 Task: Choose the appropriate Theme for the election community.
Action: Mouse moved to (1244, 90)
Screenshot: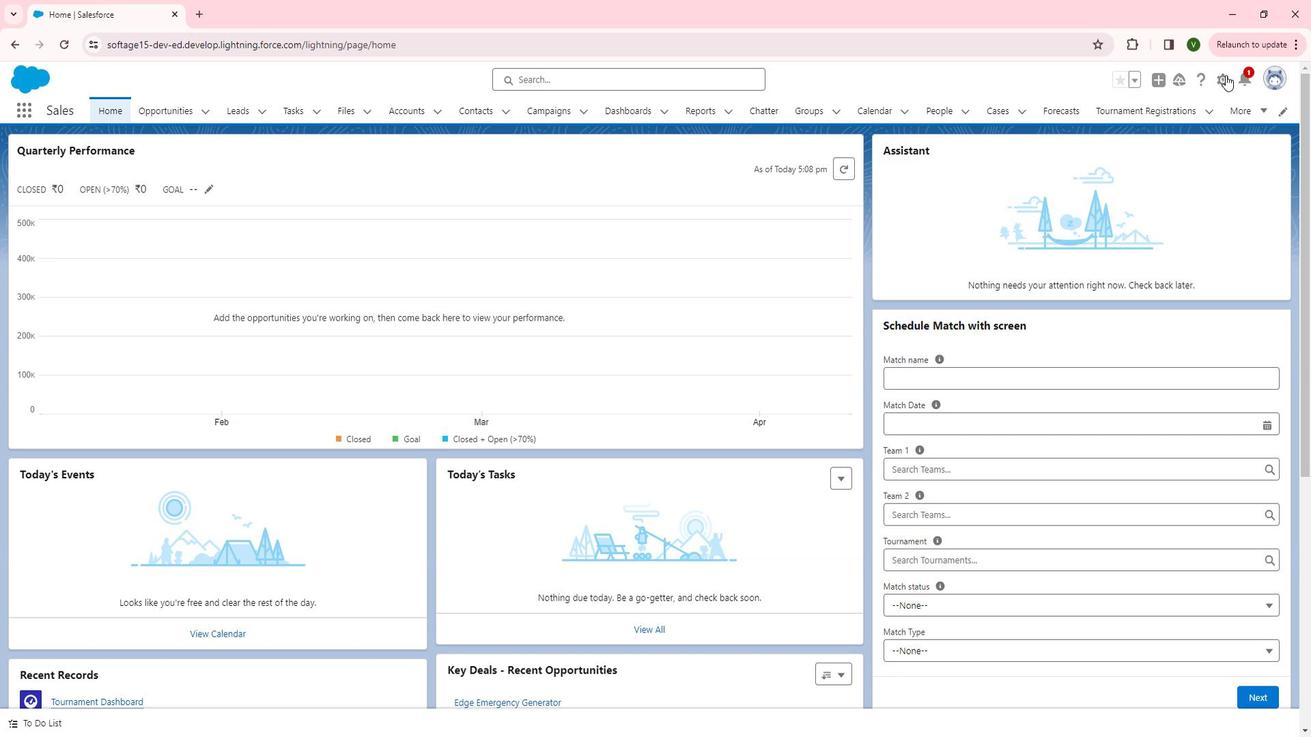 
Action: Mouse pressed left at (1244, 90)
Screenshot: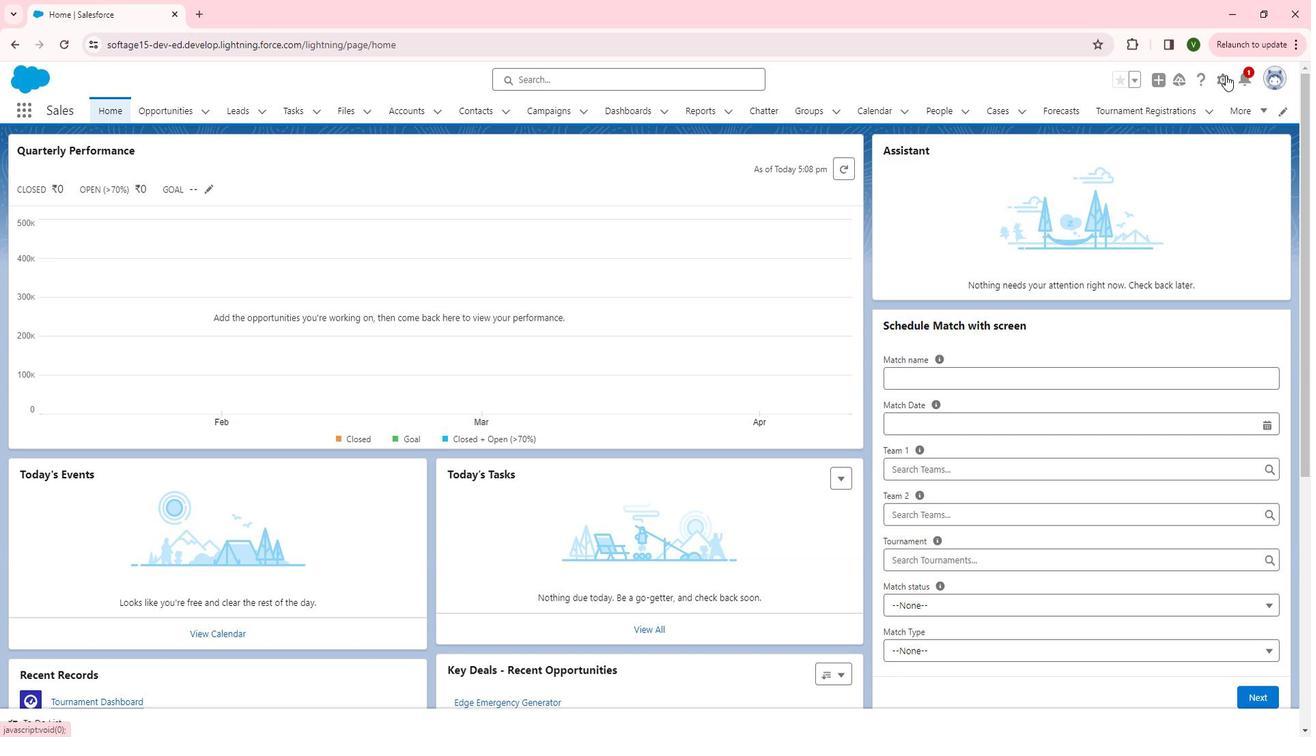
Action: Mouse moved to (1181, 130)
Screenshot: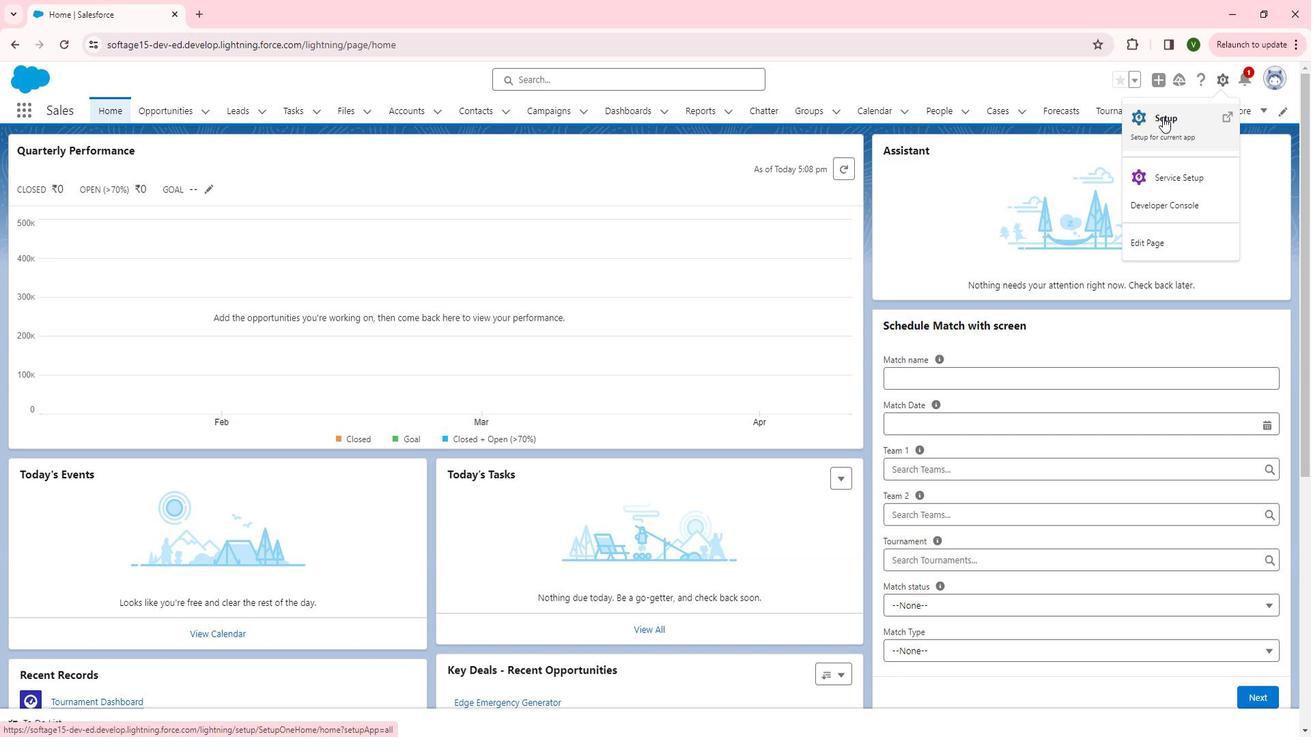 
Action: Mouse pressed left at (1181, 130)
Screenshot: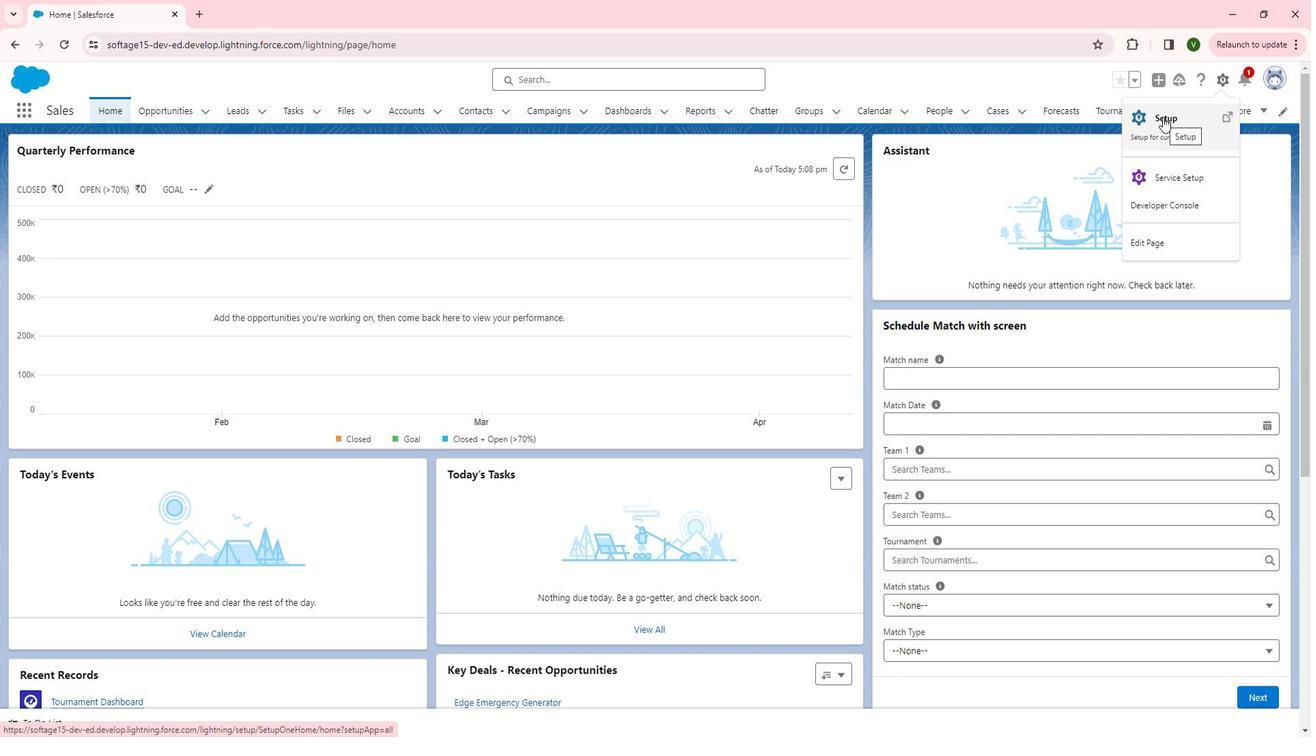 
Action: Mouse moved to (105, 558)
Screenshot: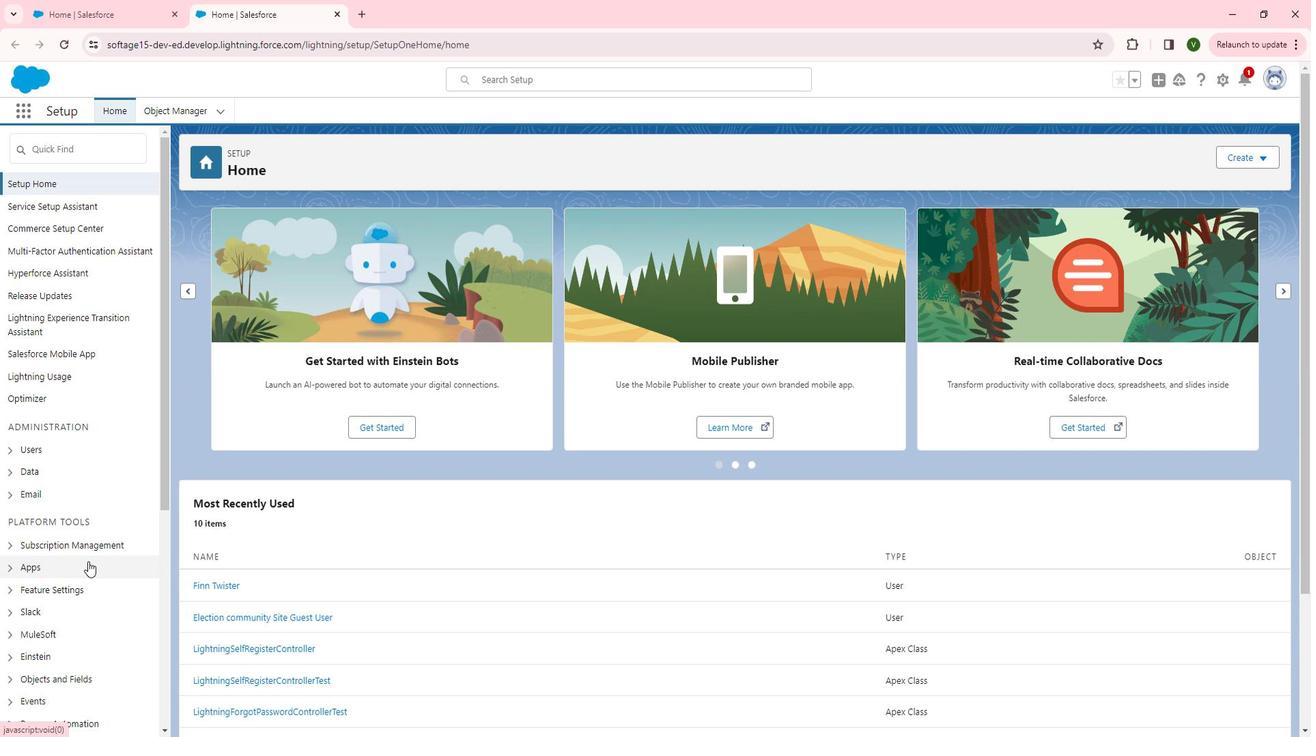 
Action: Mouse scrolled (105, 558) with delta (0, 0)
Screenshot: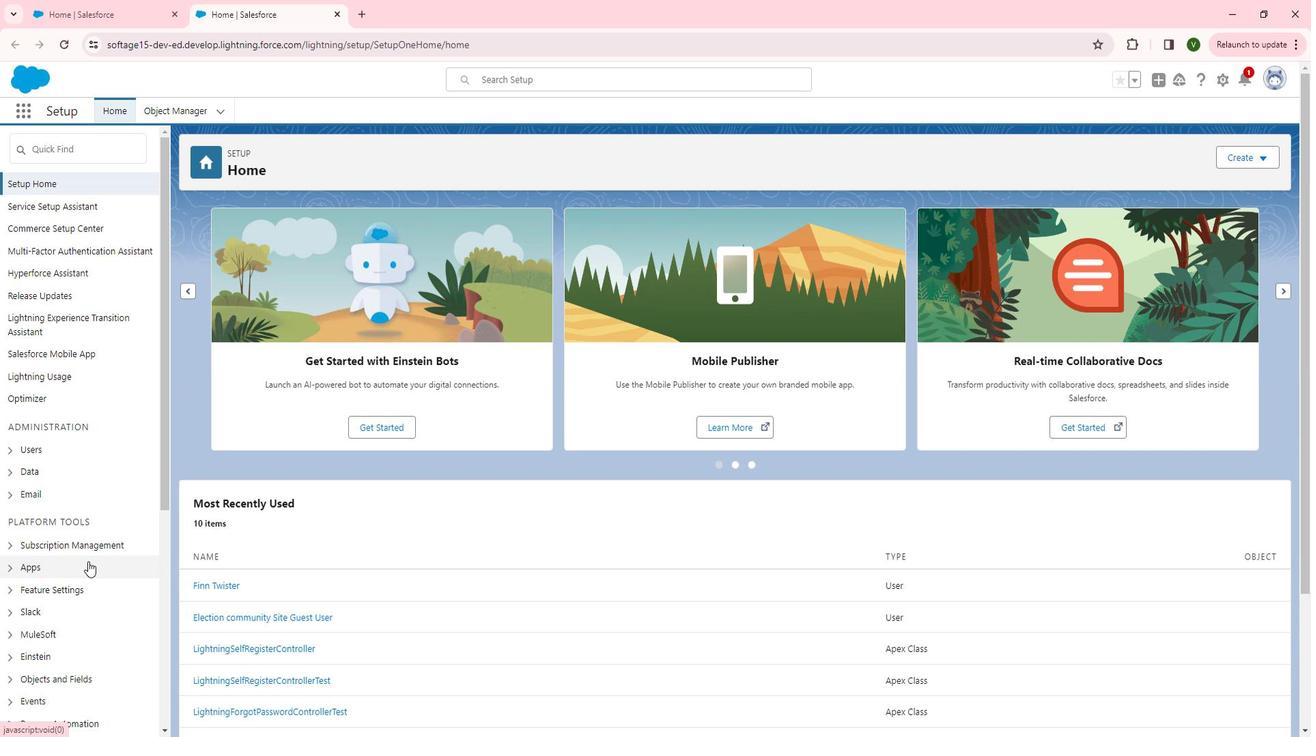 
Action: Mouse scrolled (105, 558) with delta (0, 0)
Screenshot: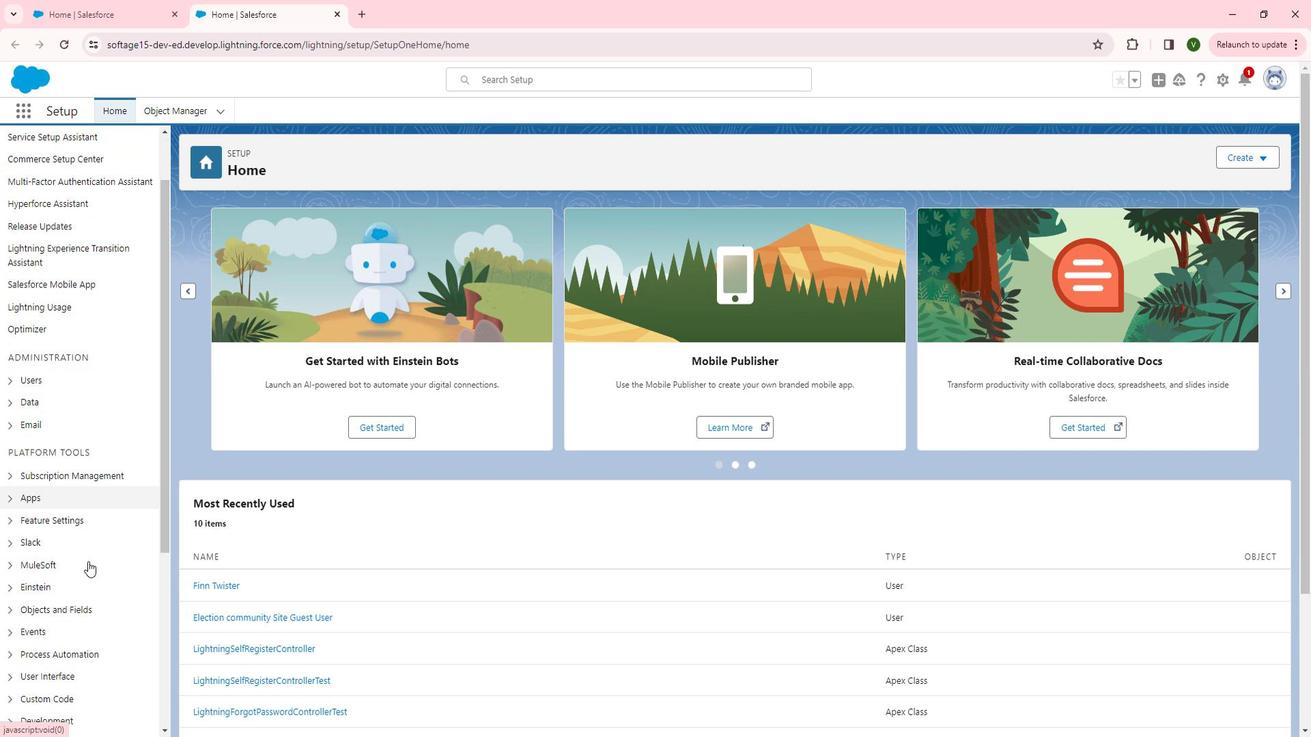 
Action: Mouse moved to (28, 452)
Screenshot: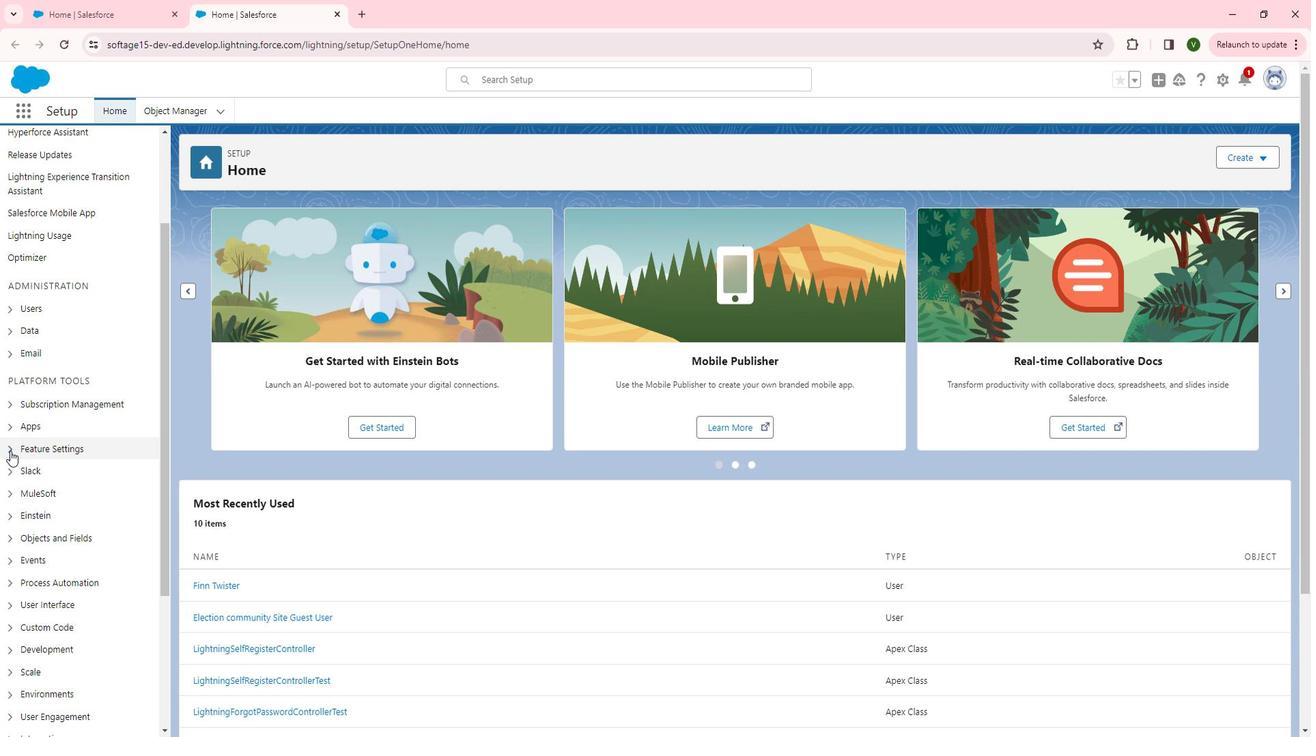 
Action: Mouse pressed left at (28, 452)
Screenshot: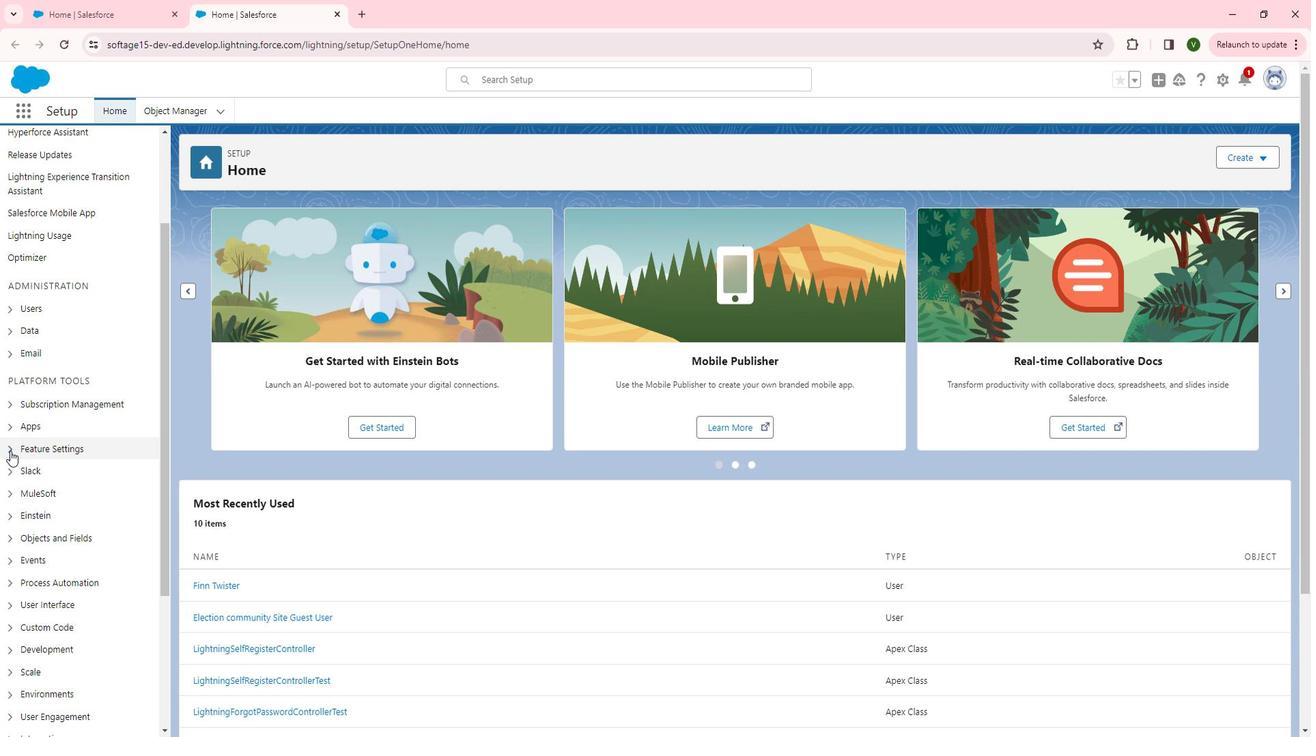 
Action: Mouse moved to (150, 460)
Screenshot: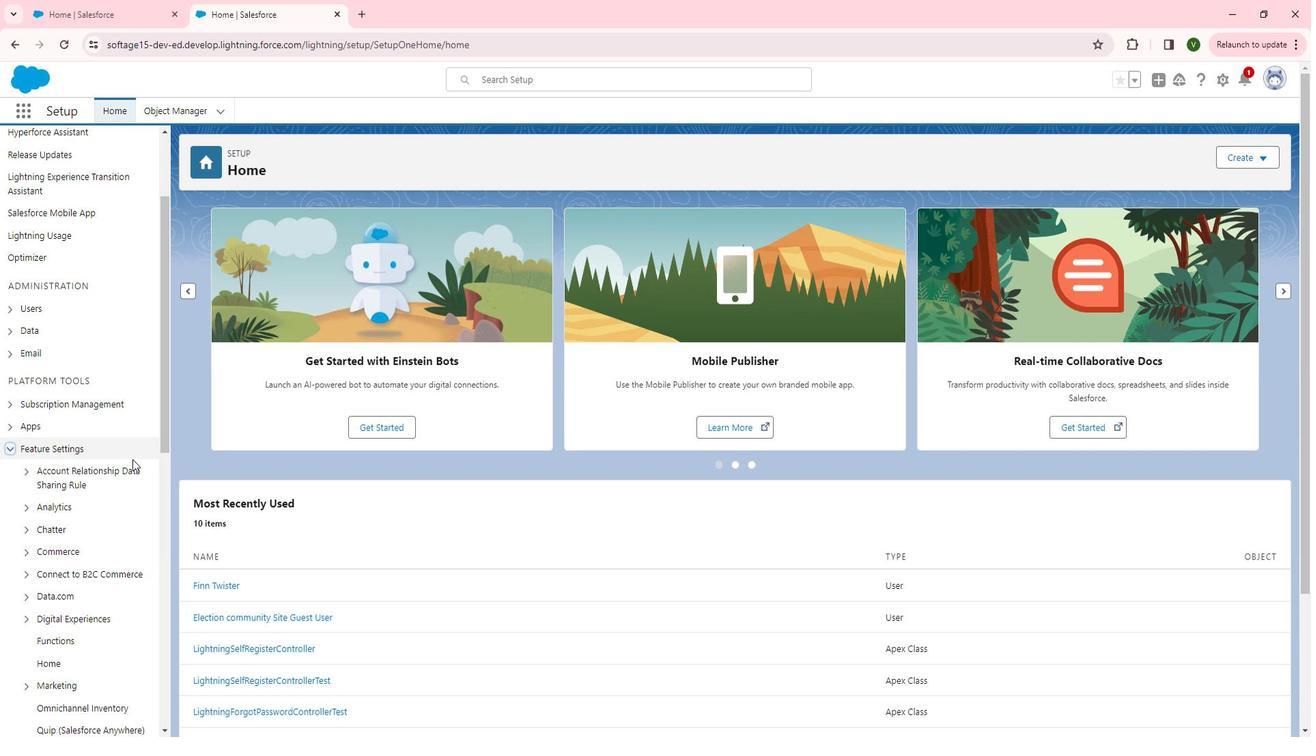 
Action: Mouse scrolled (150, 459) with delta (0, 0)
Screenshot: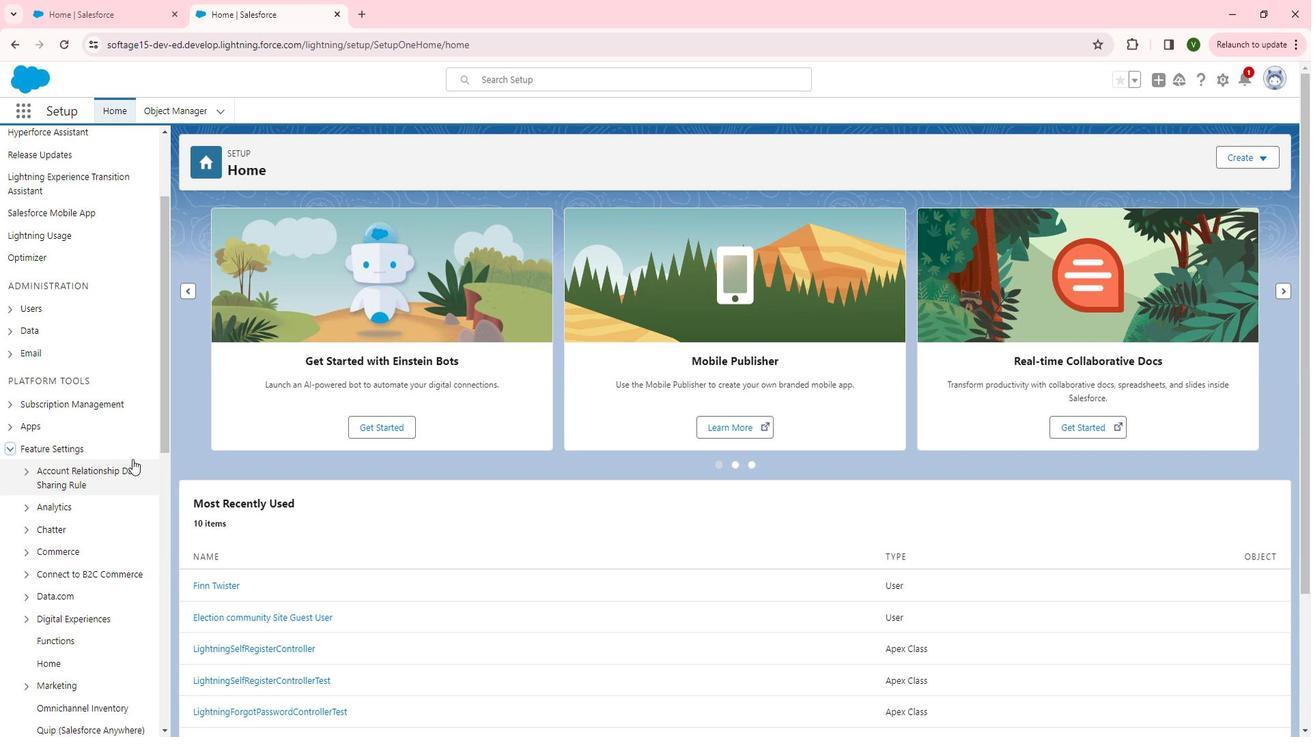 
Action: Mouse moved to (150, 460)
Screenshot: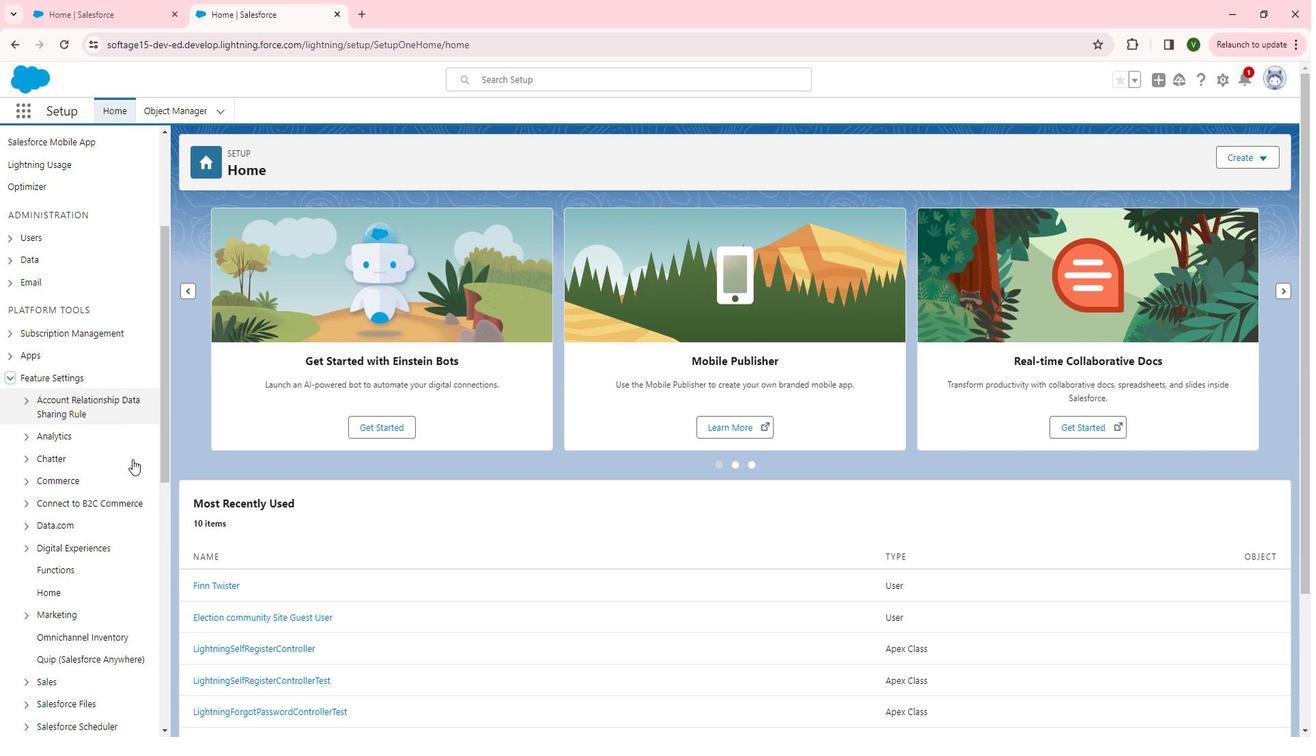 
Action: Mouse scrolled (150, 459) with delta (0, 0)
Screenshot: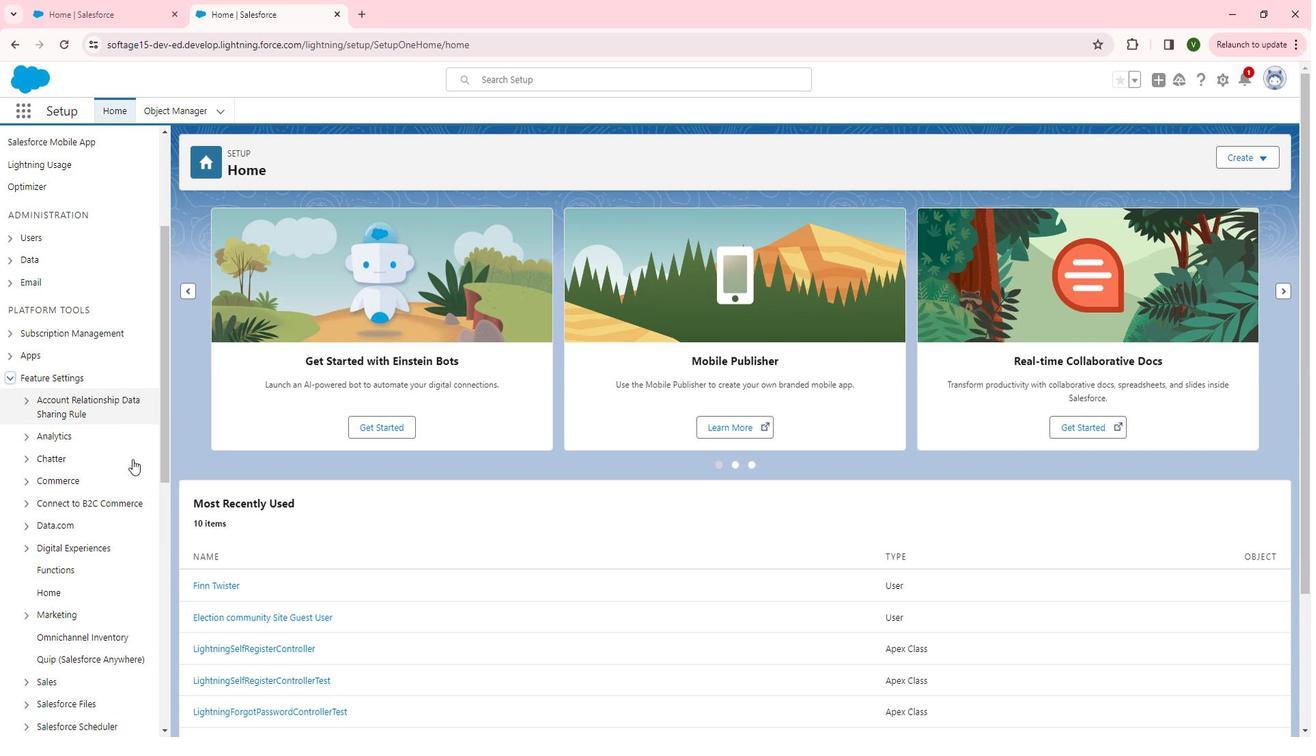 
Action: Mouse moved to (49, 477)
Screenshot: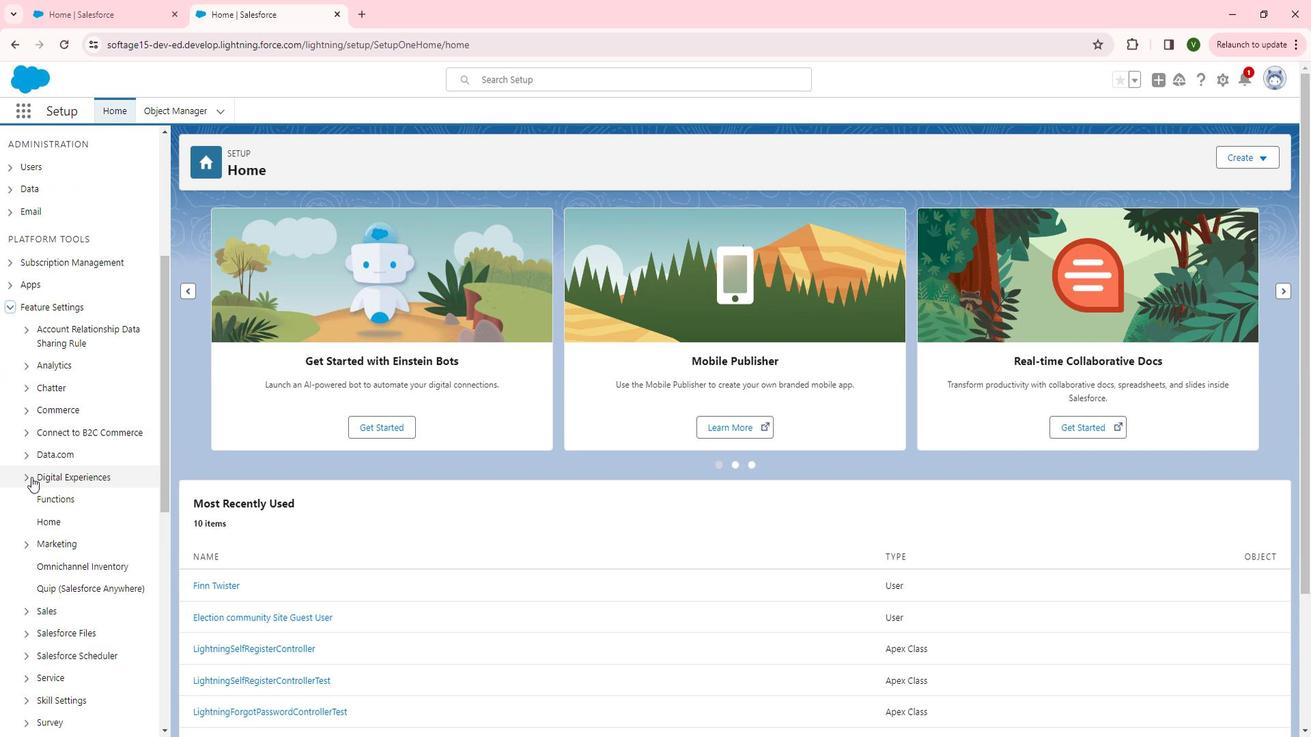 
Action: Mouse pressed left at (49, 477)
Screenshot: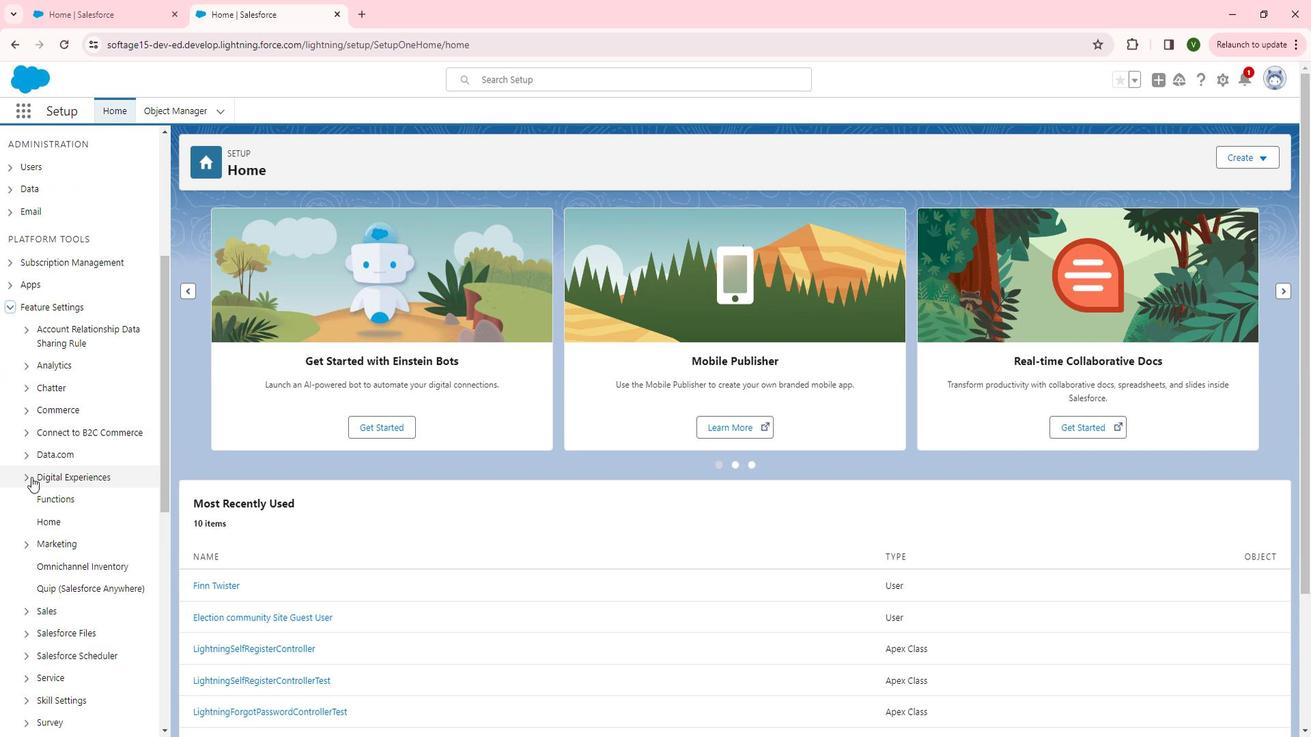 
Action: Mouse moved to (45, 475)
Screenshot: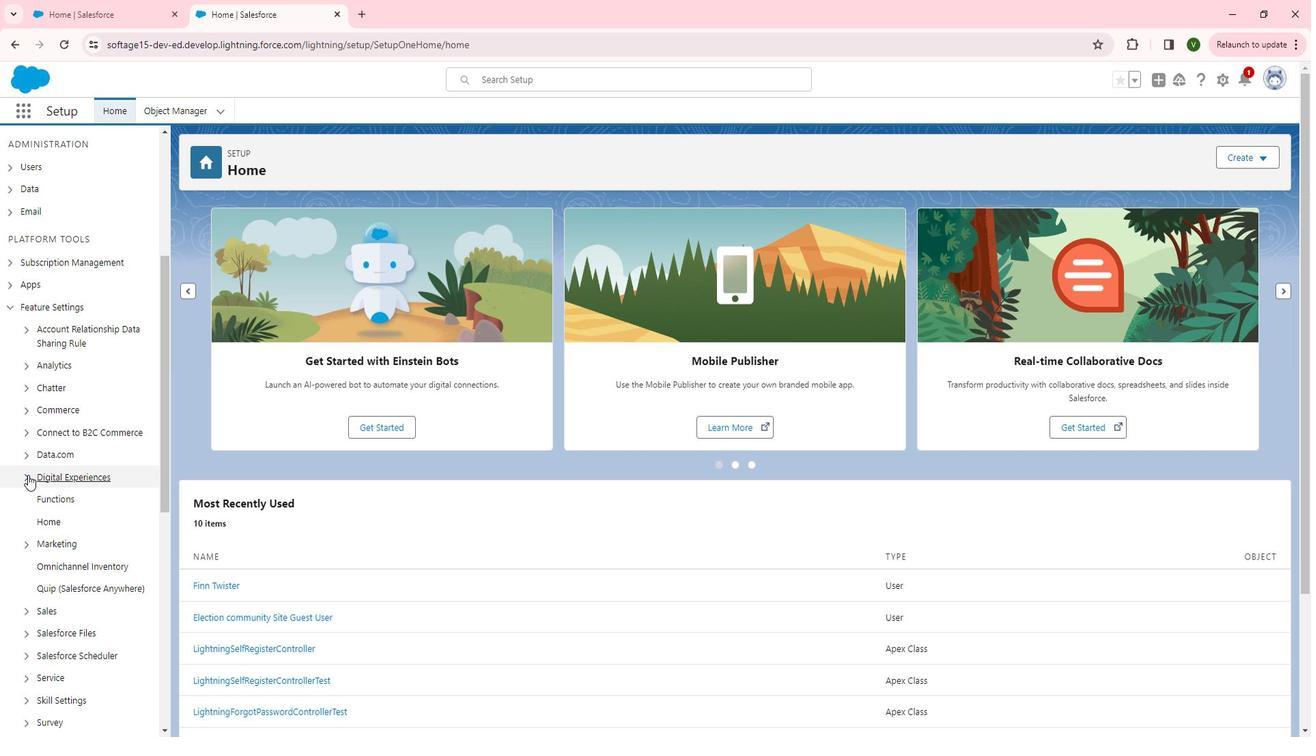 
Action: Mouse pressed left at (45, 475)
Screenshot: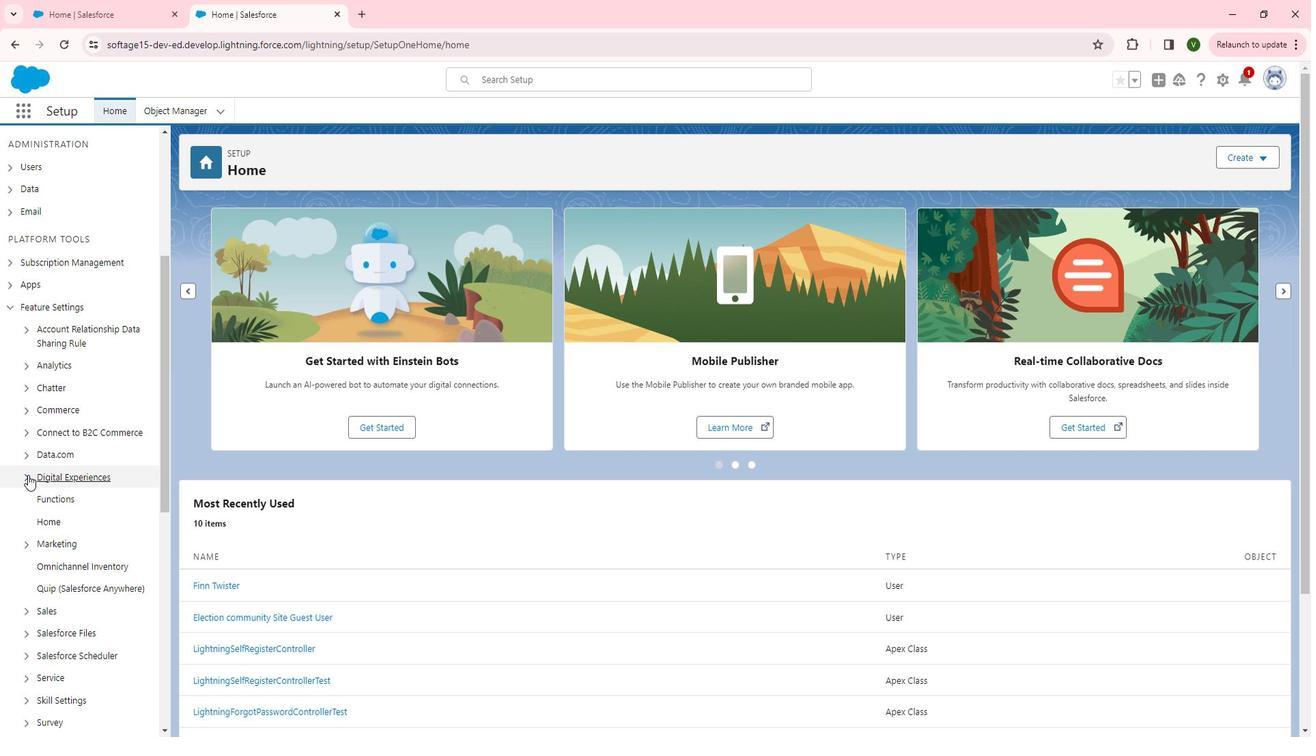 
Action: Mouse moved to (86, 540)
Screenshot: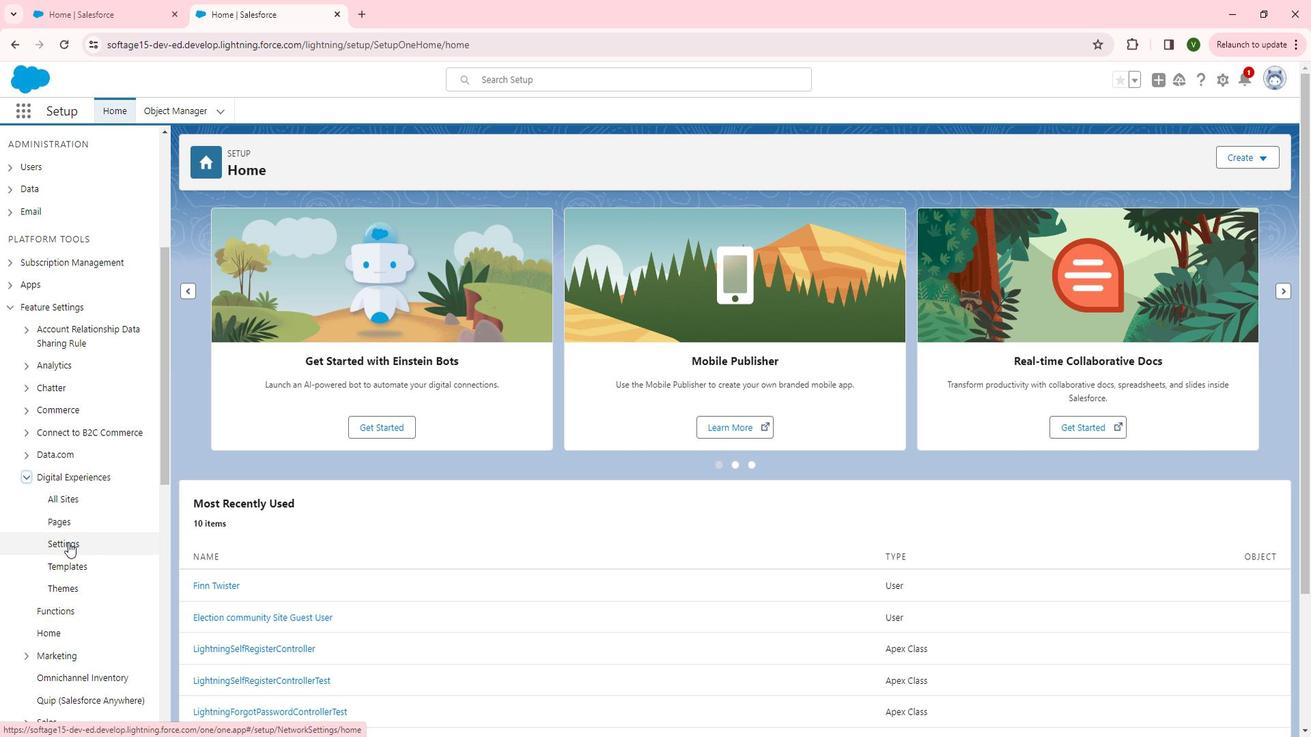 
Action: Mouse pressed left at (86, 540)
Screenshot: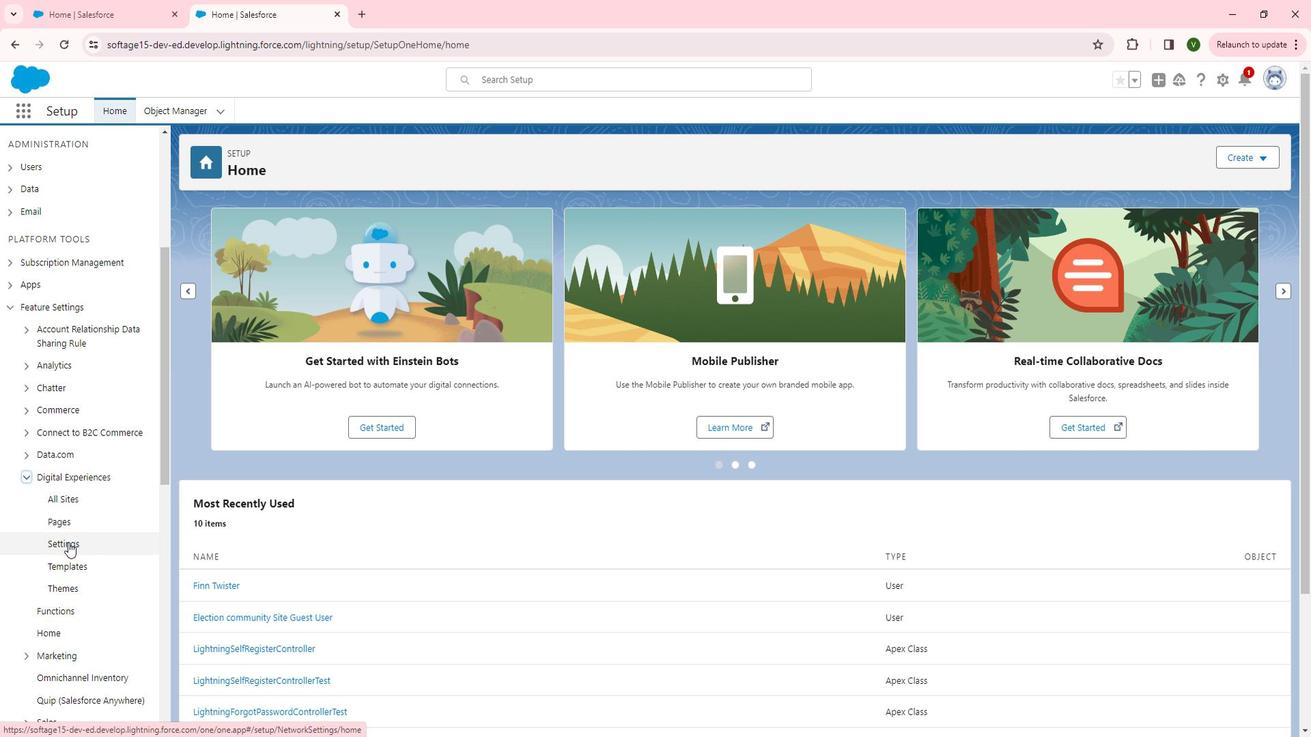 
Action: Mouse moved to (79, 495)
Screenshot: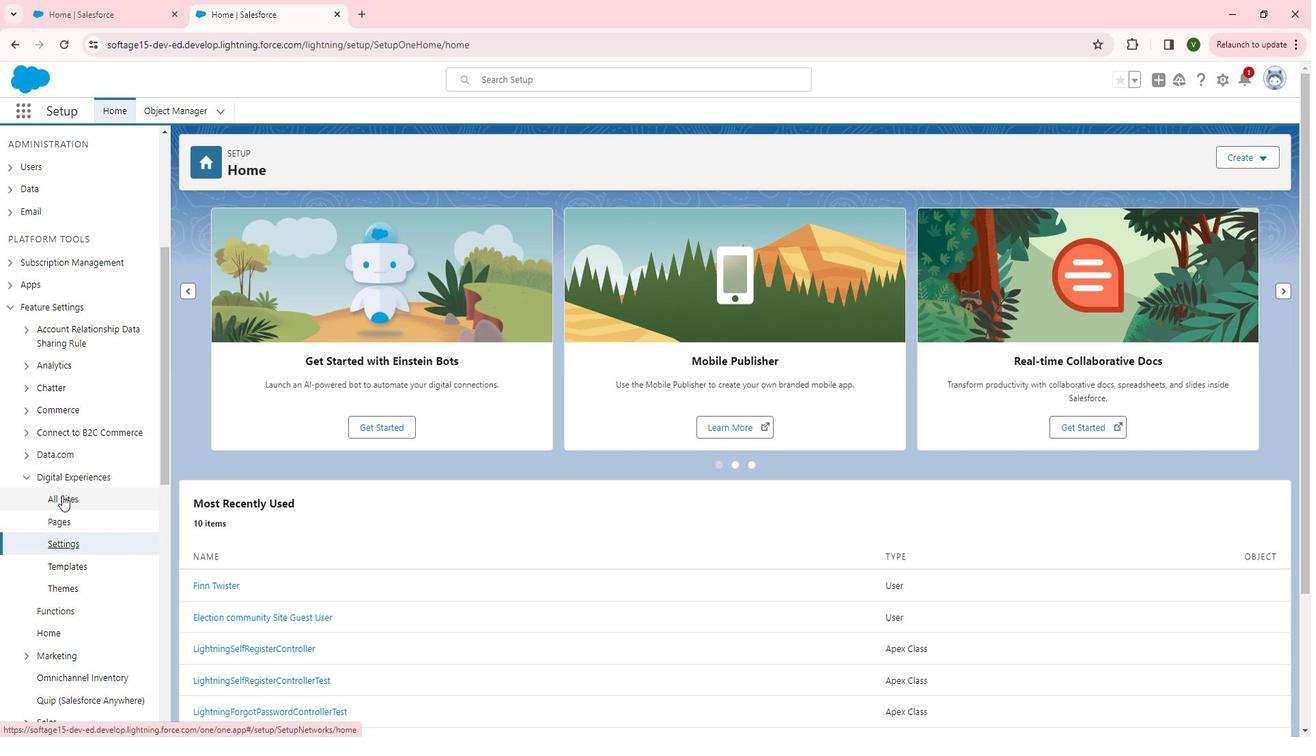 
Action: Mouse pressed left at (79, 495)
Screenshot: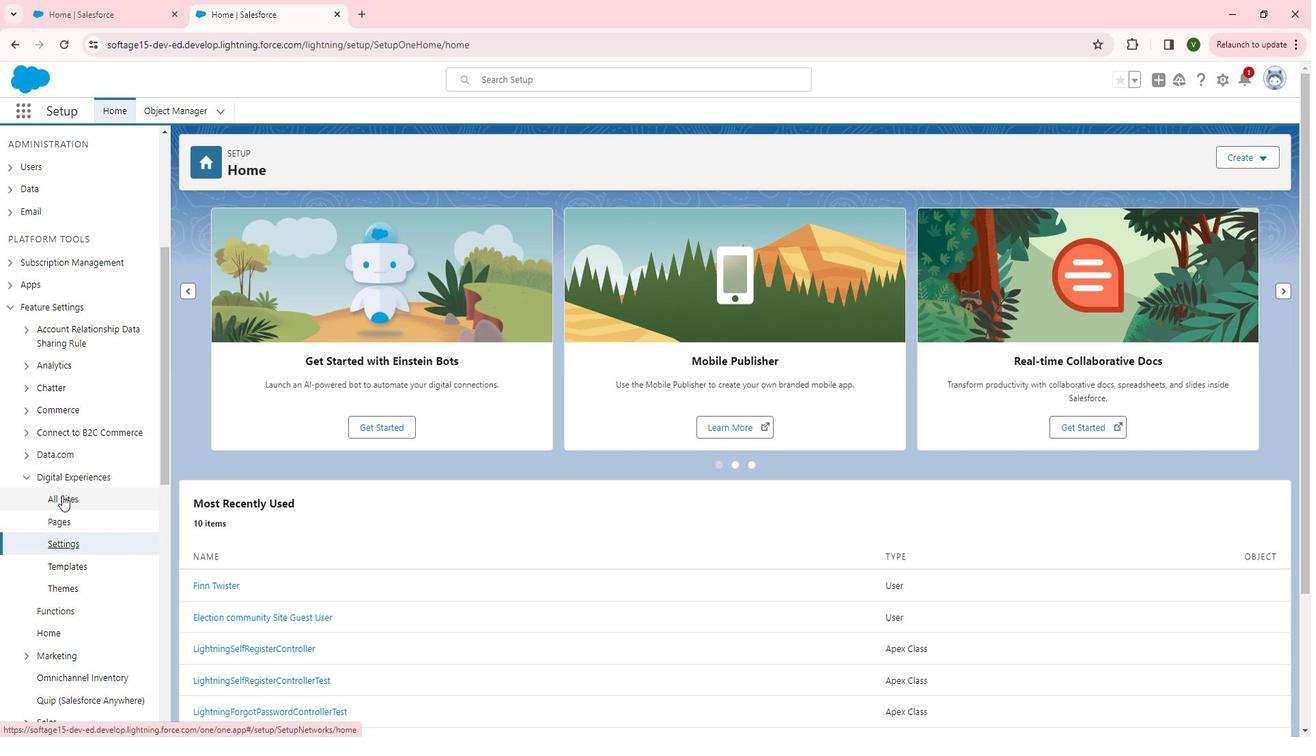 
Action: Mouse moved to (241, 332)
Screenshot: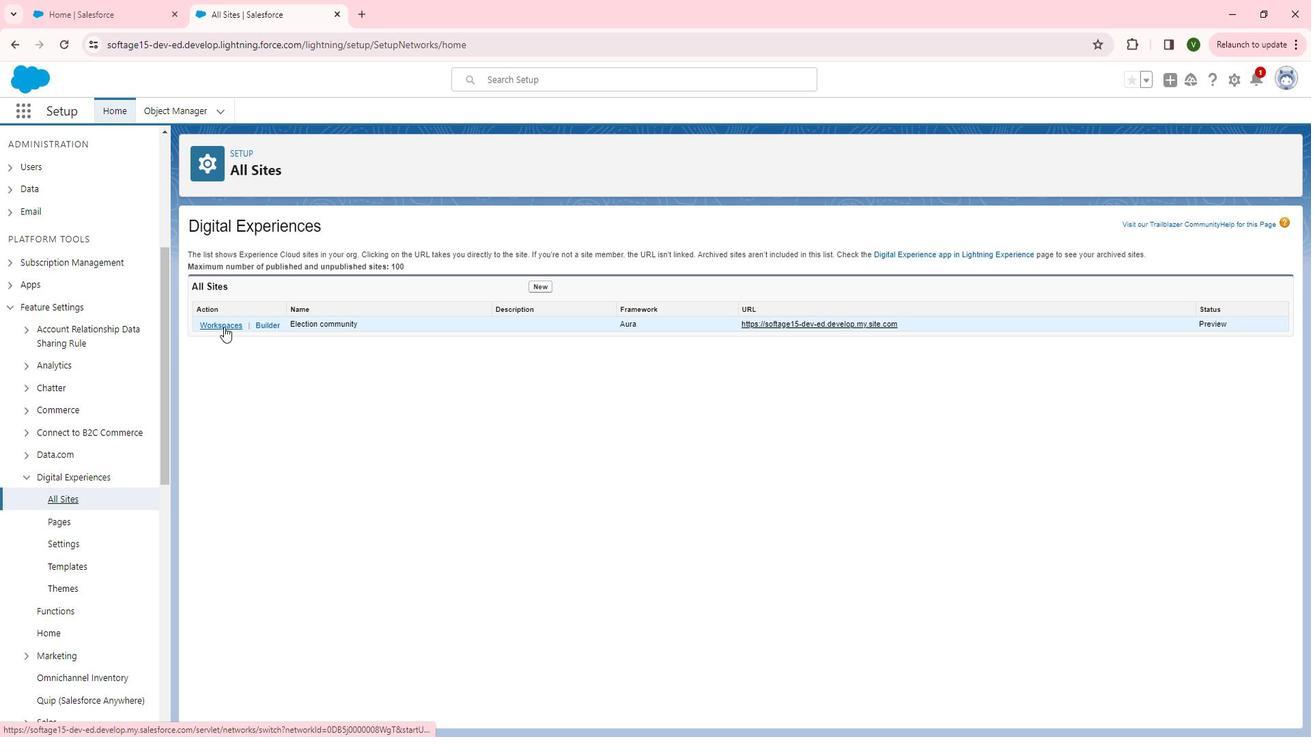 
Action: Mouse pressed left at (241, 332)
Screenshot: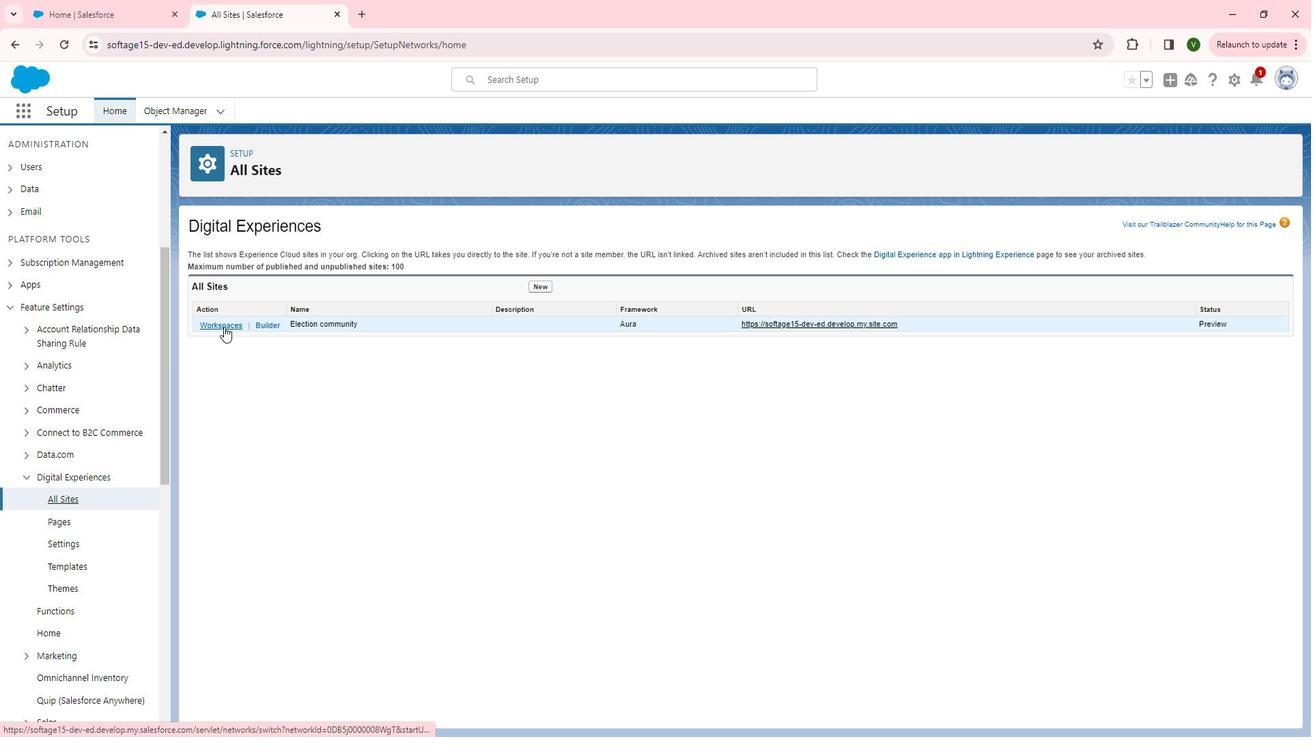
Action: Mouse moved to (229, 326)
Screenshot: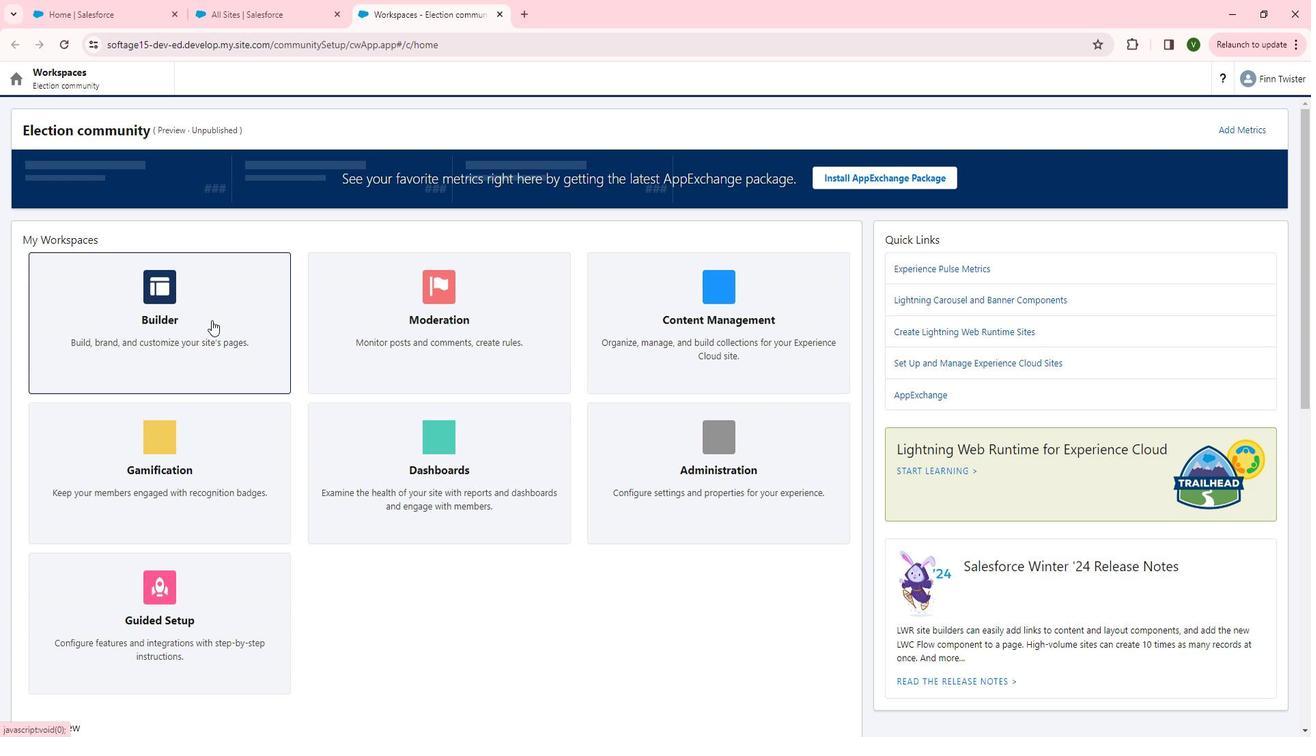 
Action: Mouse pressed left at (229, 326)
Screenshot: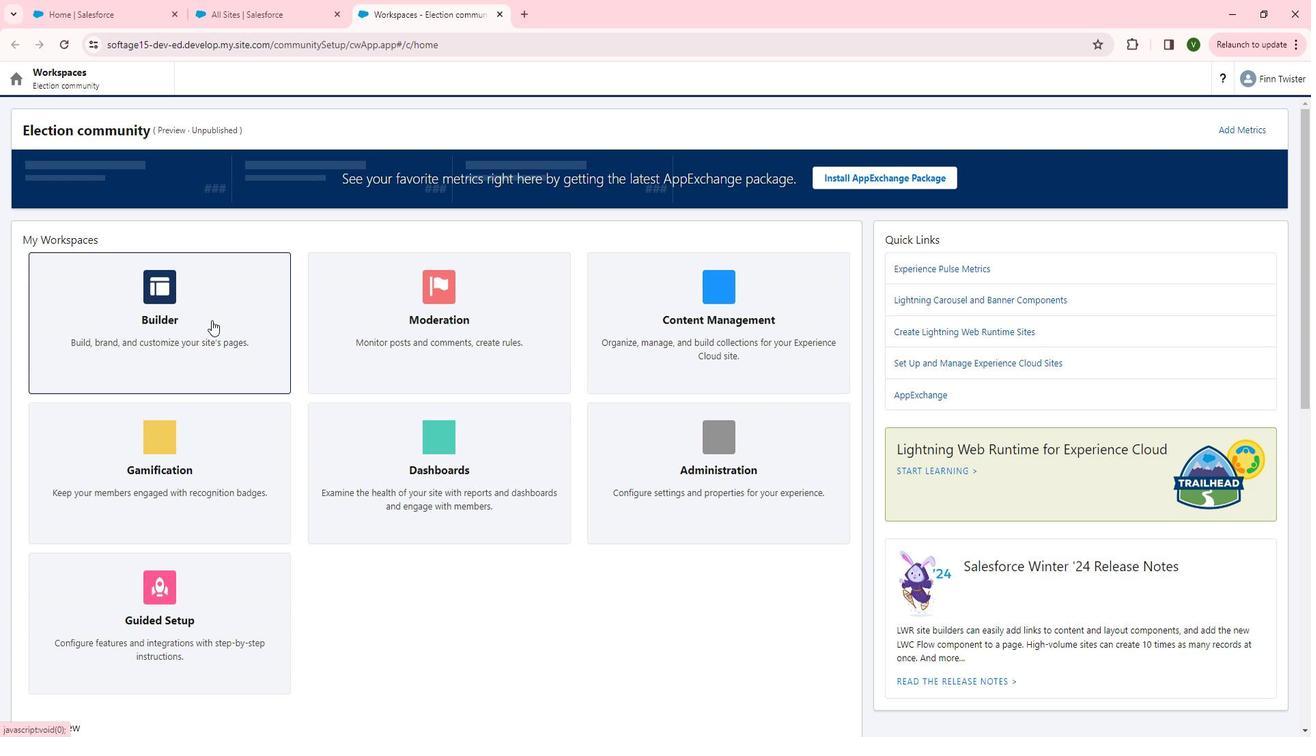
Action: Mouse moved to (43, 258)
Screenshot: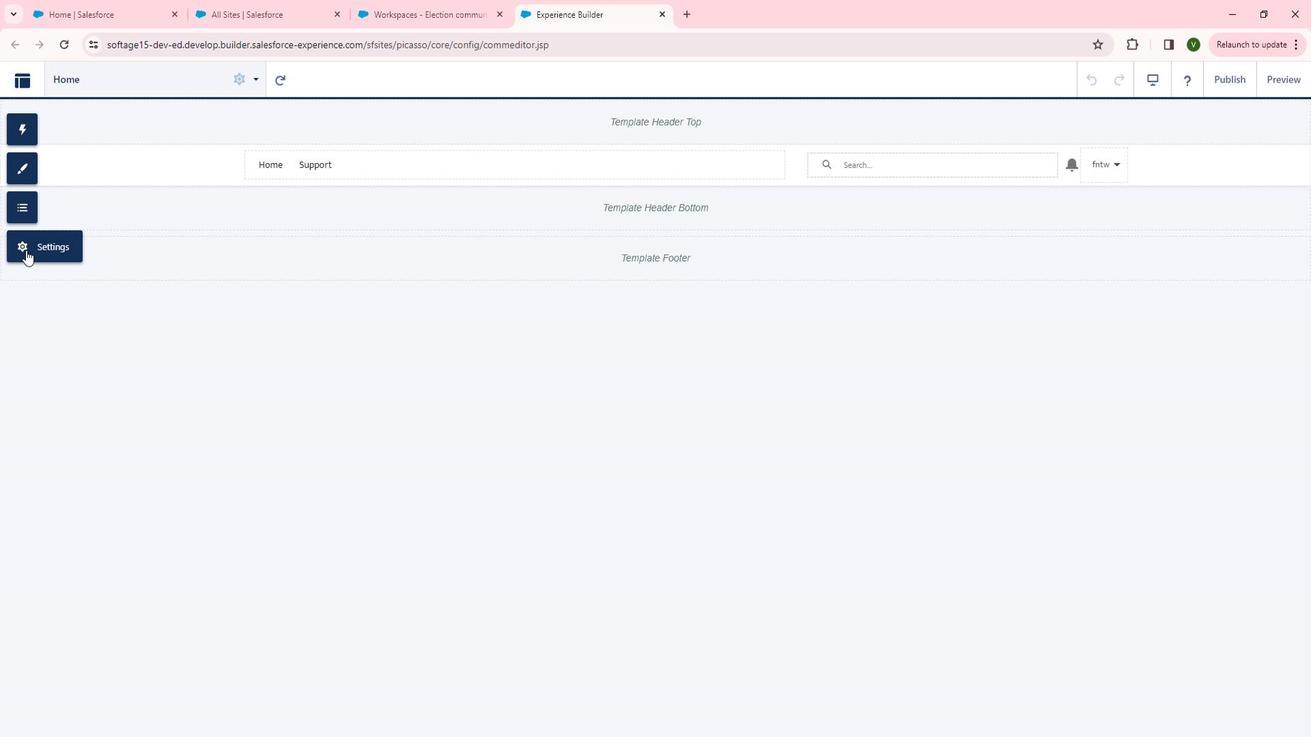 
Action: Mouse pressed left at (43, 258)
Screenshot: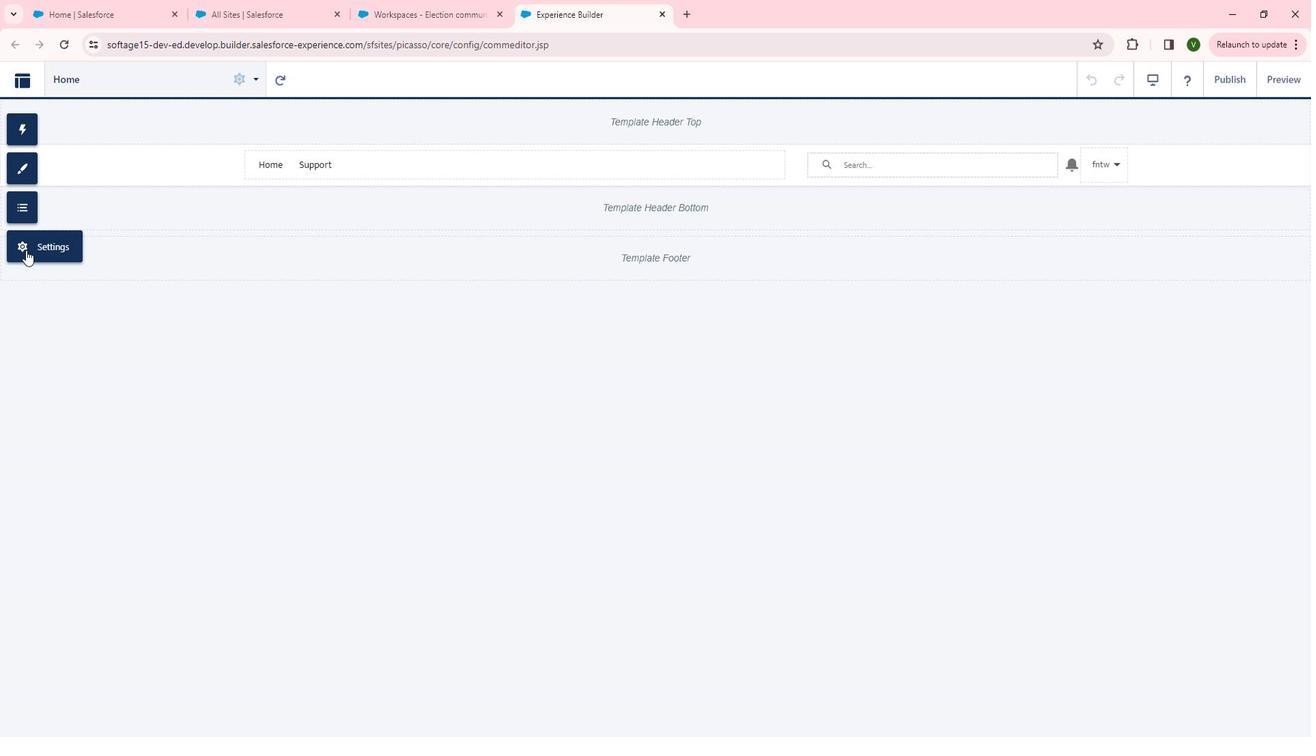 
Action: Mouse moved to (103, 208)
Screenshot: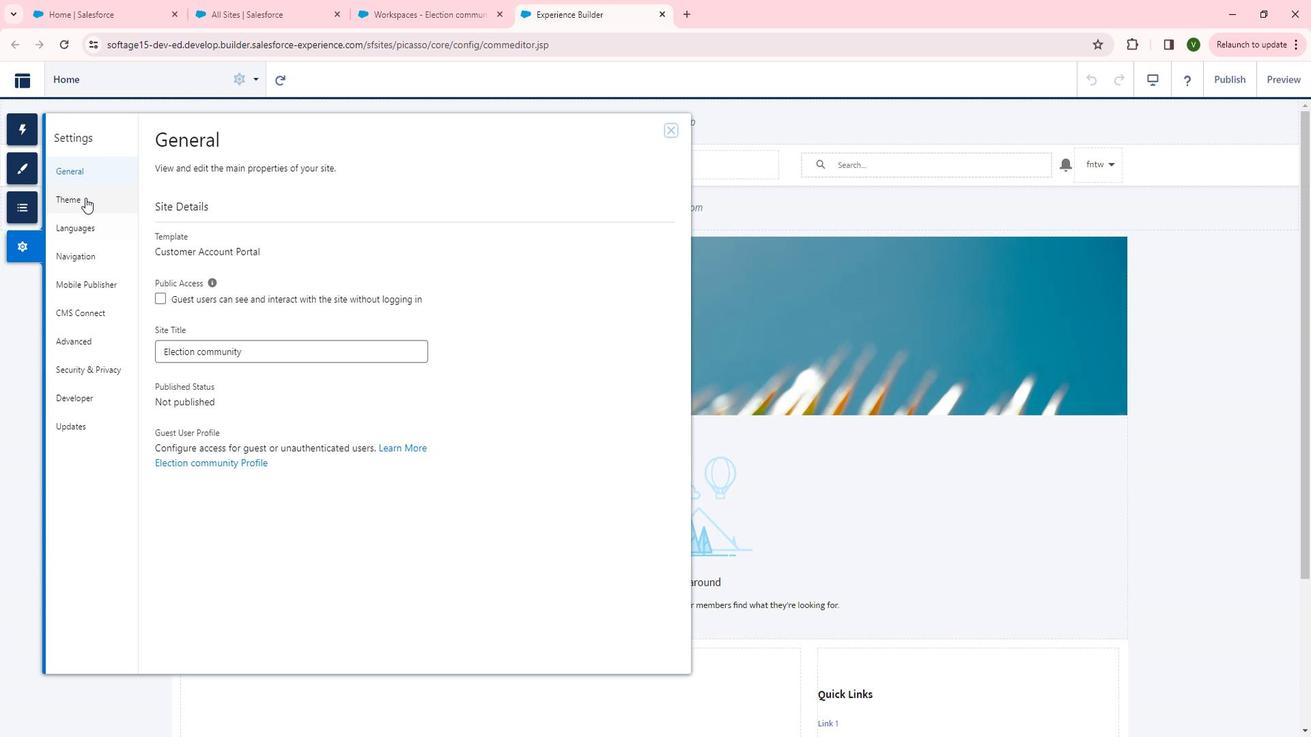 
Action: Mouse pressed left at (103, 208)
Screenshot: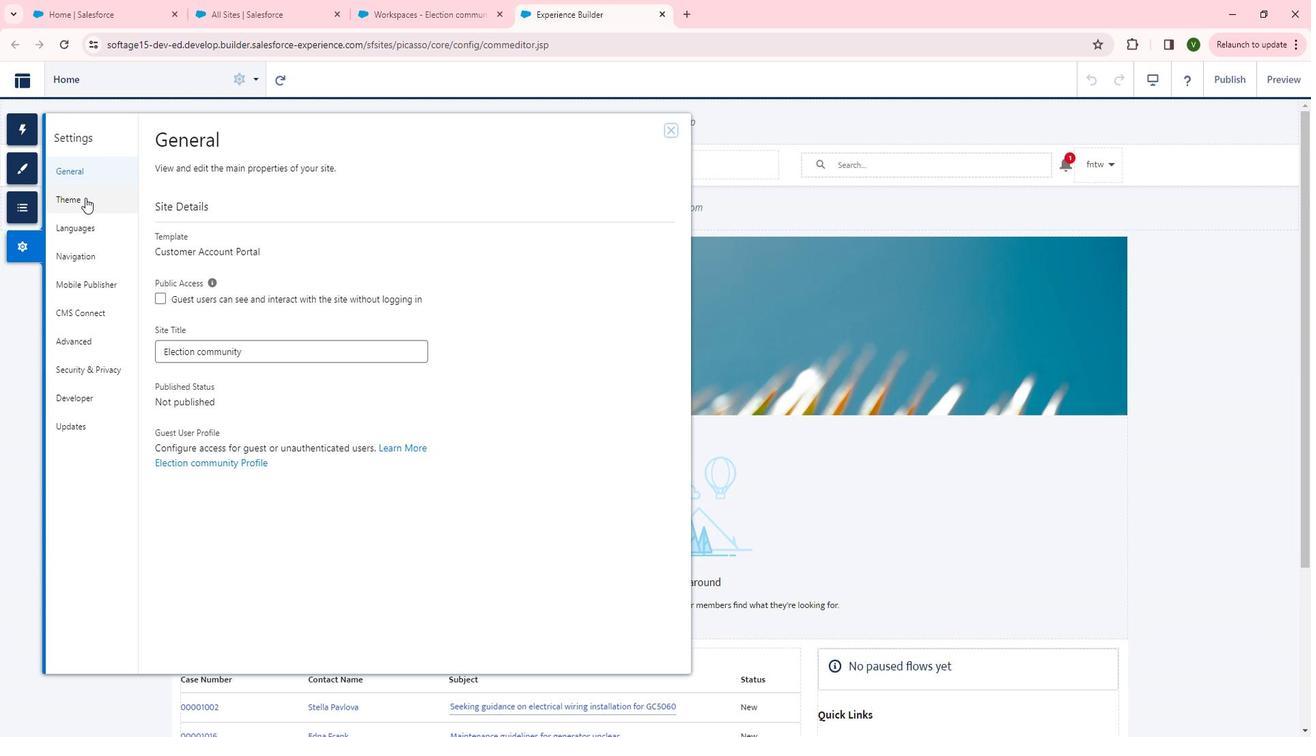 
Action: Mouse moved to (243, 208)
Screenshot: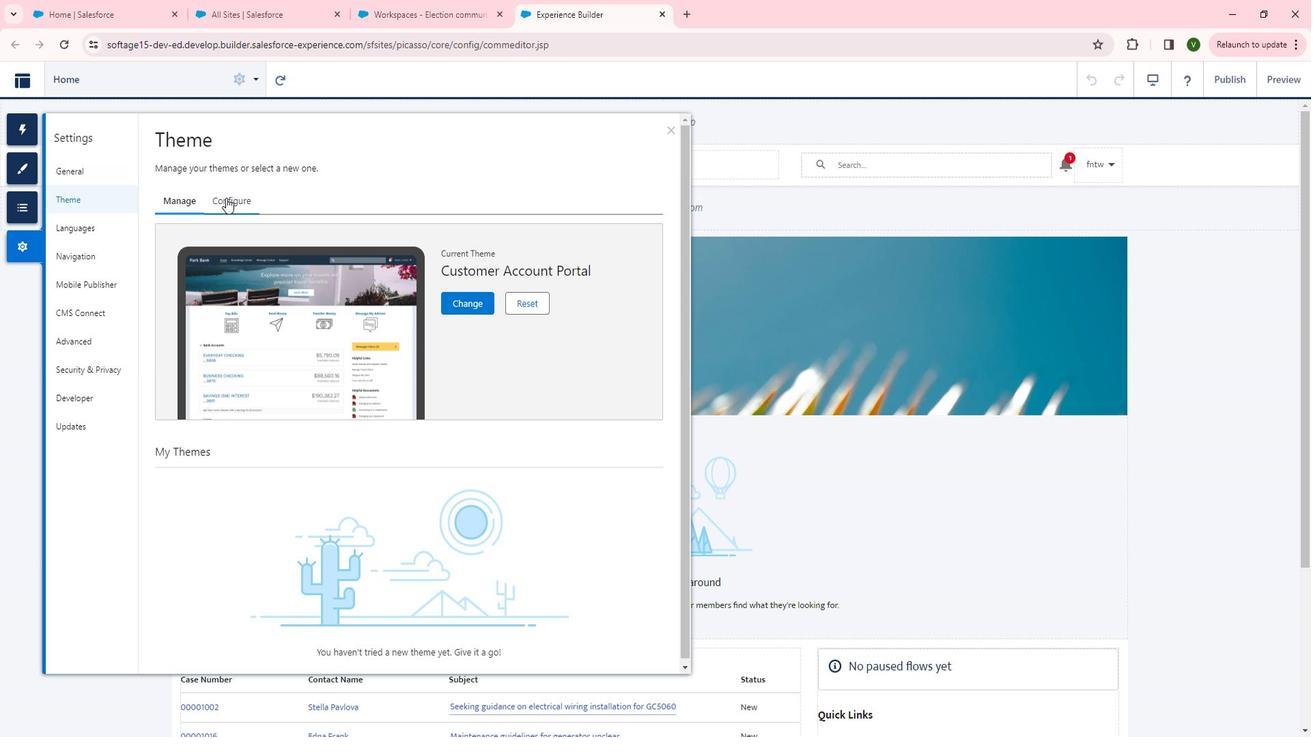 
Action: Mouse pressed left at (243, 208)
Screenshot: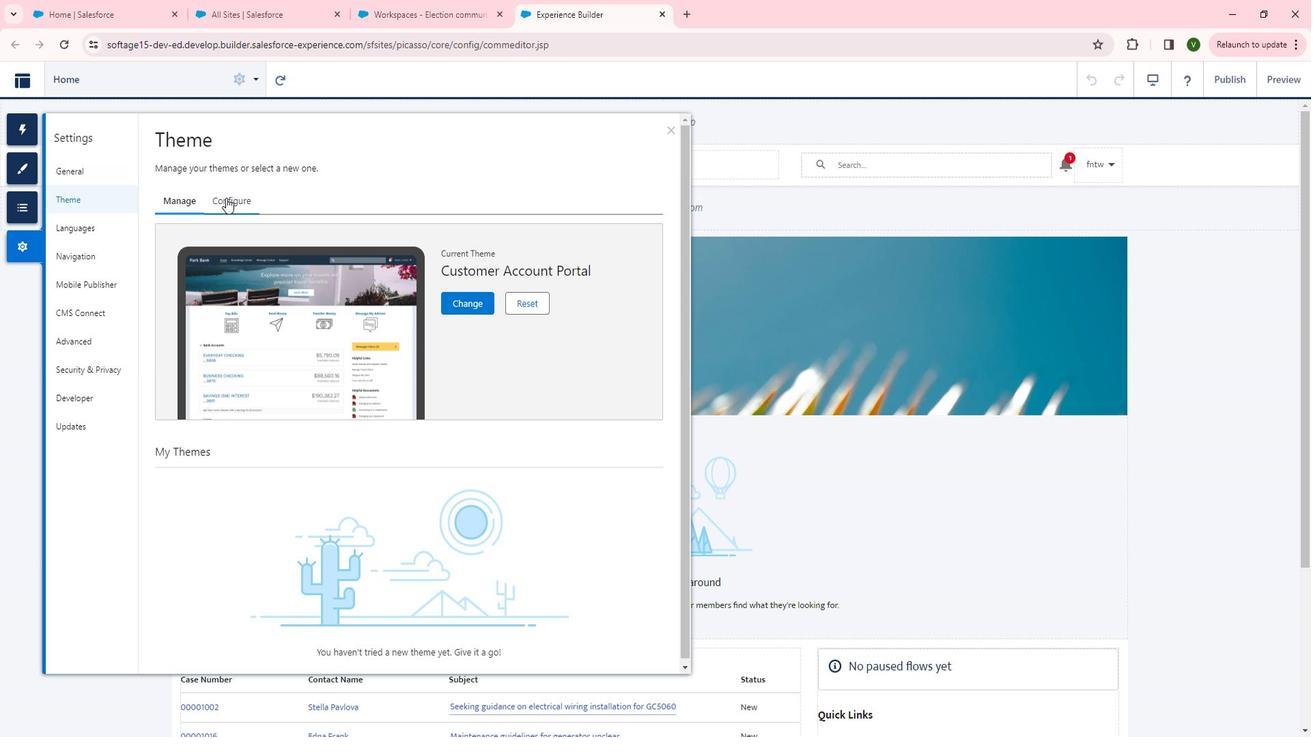 
Action: Mouse moved to (190, 207)
Screenshot: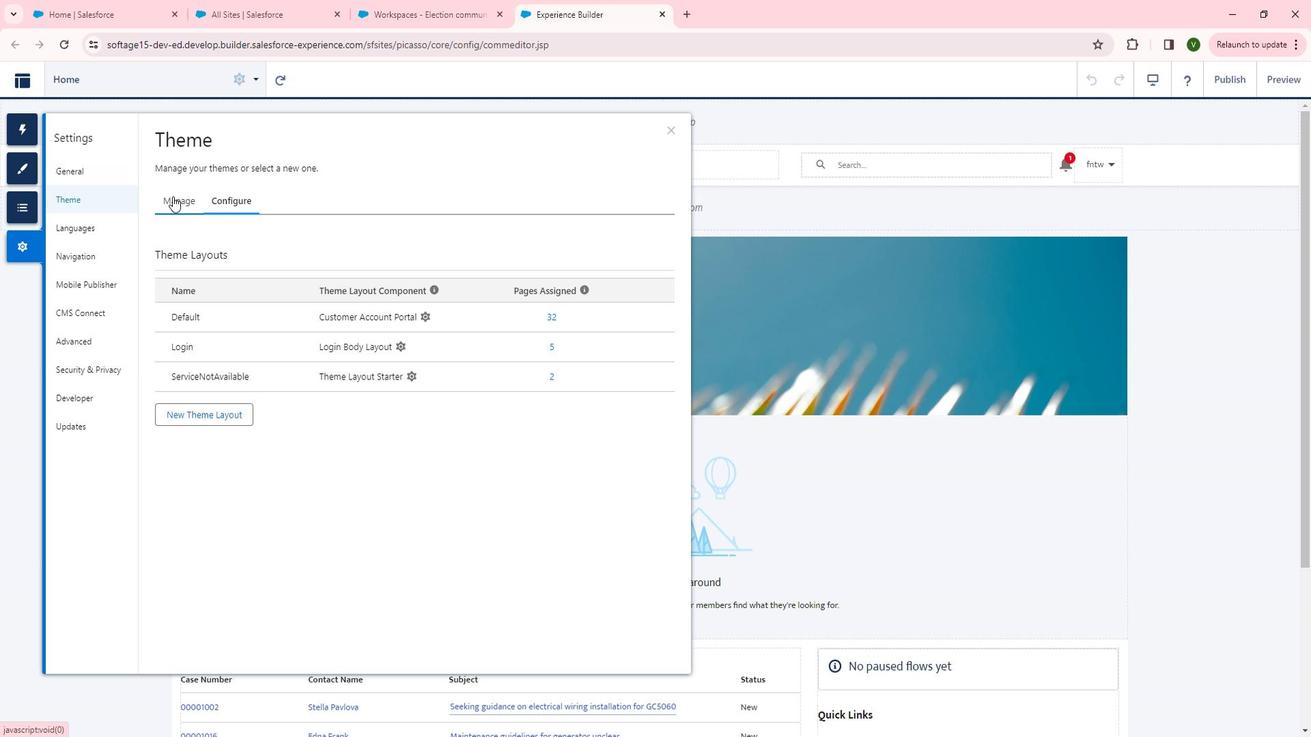 
Action: Mouse pressed left at (190, 207)
Screenshot: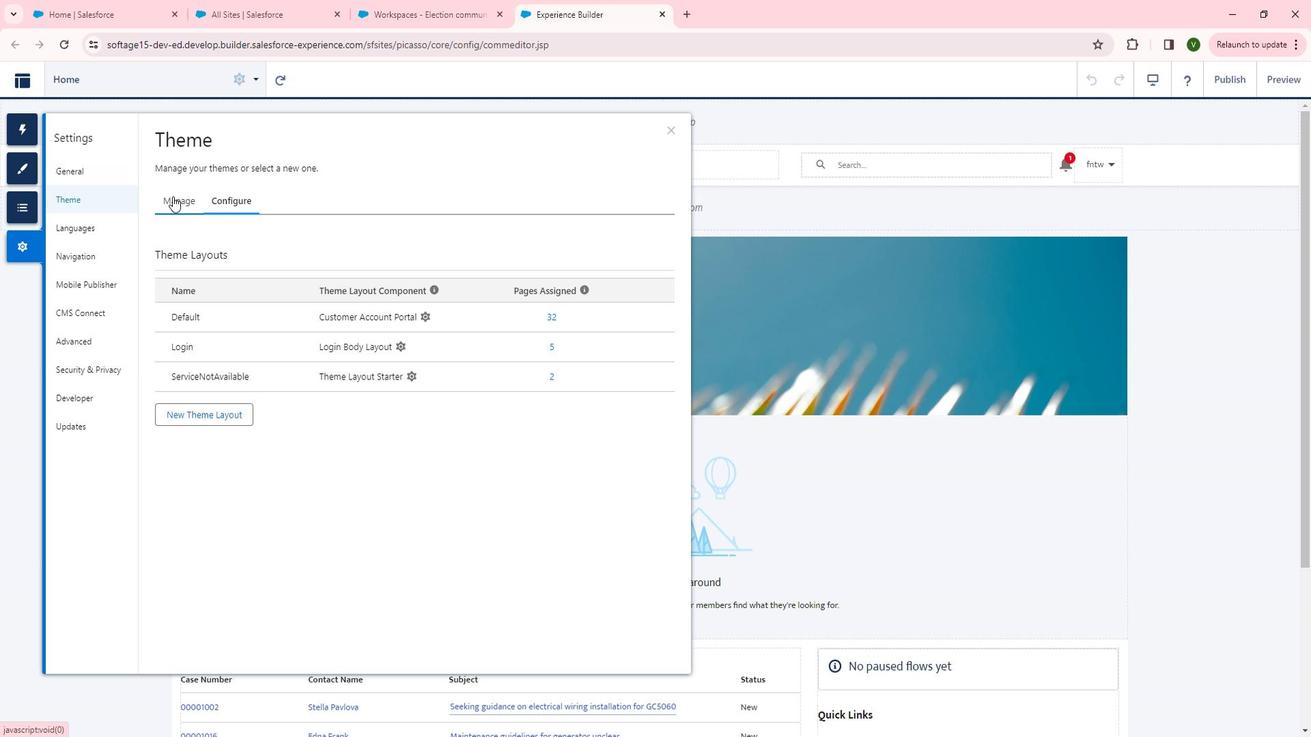 
Action: Mouse moved to (496, 310)
Screenshot: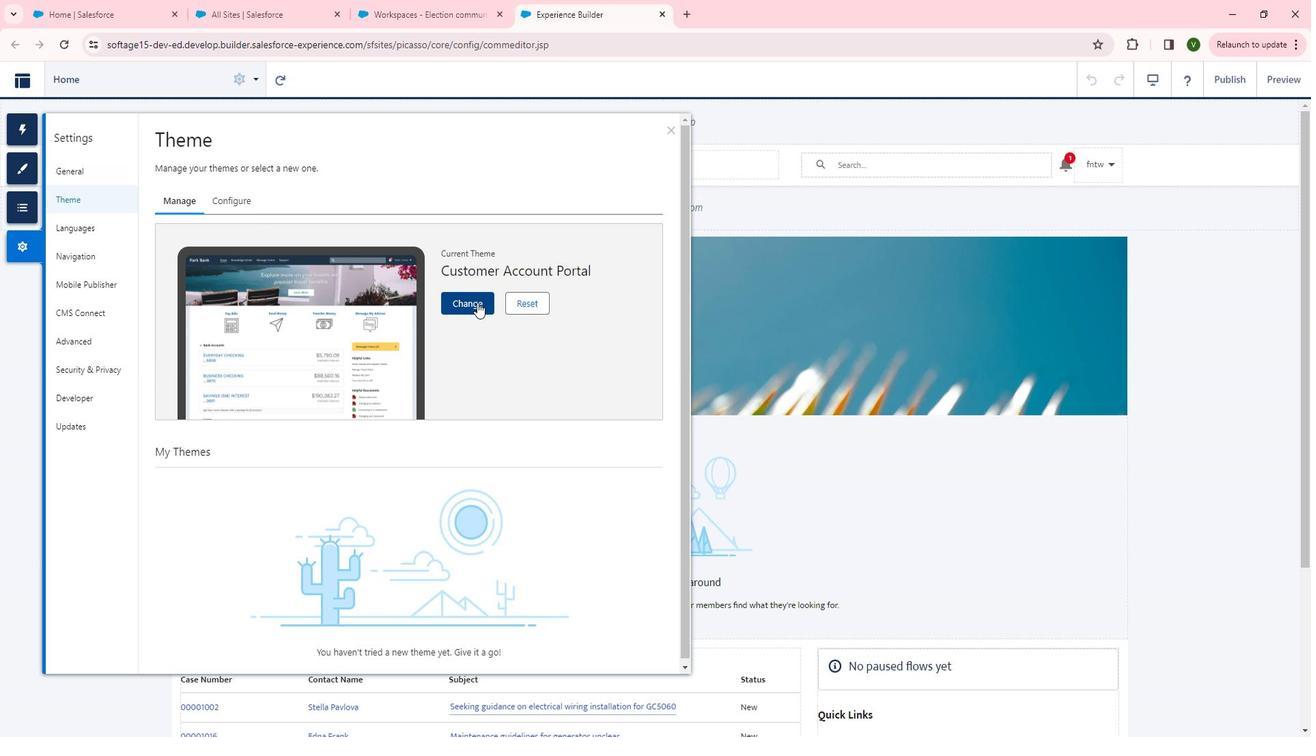 
Action: Mouse pressed left at (496, 310)
Screenshot: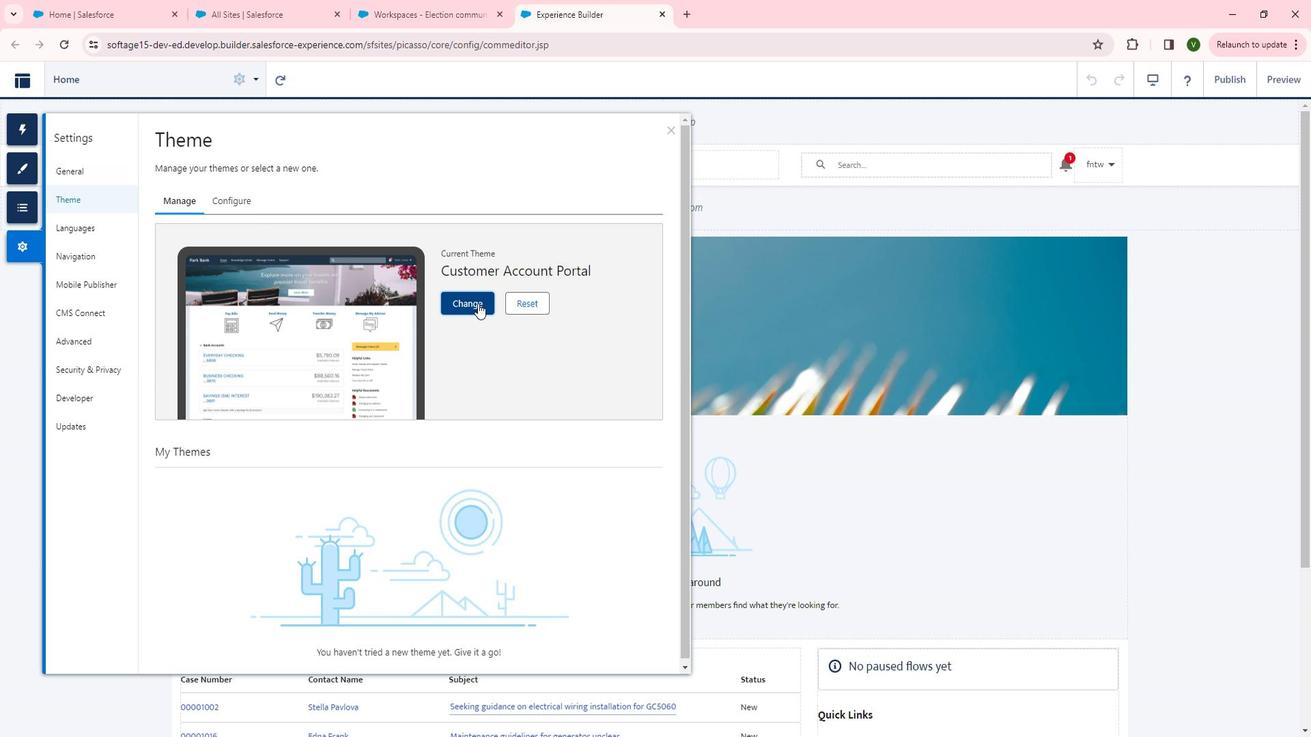 
Action: Mouse moved to (648, 480)
Screenshot: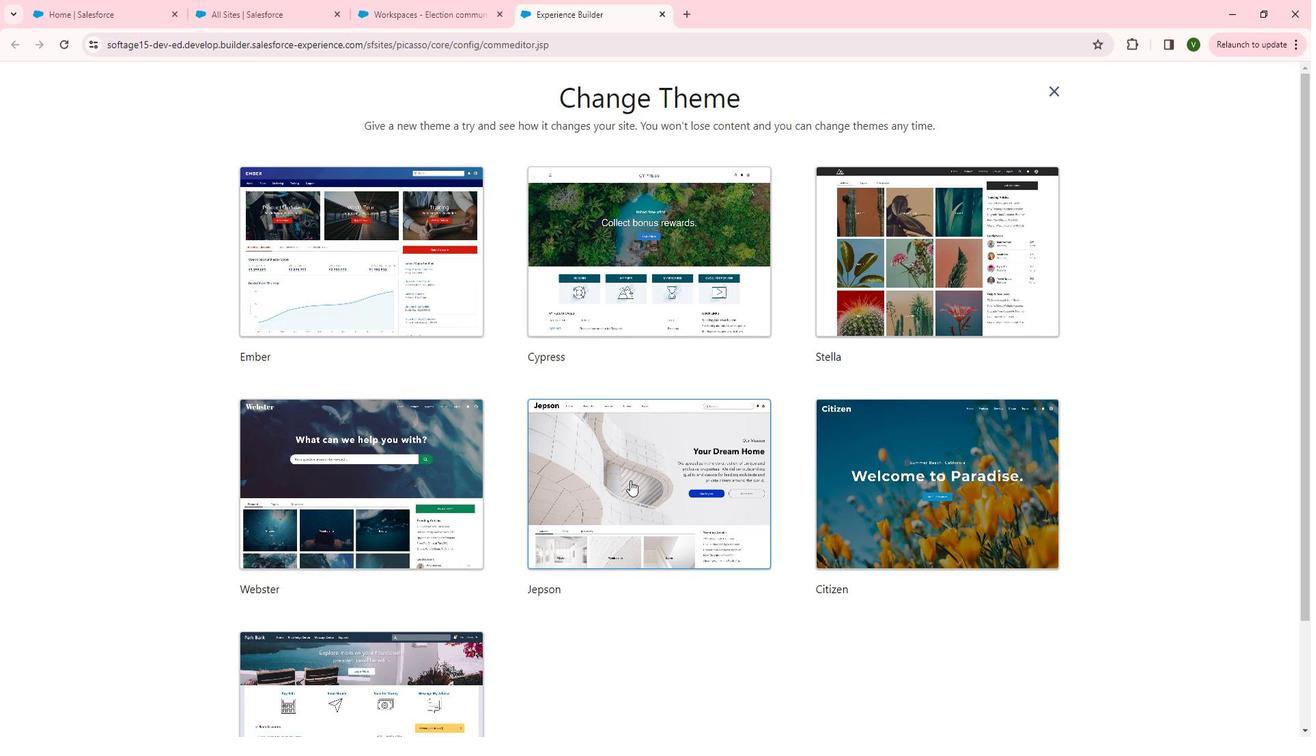 
Action: Mouse scrolled (648, 480) with delta (0, 0)
Screenshot: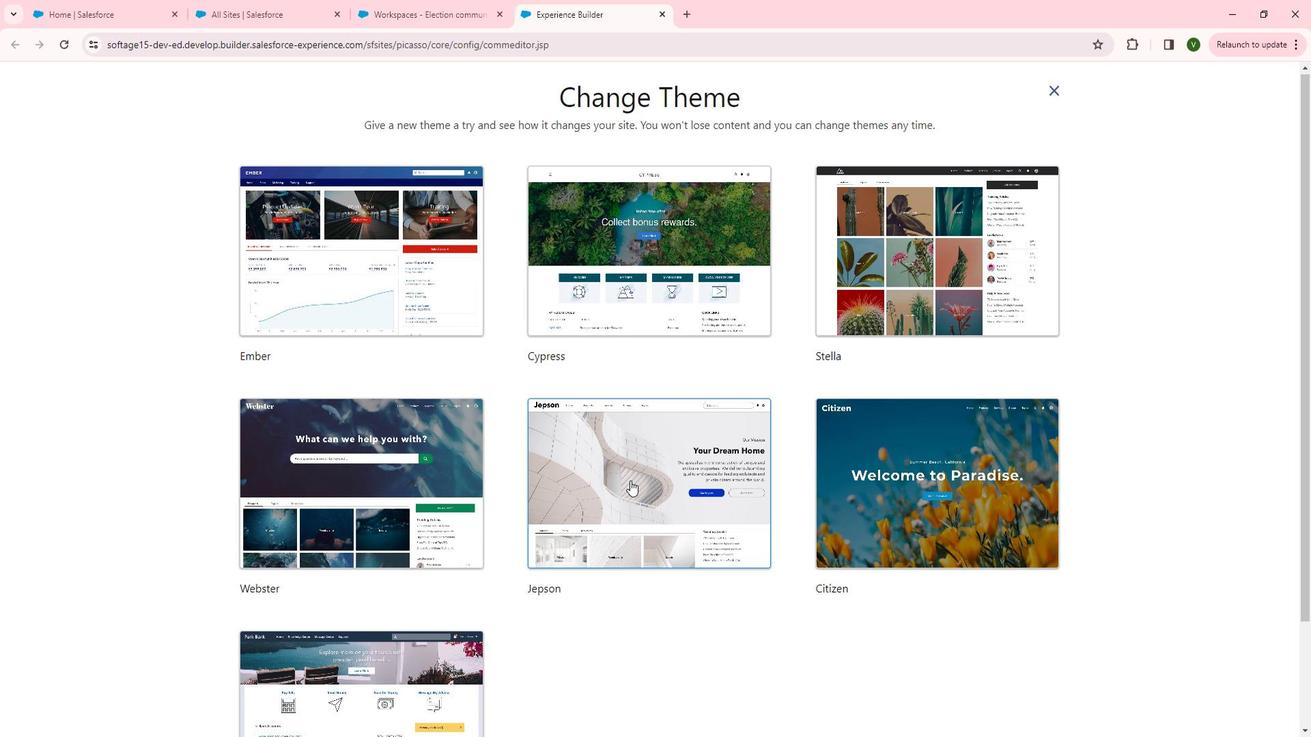 
Action: Mouse scrolled (648, 480) with delta (0, 0)
Screenshot: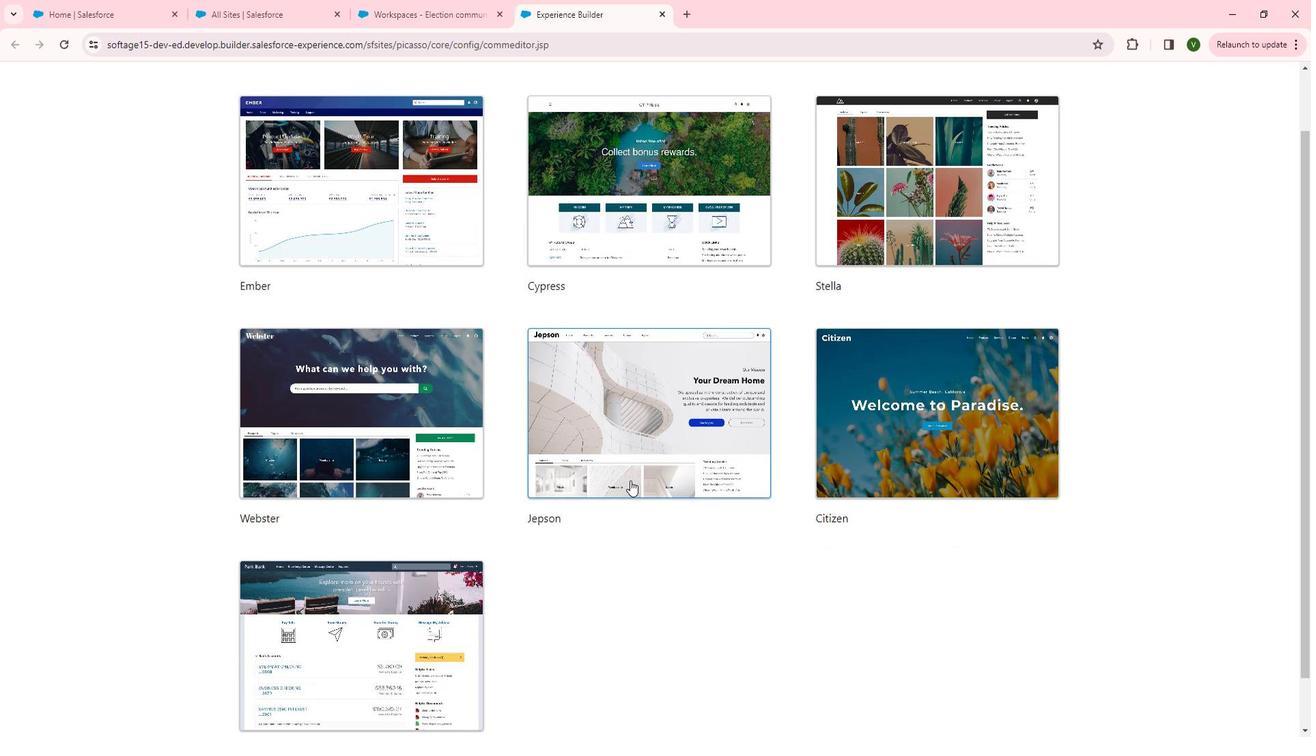 
Action: Mouse moved to (614, 440)
Screenshot: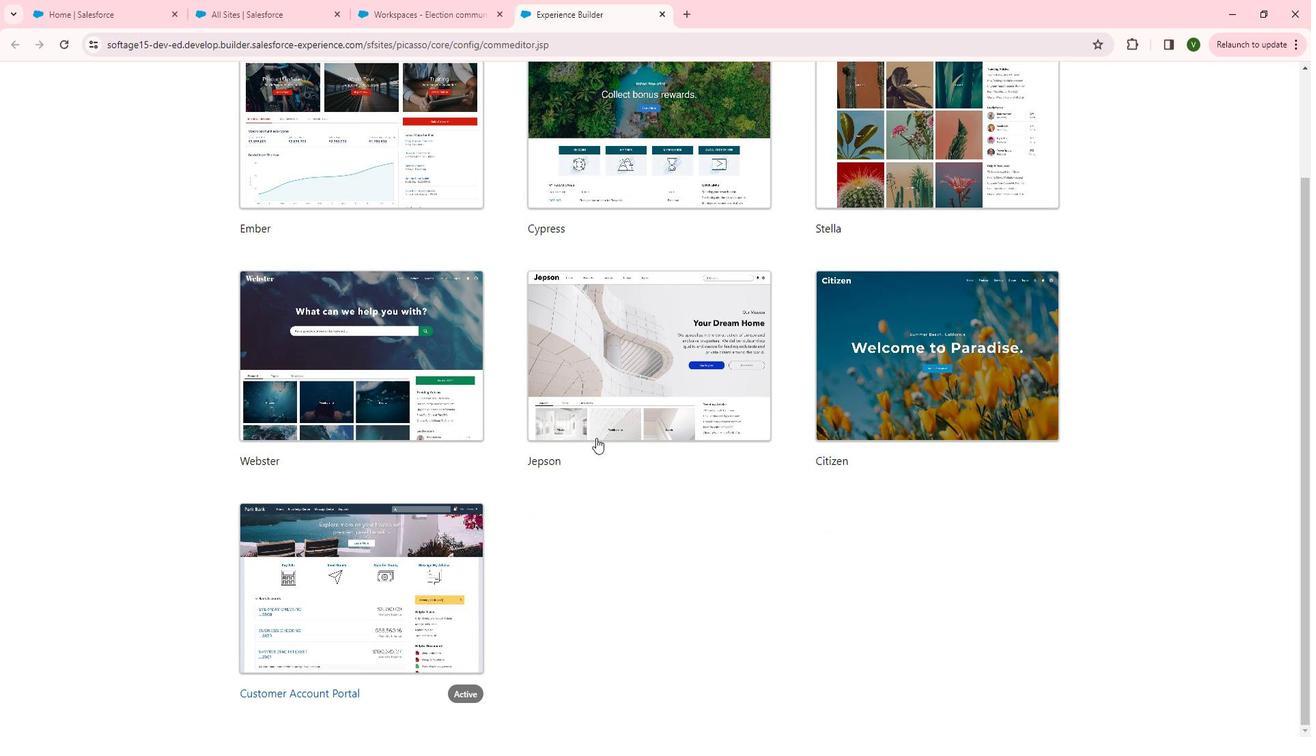 
Action: Mouse scrolled (614, 440) with delta (0, 0)
Screenshot: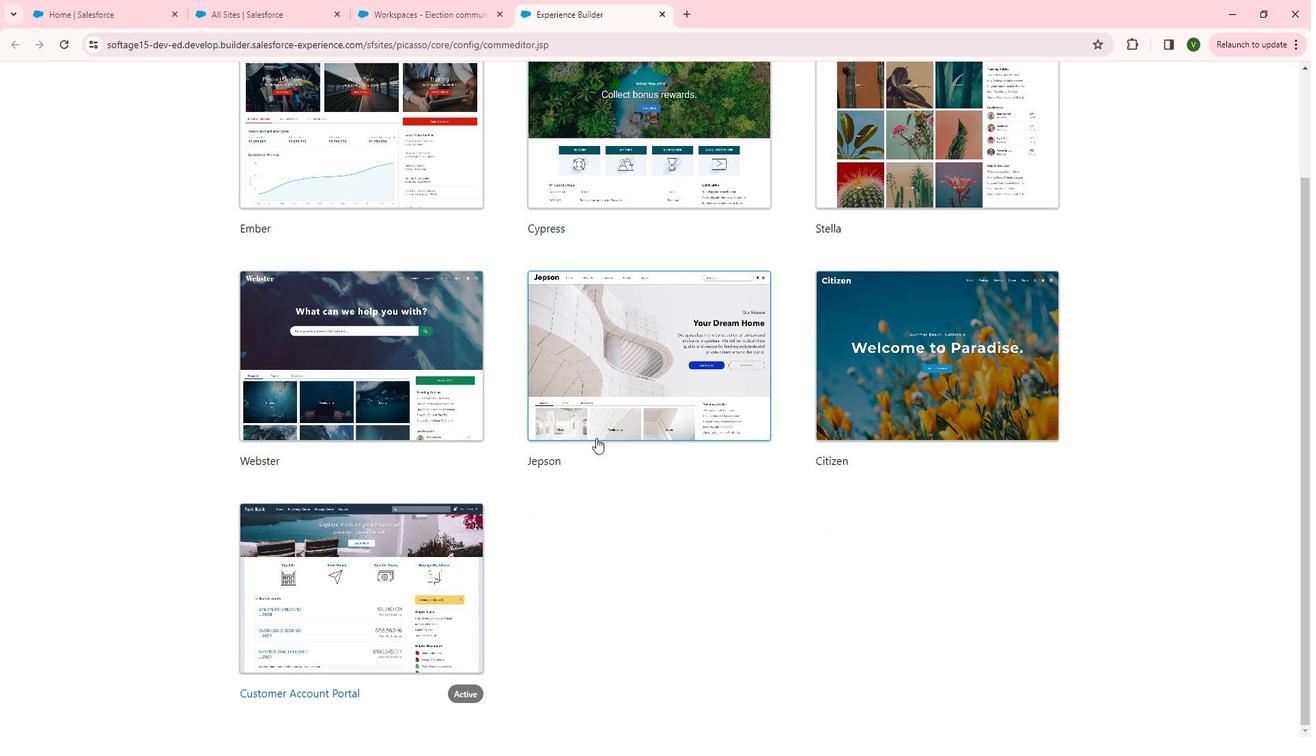 
Action: Mouse scrolled (614, 440) with delta (0, 0)
Screenshot: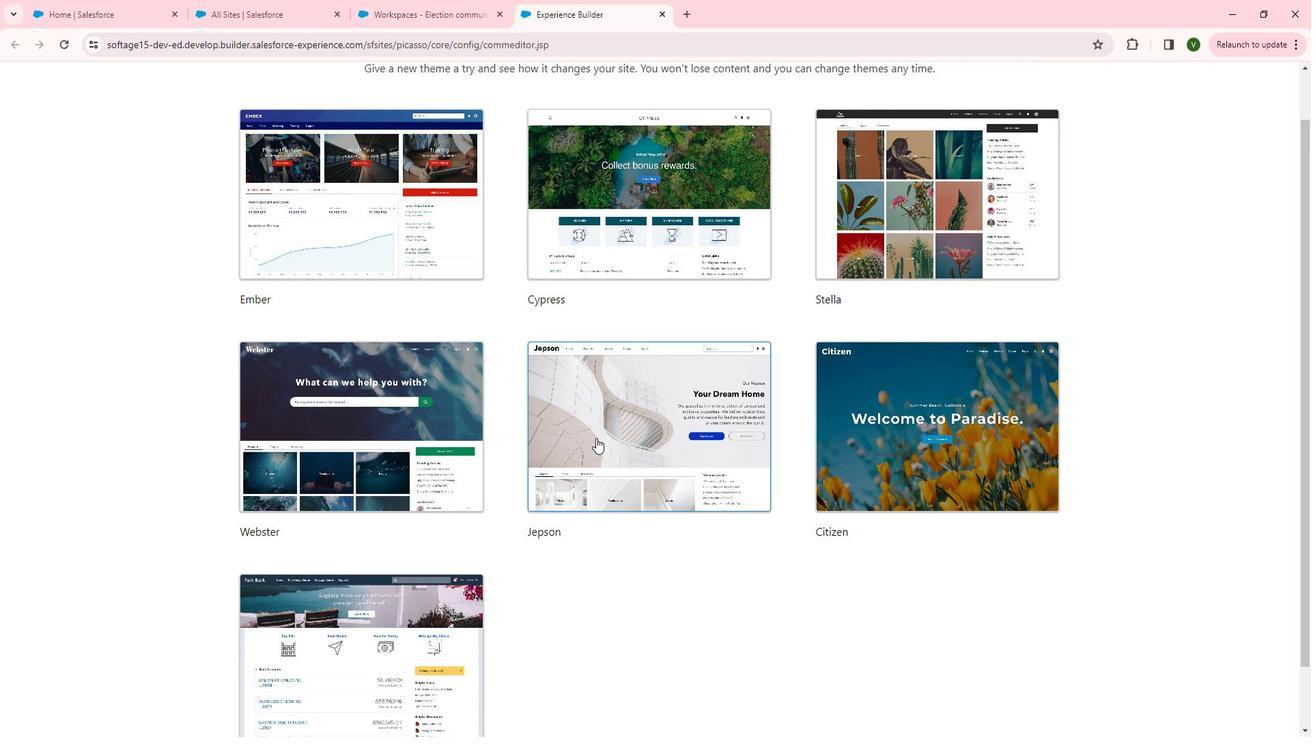 
Action: Mouse moved to (411, 284)
Screenshot: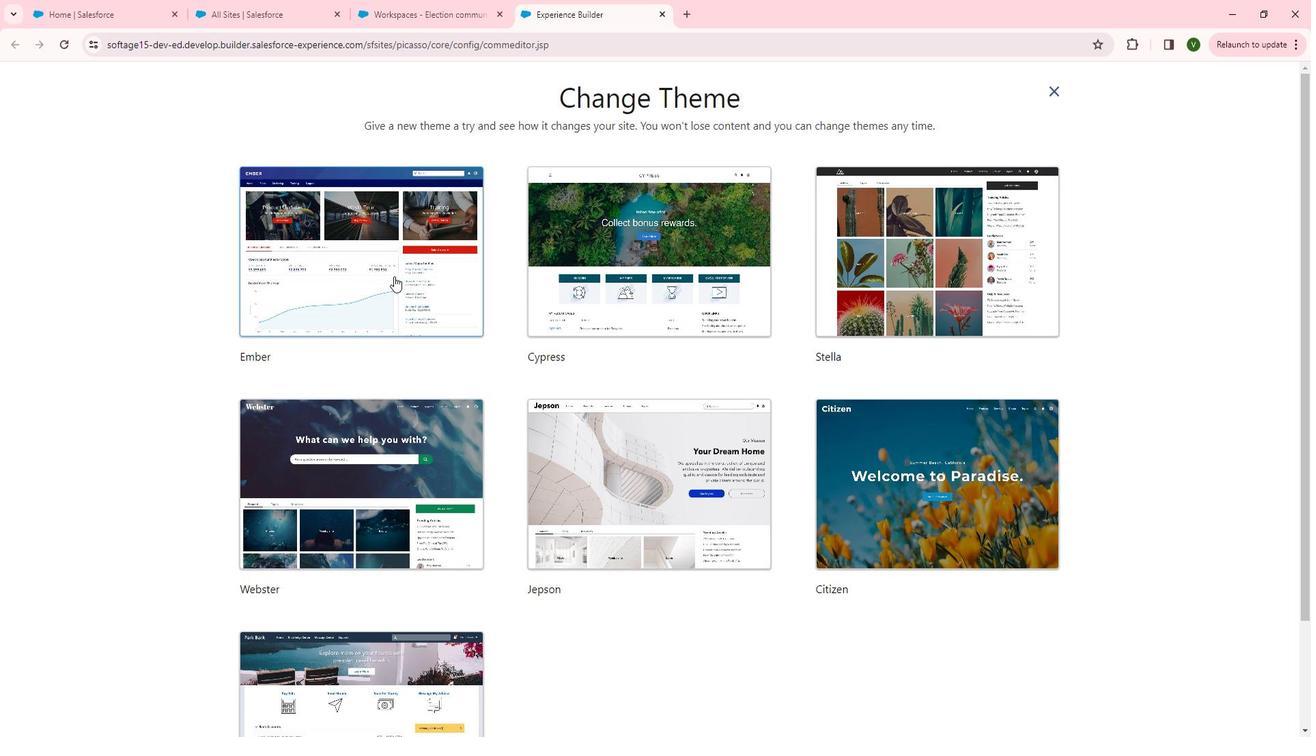 
Action: Mouse pressed left at (411, 284)
Screenshot: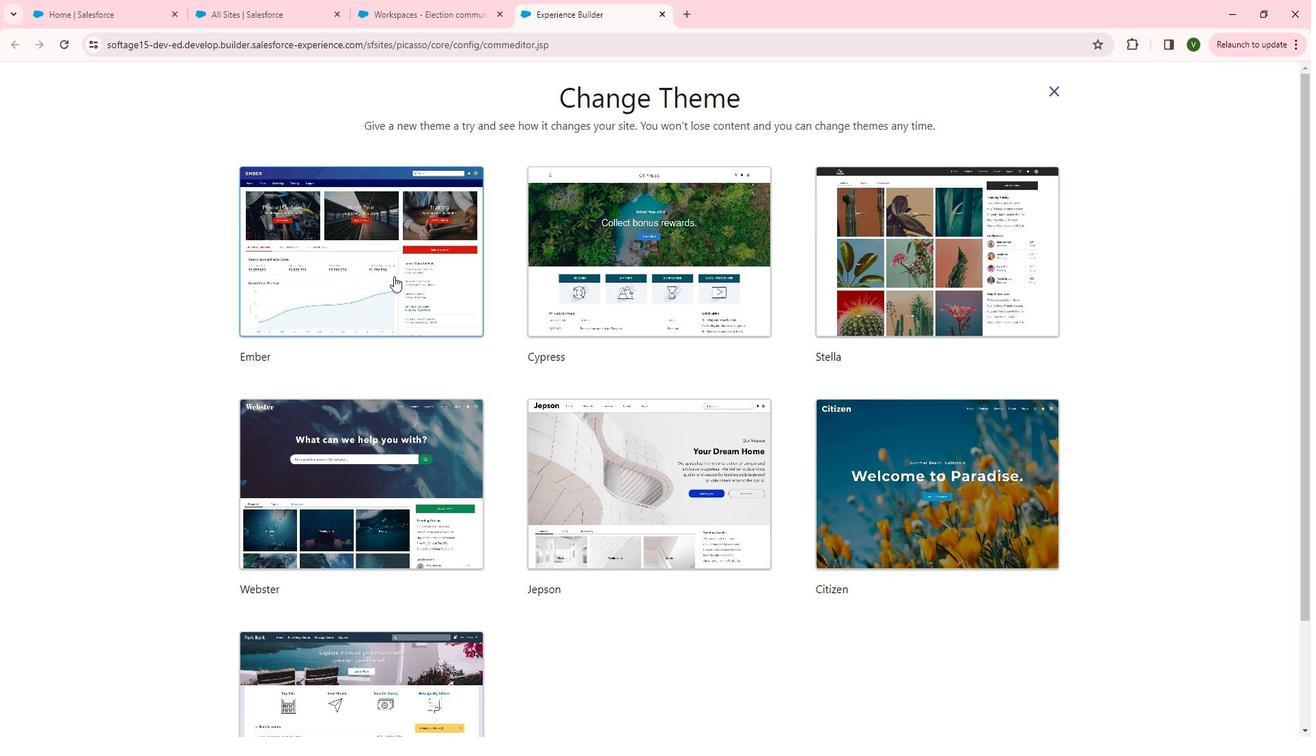 
Action: Mouse moved to (818, 250)
Screenshot: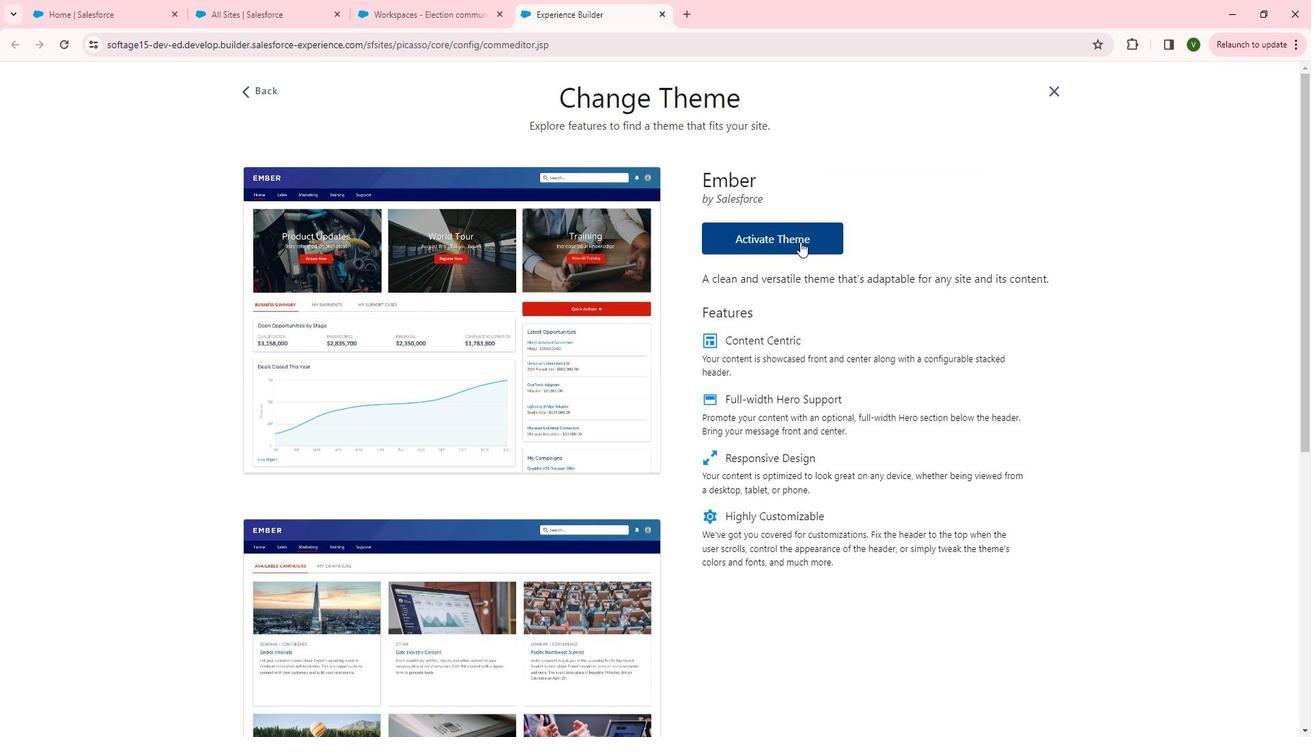 
Action: Mouse pressed left at (818, 250)
Screenshot: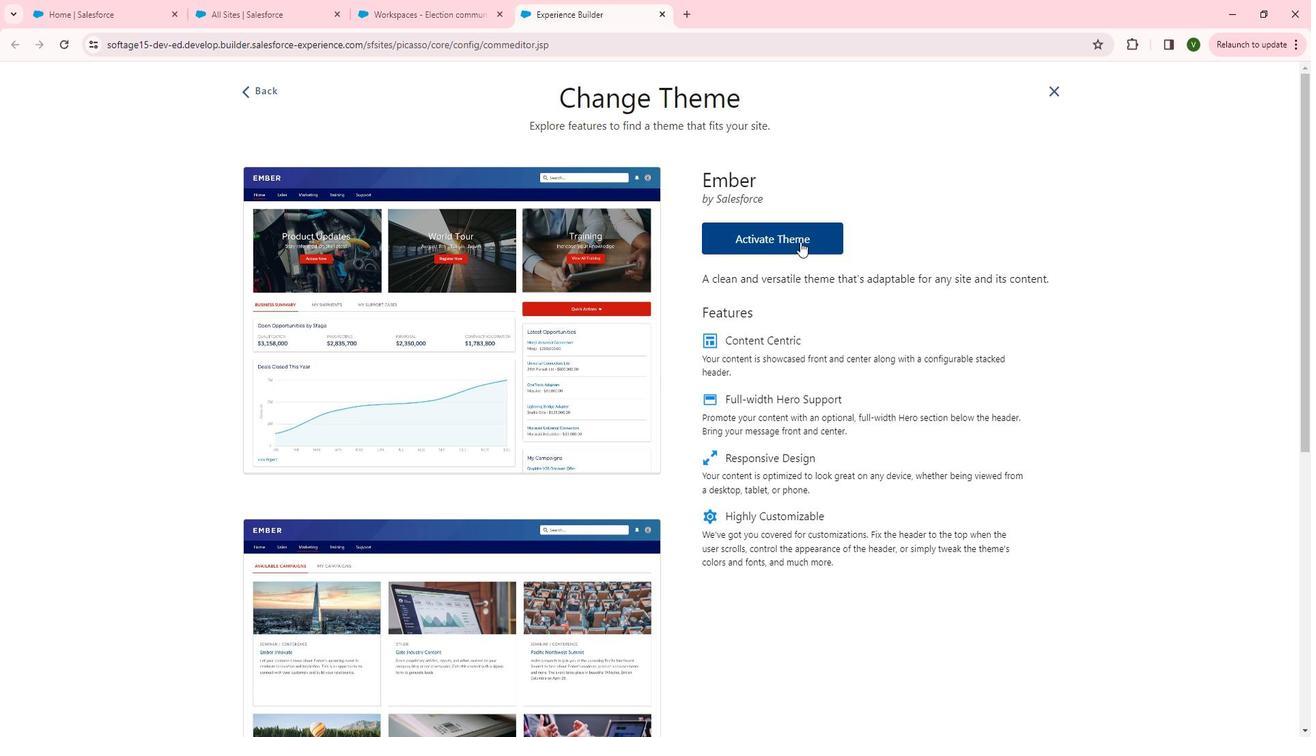 
Action: Mouse moved to (240, 144)
Screenshot: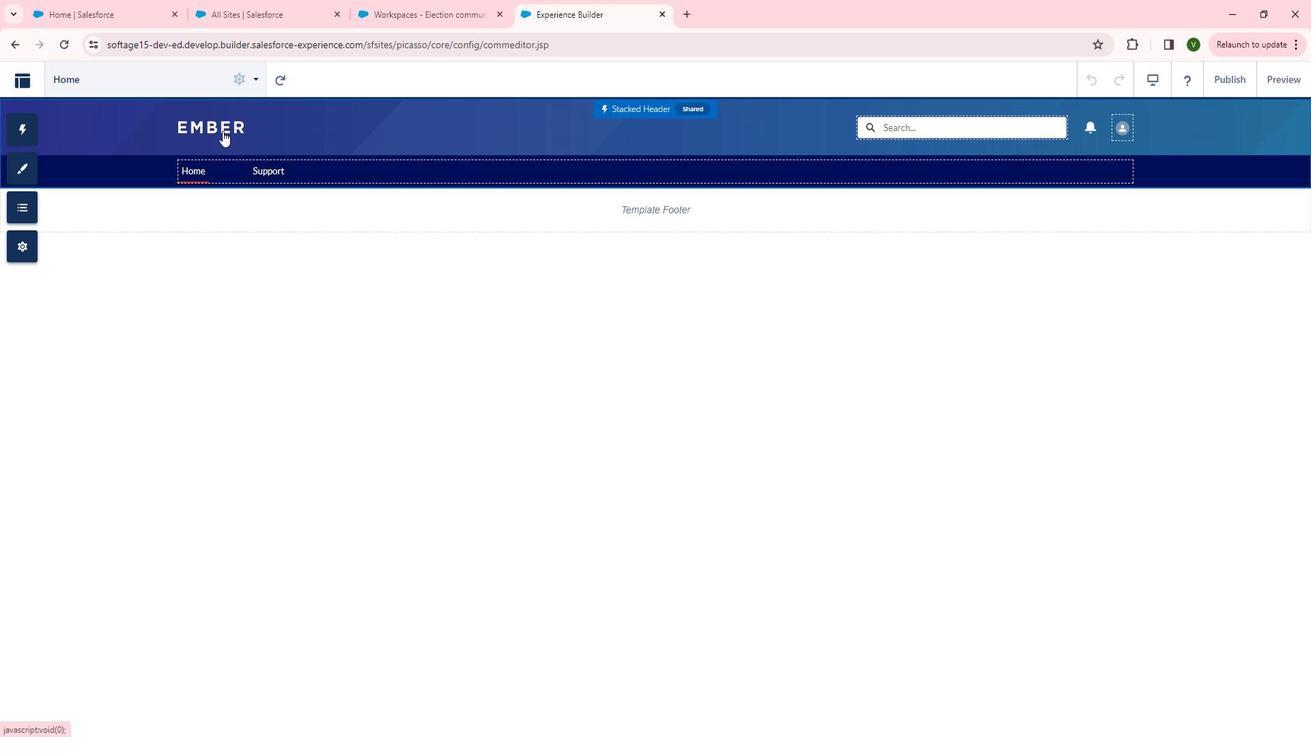 
Action: Mouse pressed left at (240, 144)
Screenshot: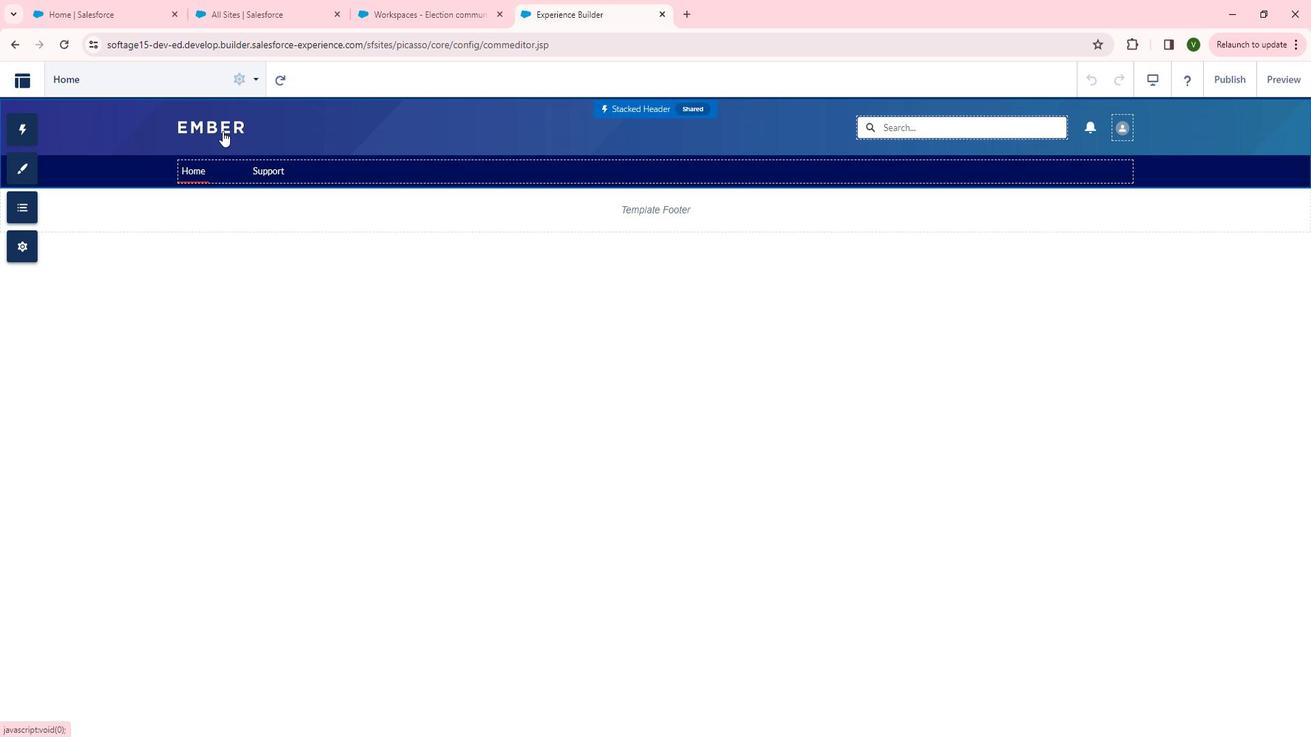 
Action: Mouse moved to (1234, 314)
Screenshot: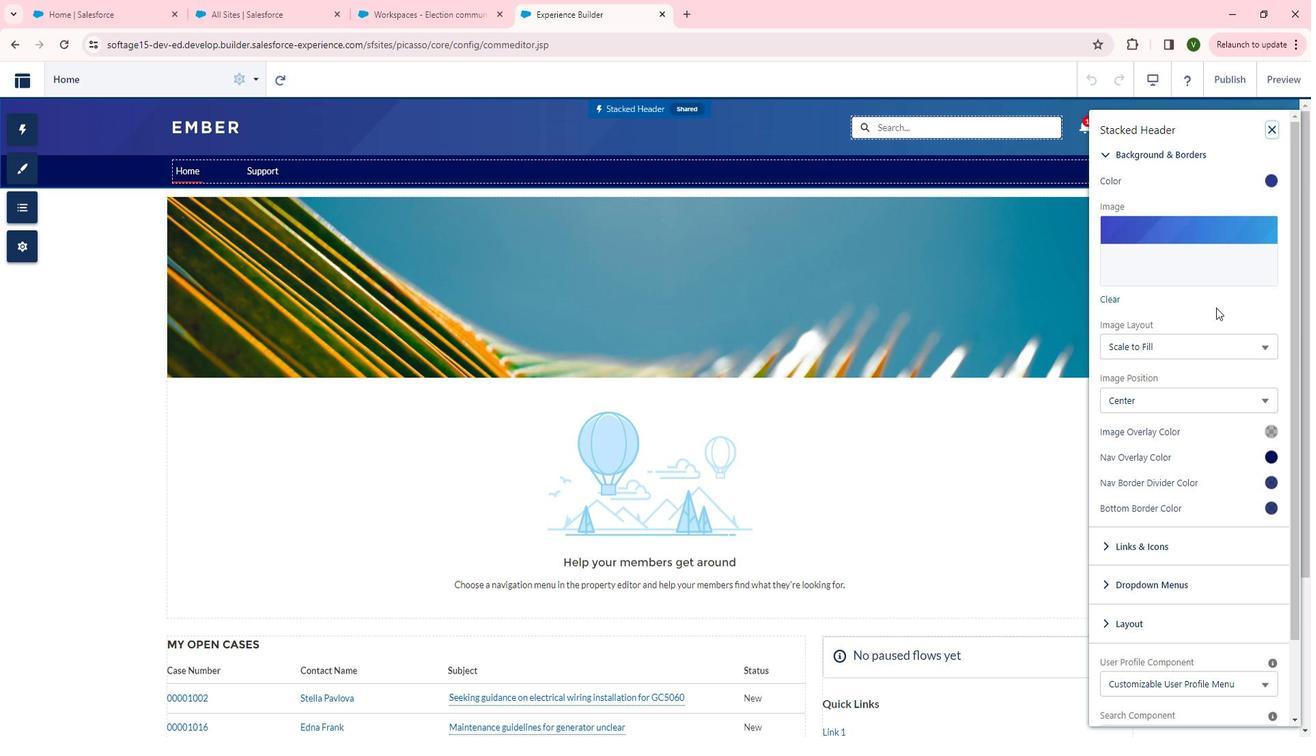 
Action: Mouse scrolled (1234, 313) with delta (0, 0)
Screenshot: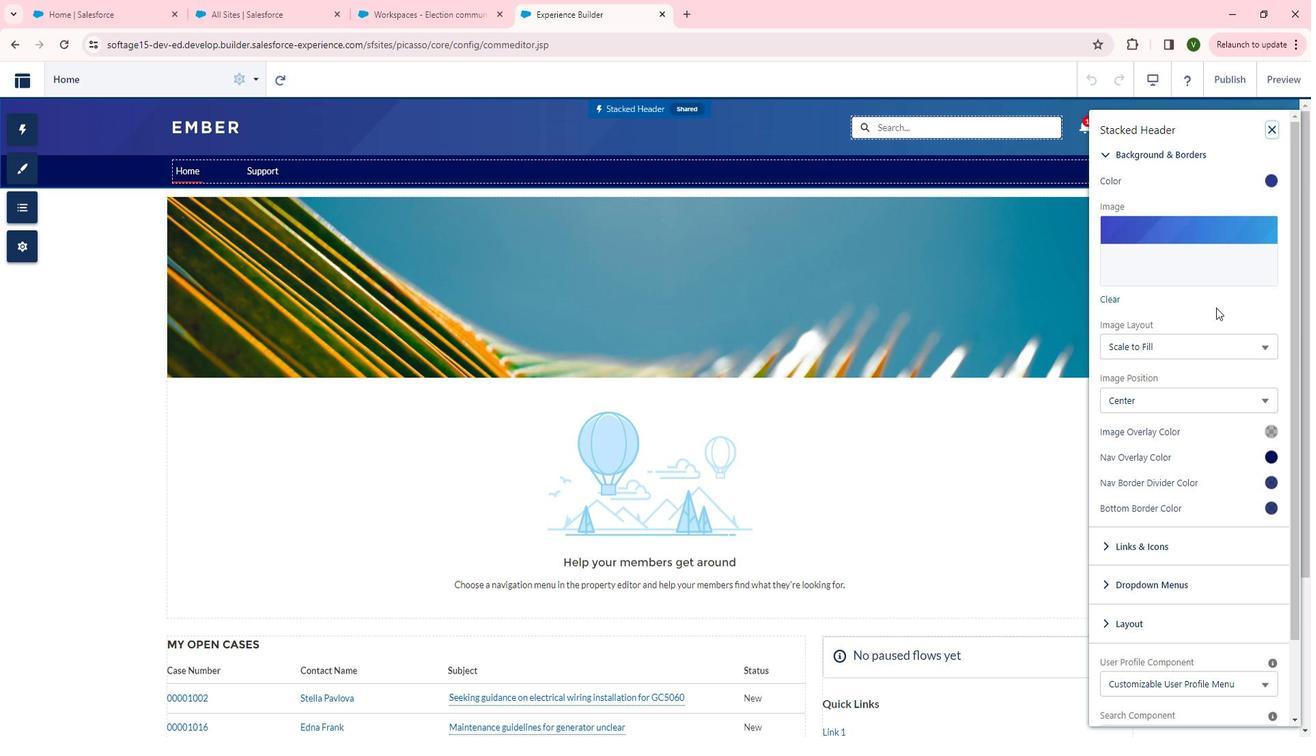 
Action: Mouse scrolled (1234, 314) with delta (0, 0)
Screenshot: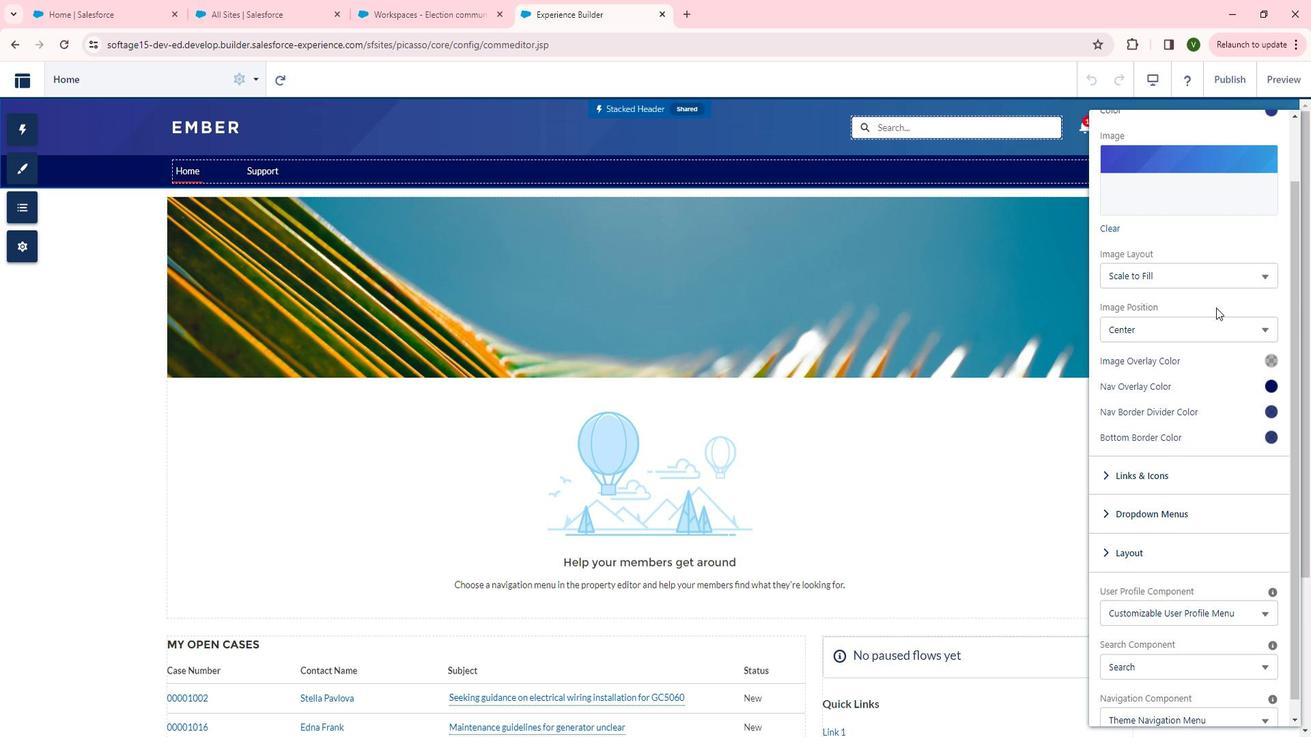 
Action: Mouse scrolled (1234, 314) with delta (0, 0)
Screenshot: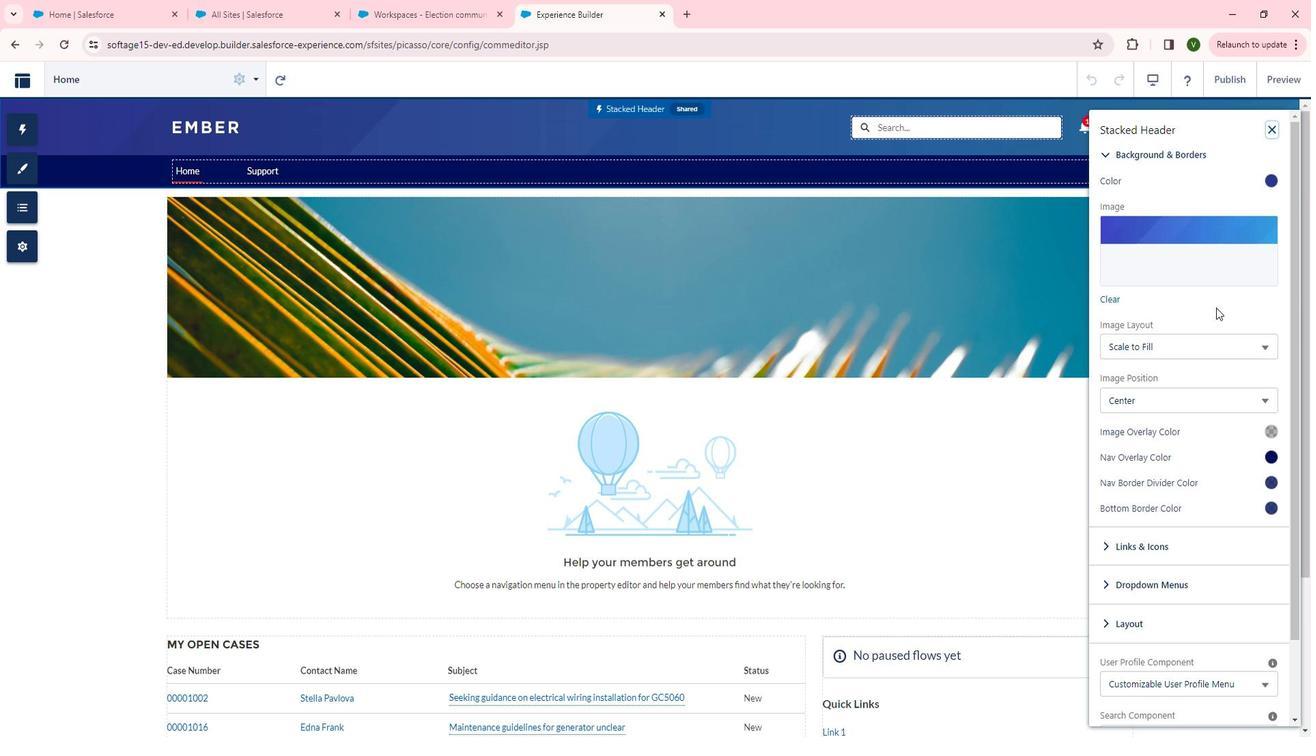 
Action: Mouse moved to (1188, 343)
Screenshot: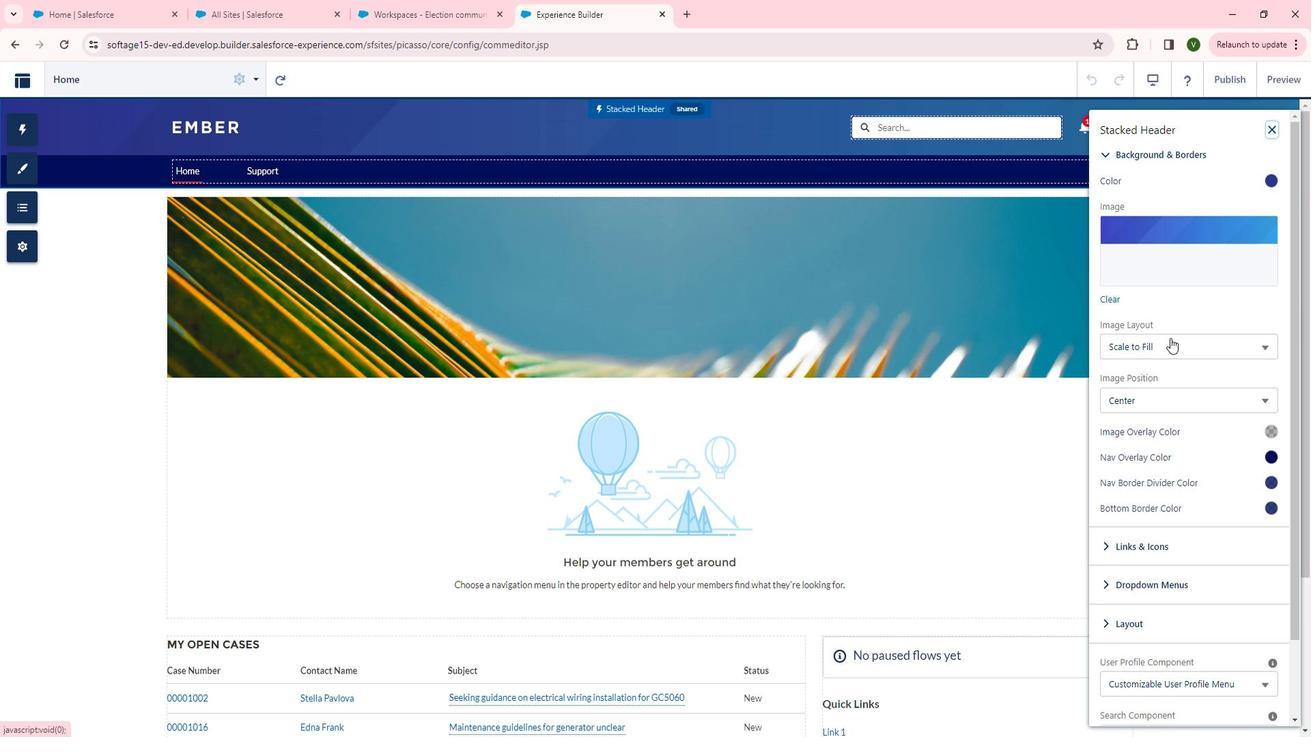 
Action: Mouse scrolled (1188, 342) with delta (0, 0)
Screenshot: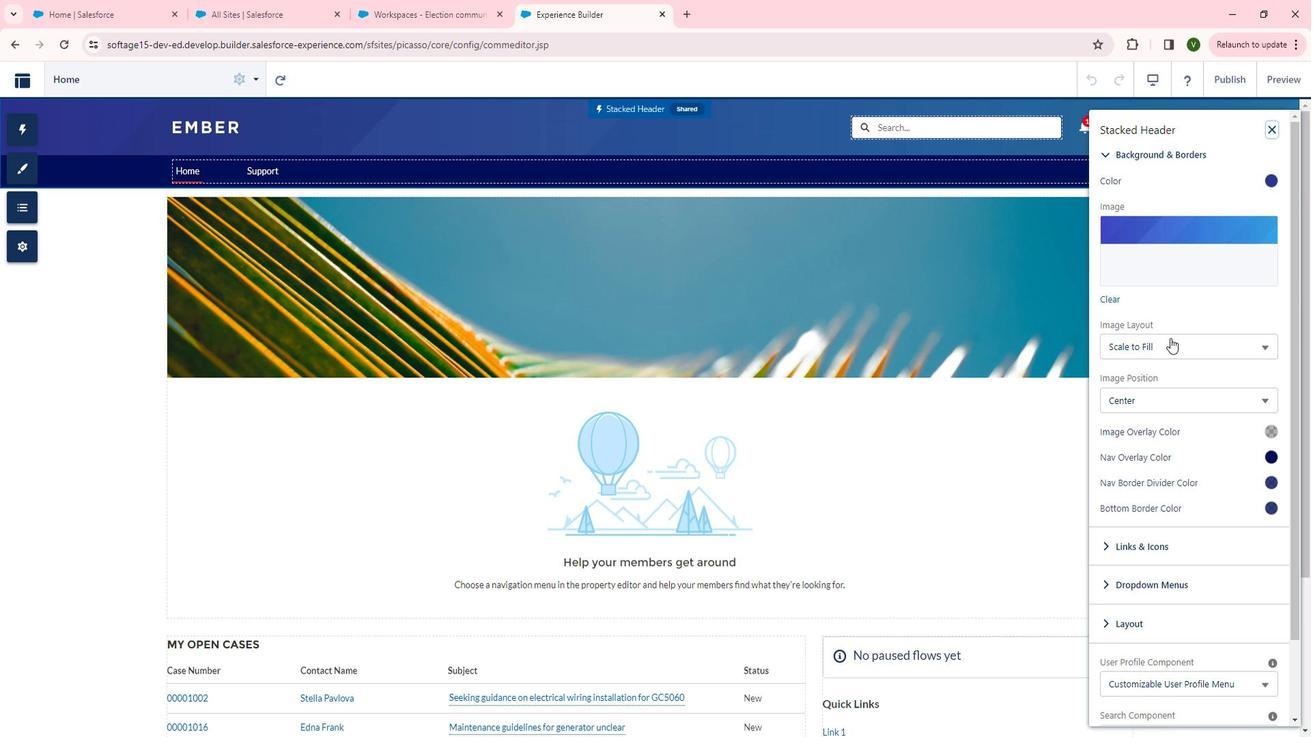 
Action: Mouse moved to (1177, 358)
Screenshot: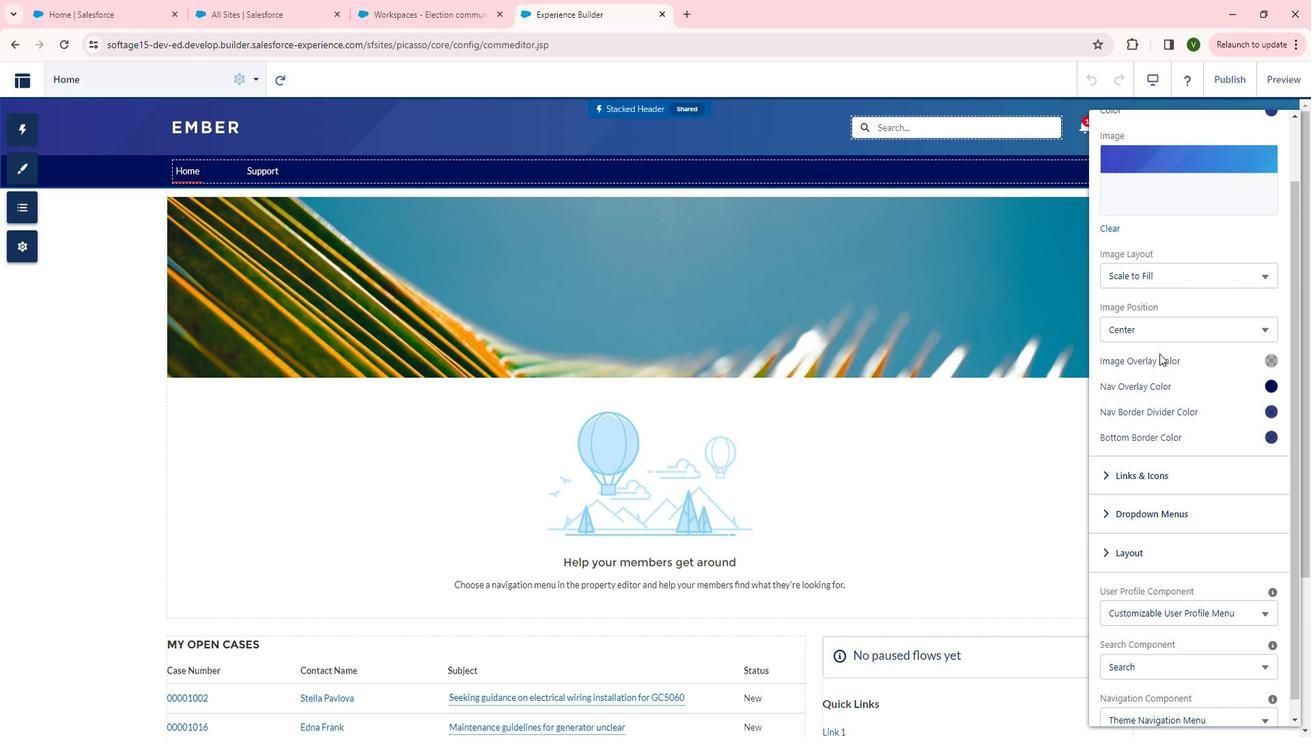 
Action: Mouse scrolled (1177, 358) with delta (0, 0)
Screenshot: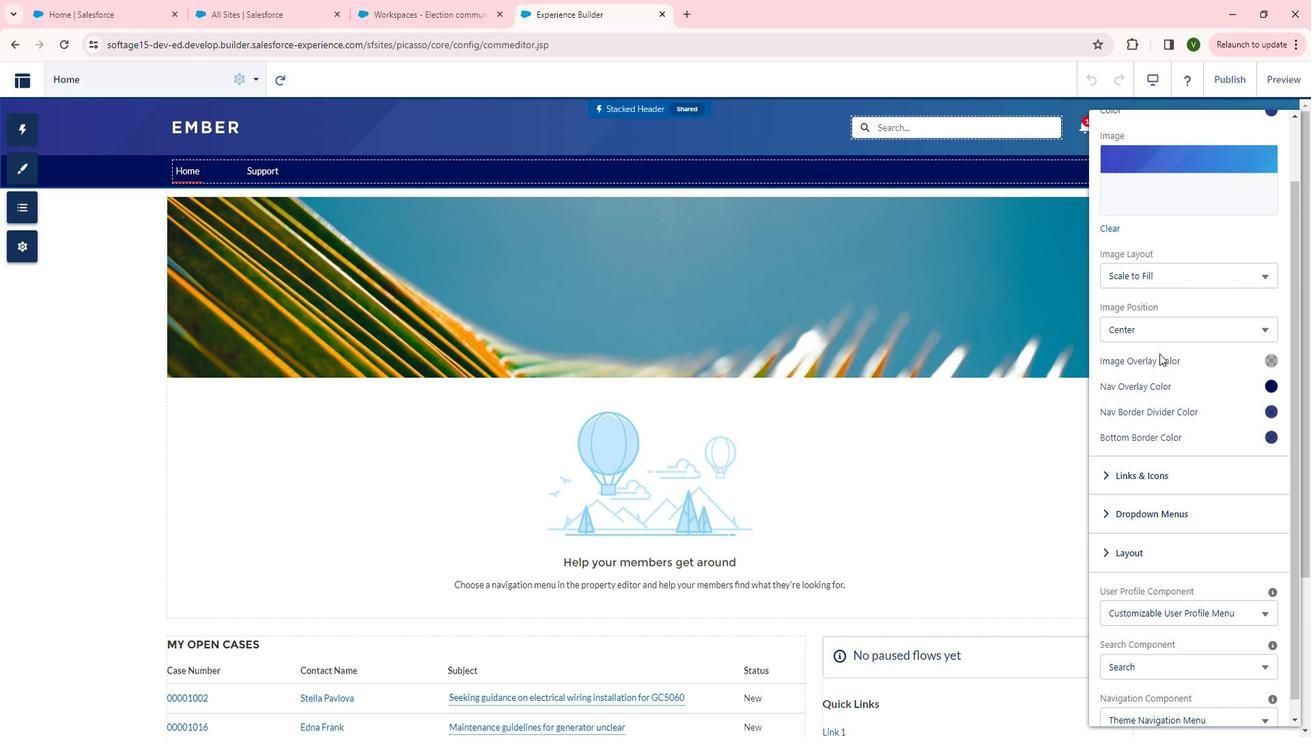 
Action: Mouse moved to (1122, 459)
Screenshot: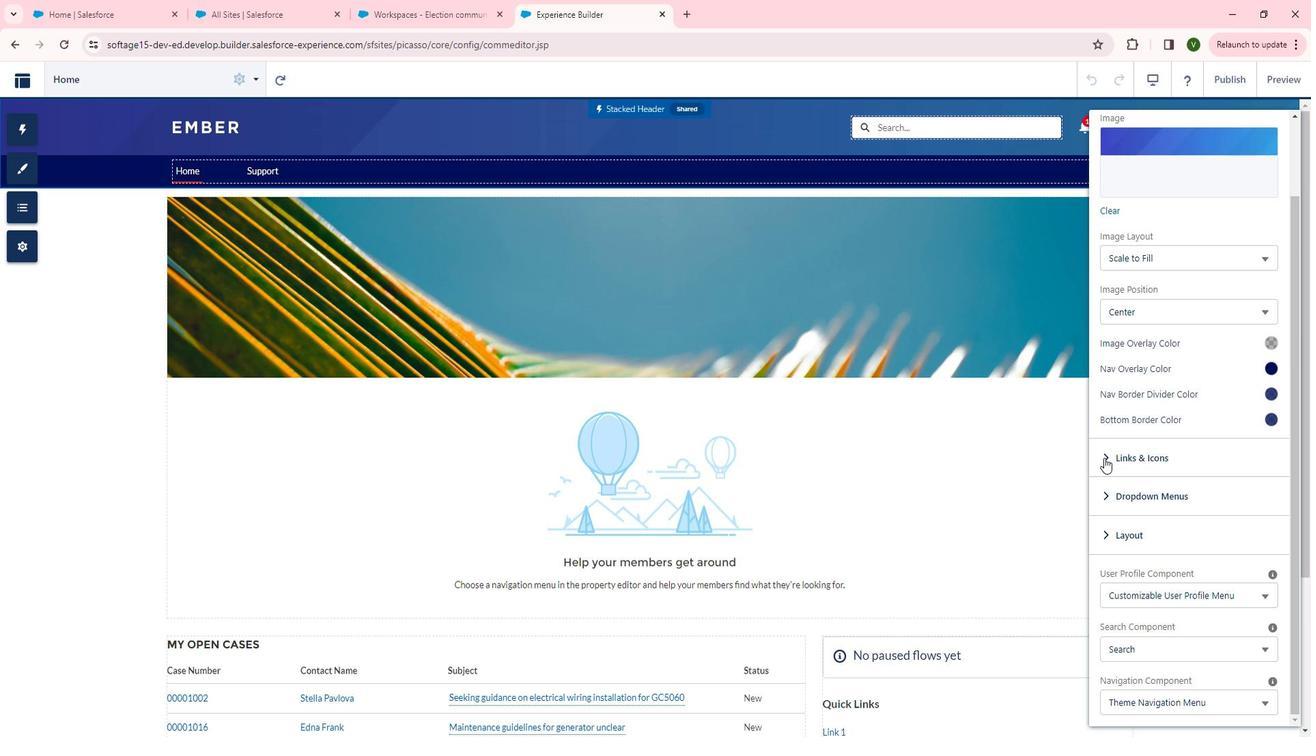 
Action: Mouse pressed left at (1122, 459)
Screenshot: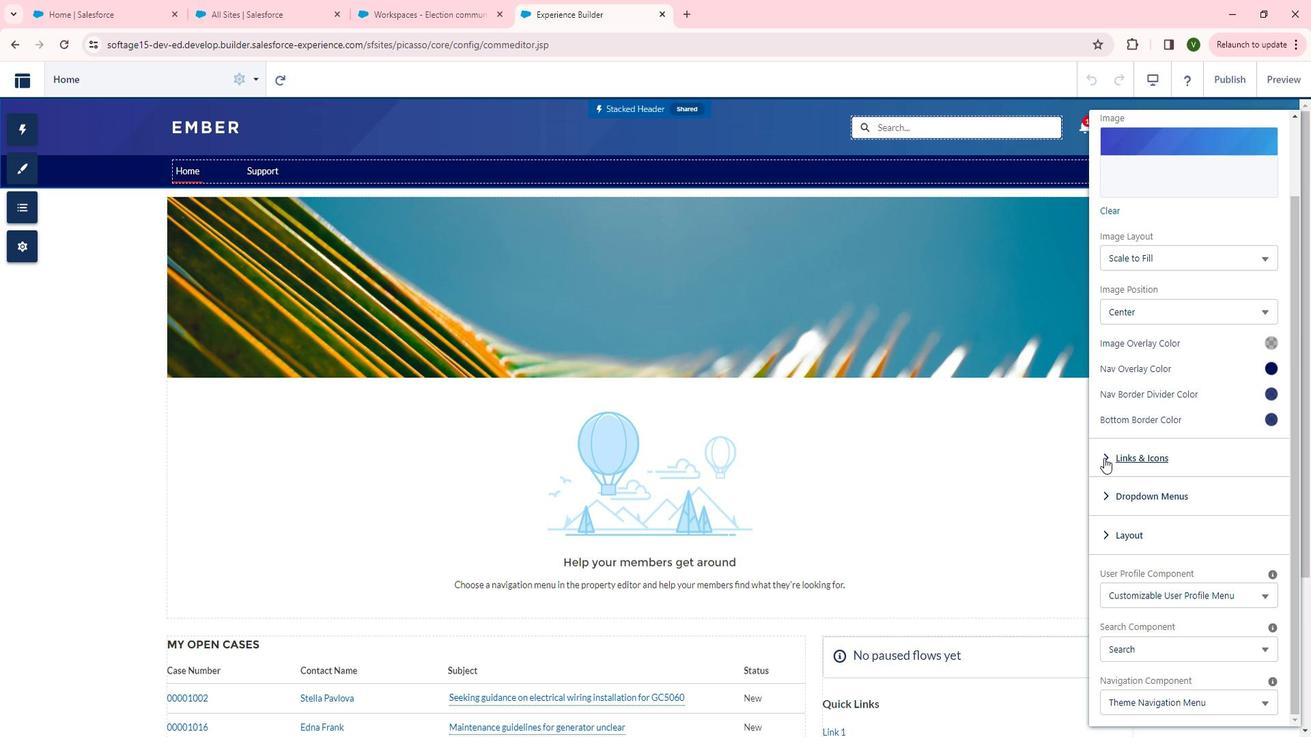 
Action: Mouse moved to (1229, 471)
Screenshot: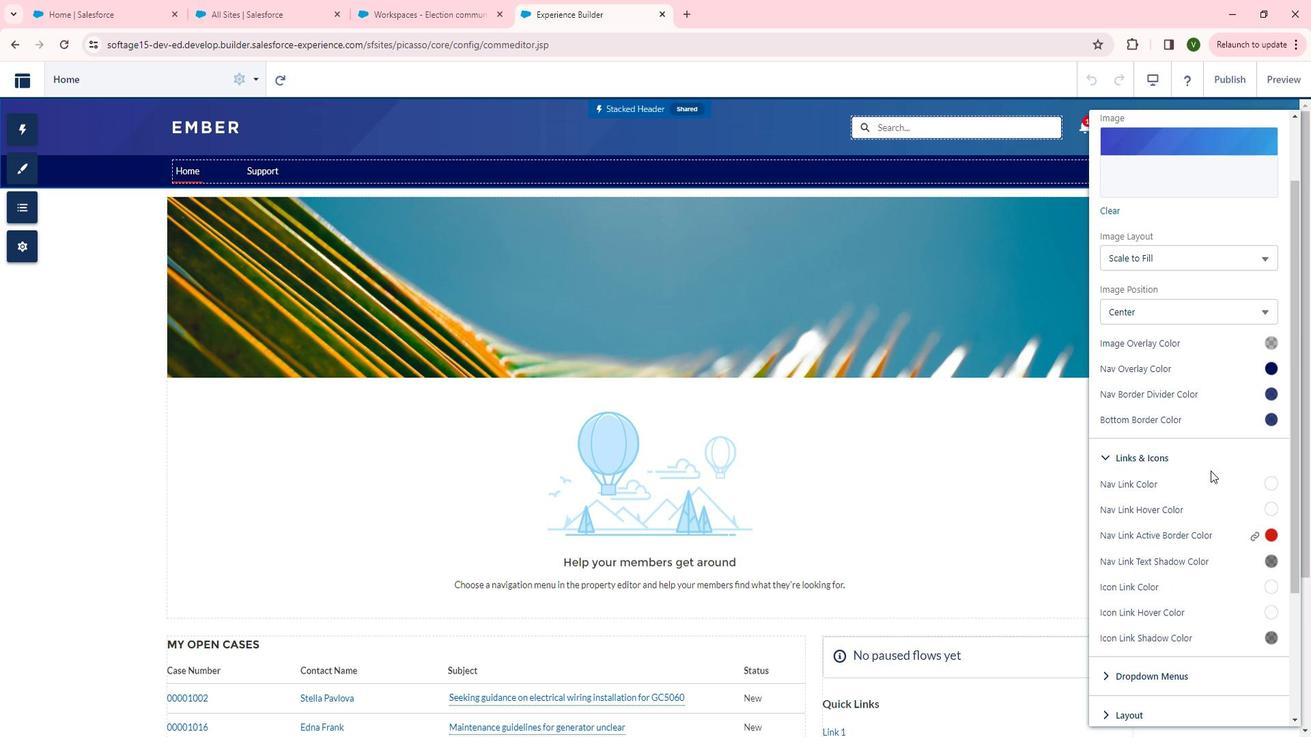 
Action: Mouse scrolled (1229, 470) with delta (0, 0)
Screenshot: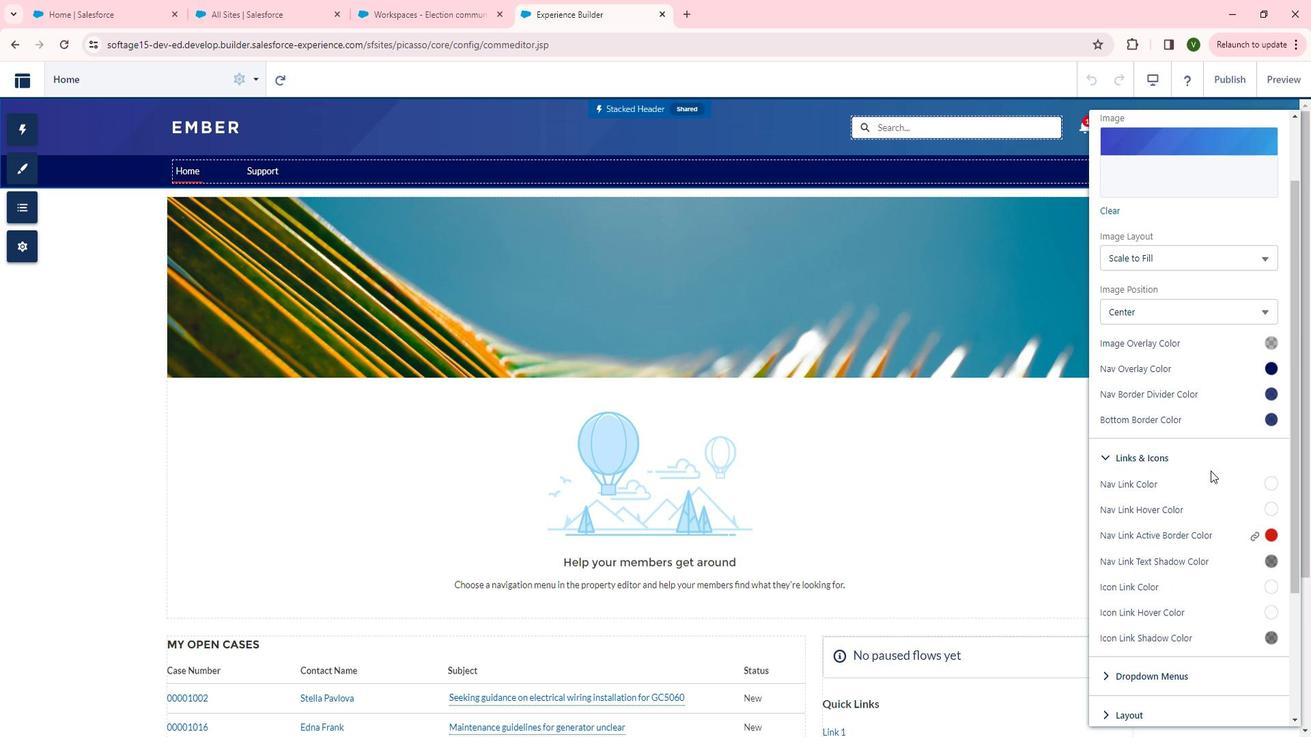 
Action: Mouse scrolled (1229, 470) with delta (0, 0)
Screenshot: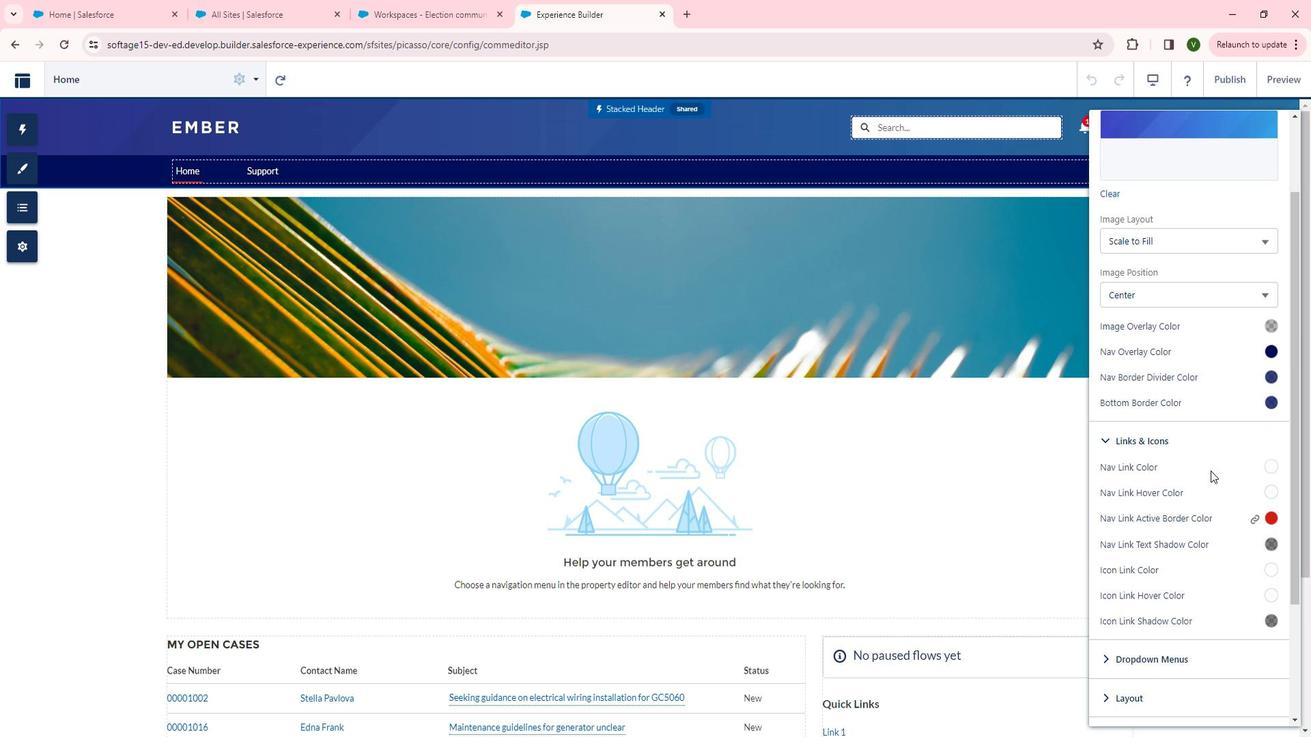 
Action: Mouse scrolled (1229, 470) with delta (0, 0)
Screenshot: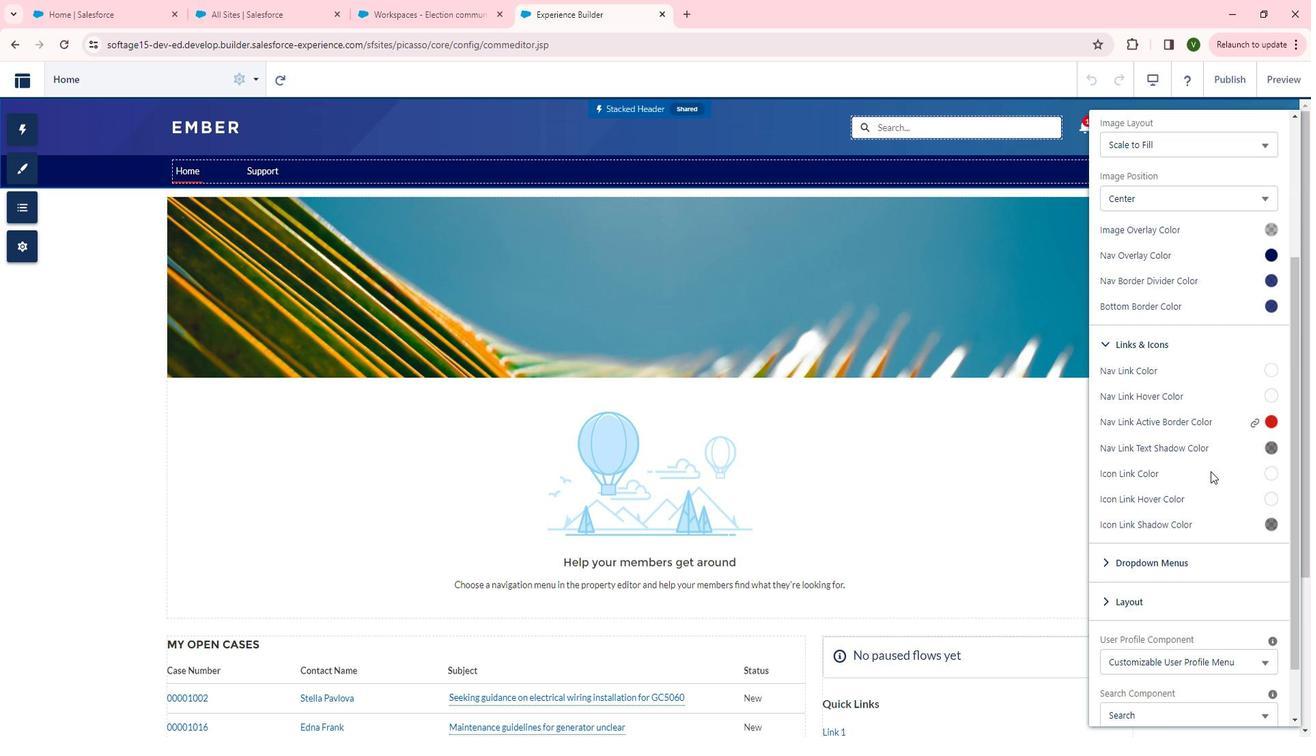 
Action: Mouse moved to (1121, 498)
Screenshot: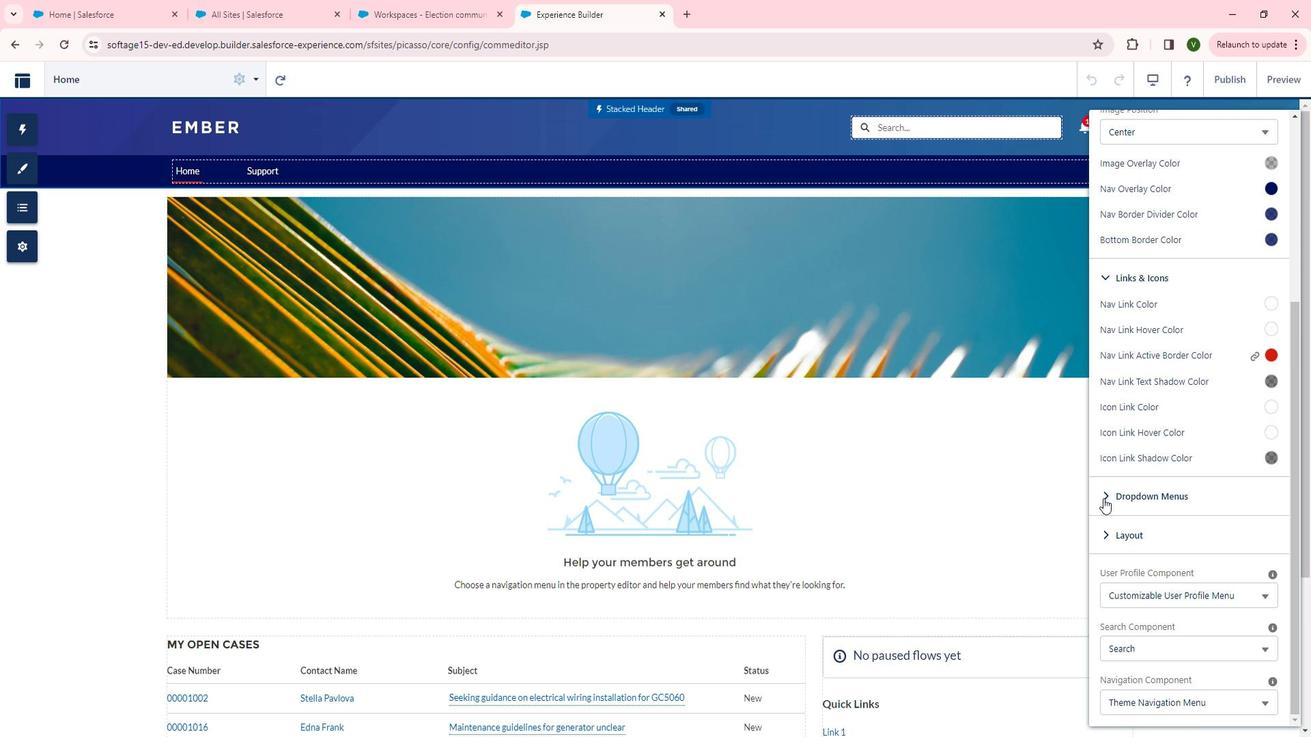 
Action: Mouse pressed left at (1121, 498)
Screenshot: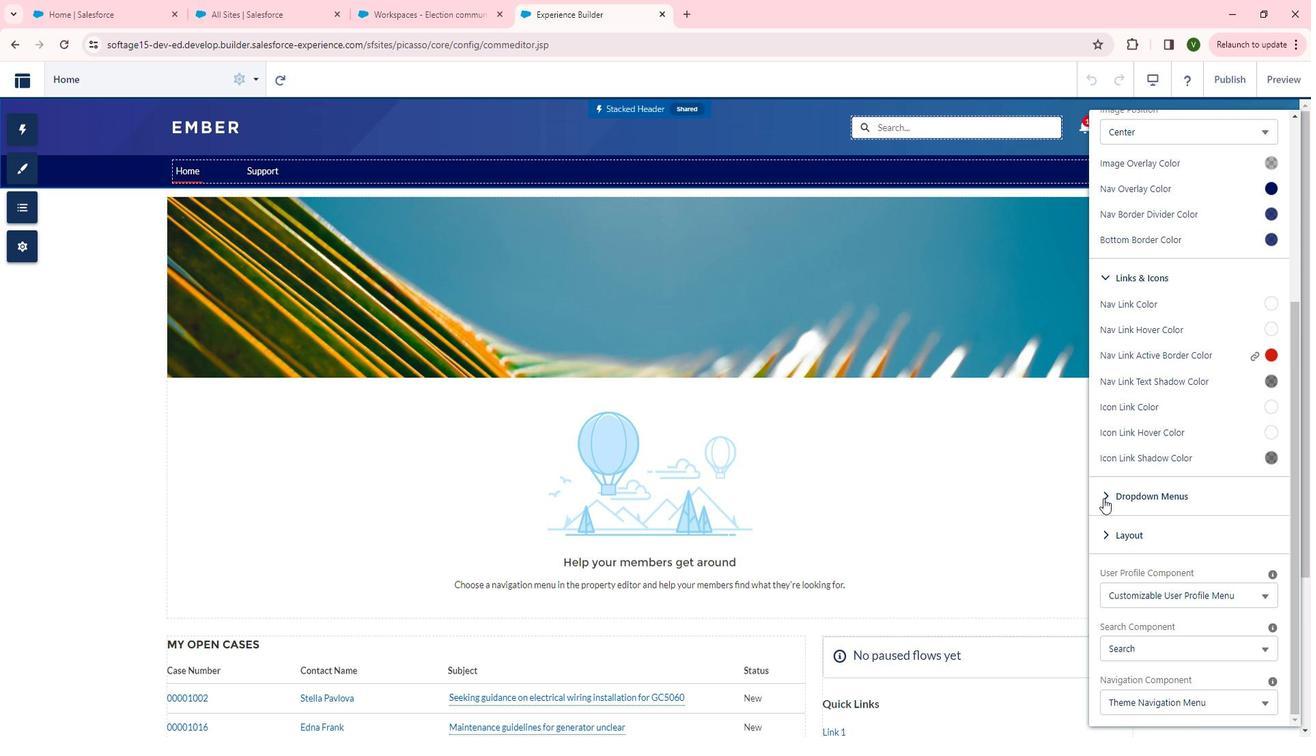 
Action: Mouse moved to (1156, 500)
Screenshot: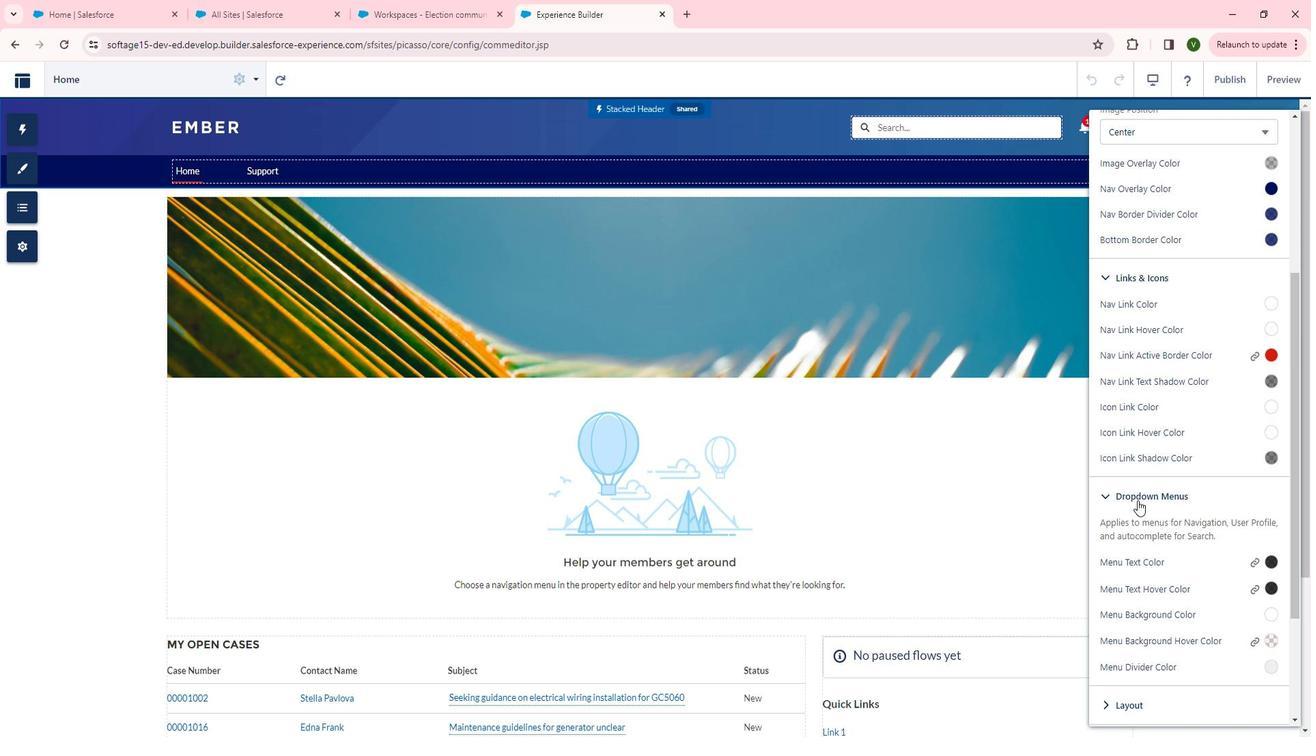 
Action: Mouse scrolled (1156, 499) with delta (0, 0)
Screenshot: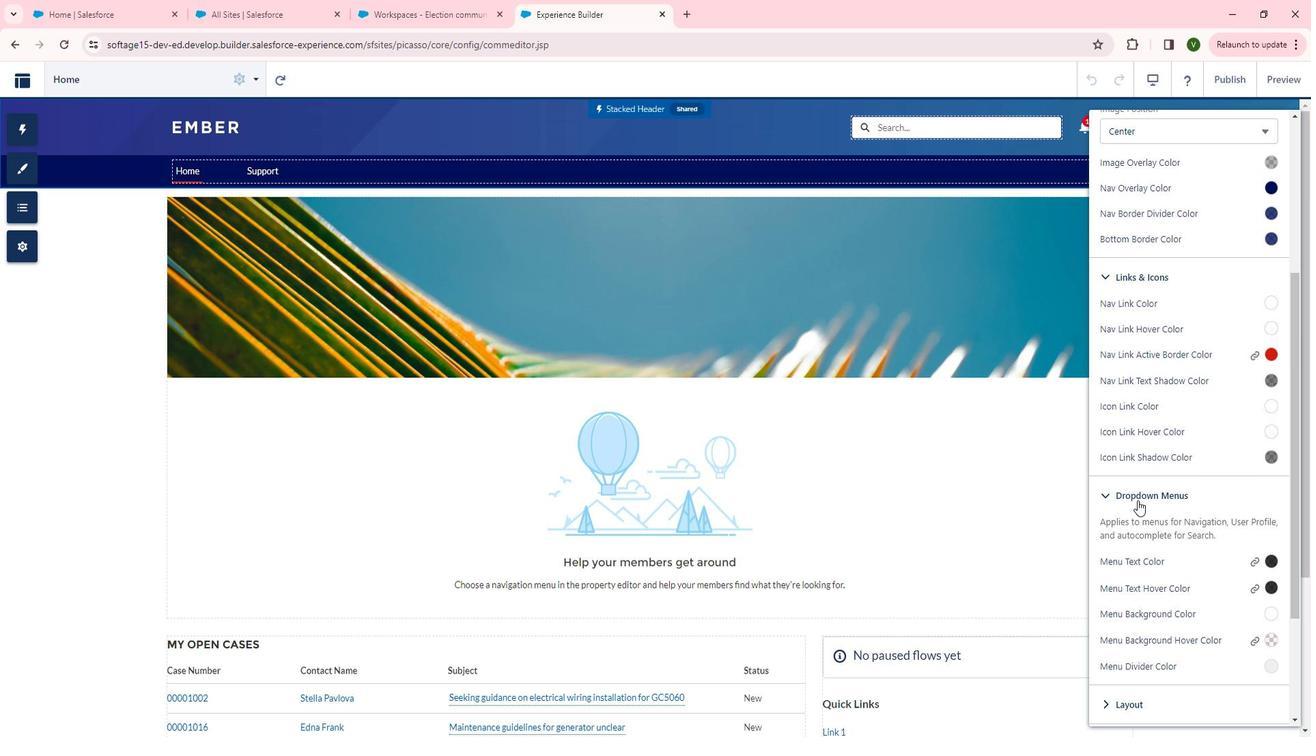 
Action: Mouse scrolled (1156, 499) with delta (0, 0)
Screenshot: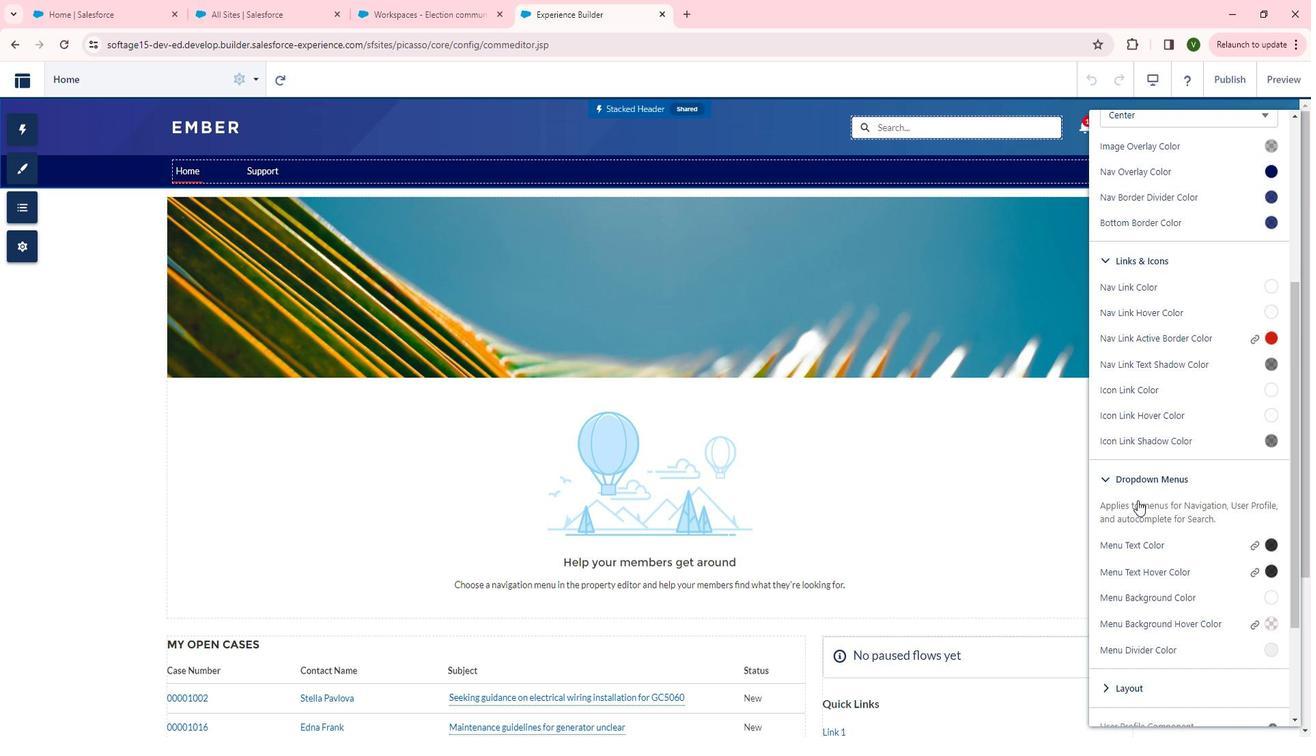 
Action: Mouse scrolled (1156, 499) with delta (0, 0)
Screenshot: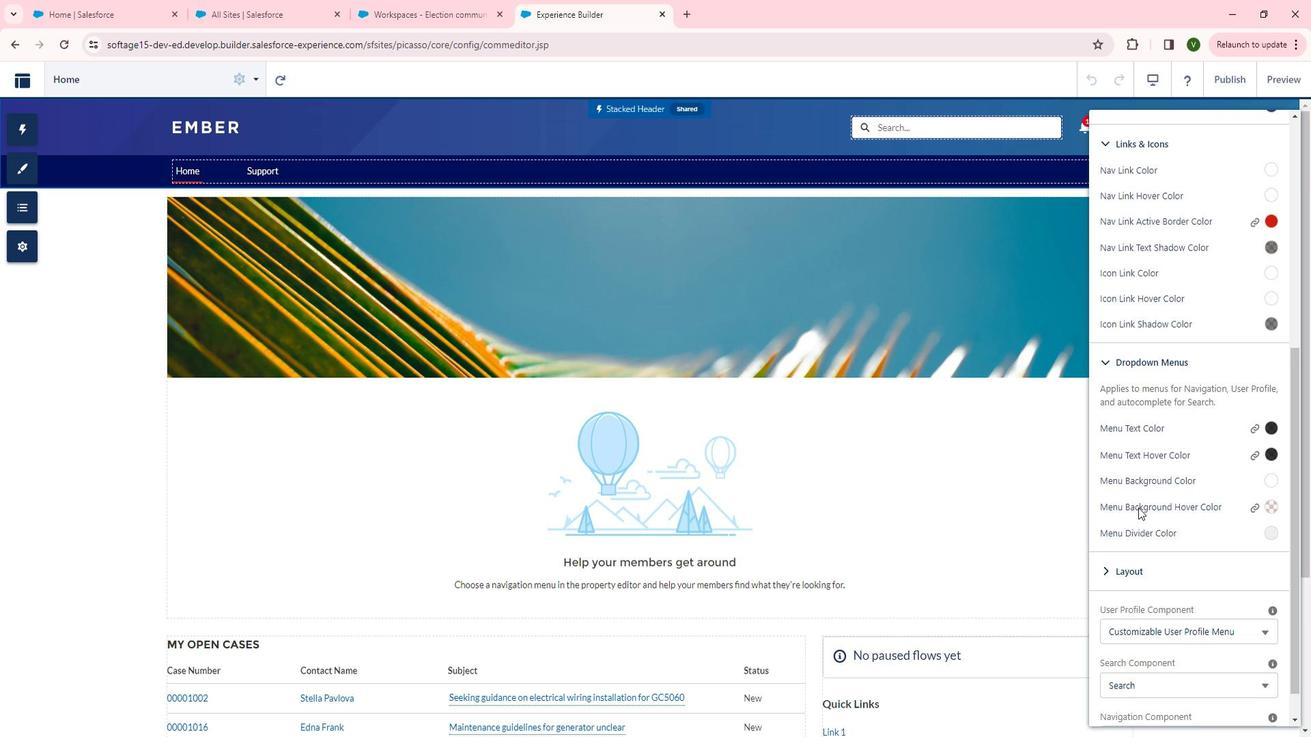 
Action: Mouse moved to (1128, 537)
Screenshot: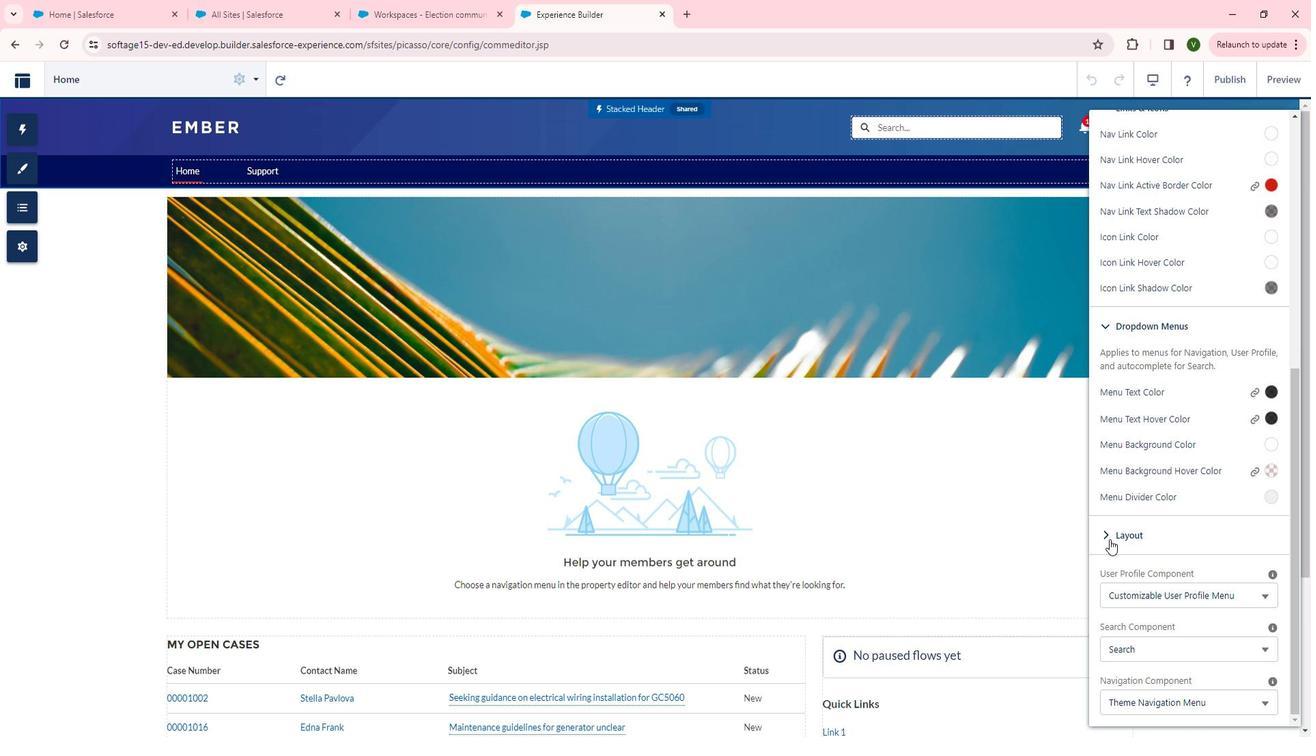 
Action: Mouse pressed left at (1128, 537)
Screenshot: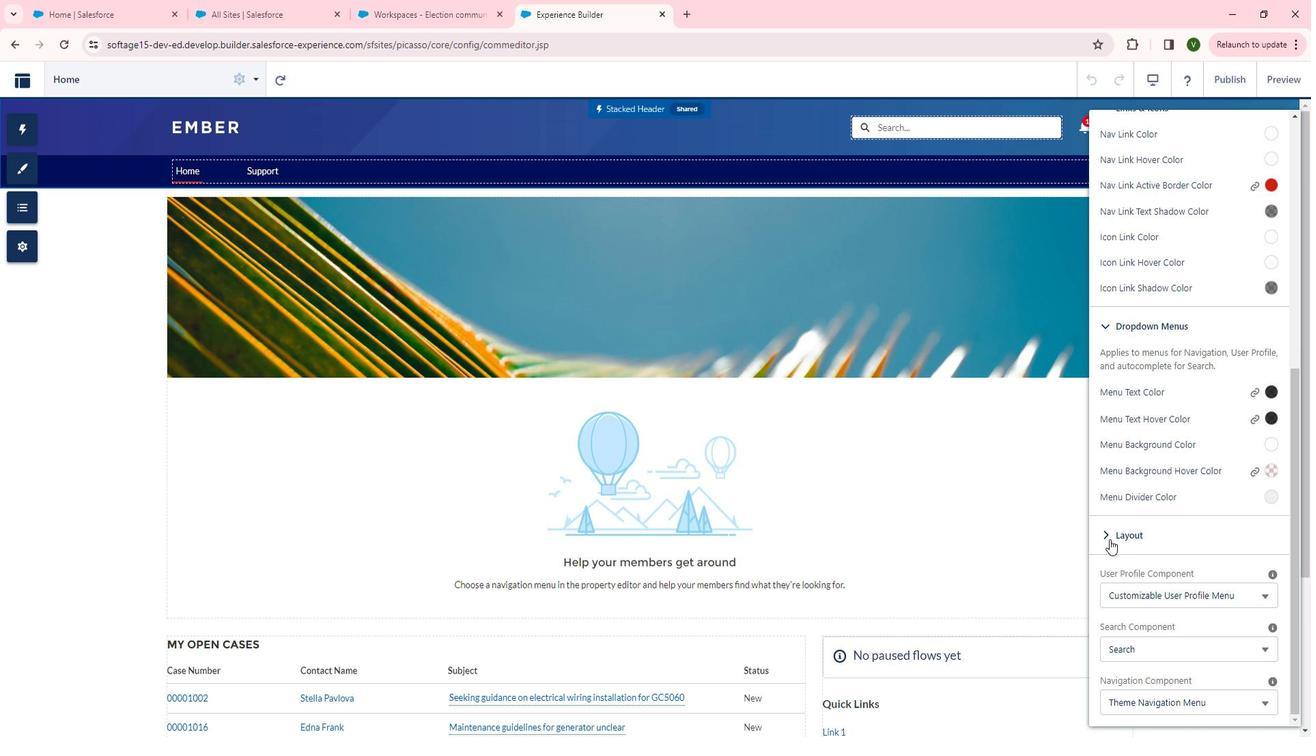 
Action: Mouse scrolled (1128, 537) with delta (0, 0)
Screenshot: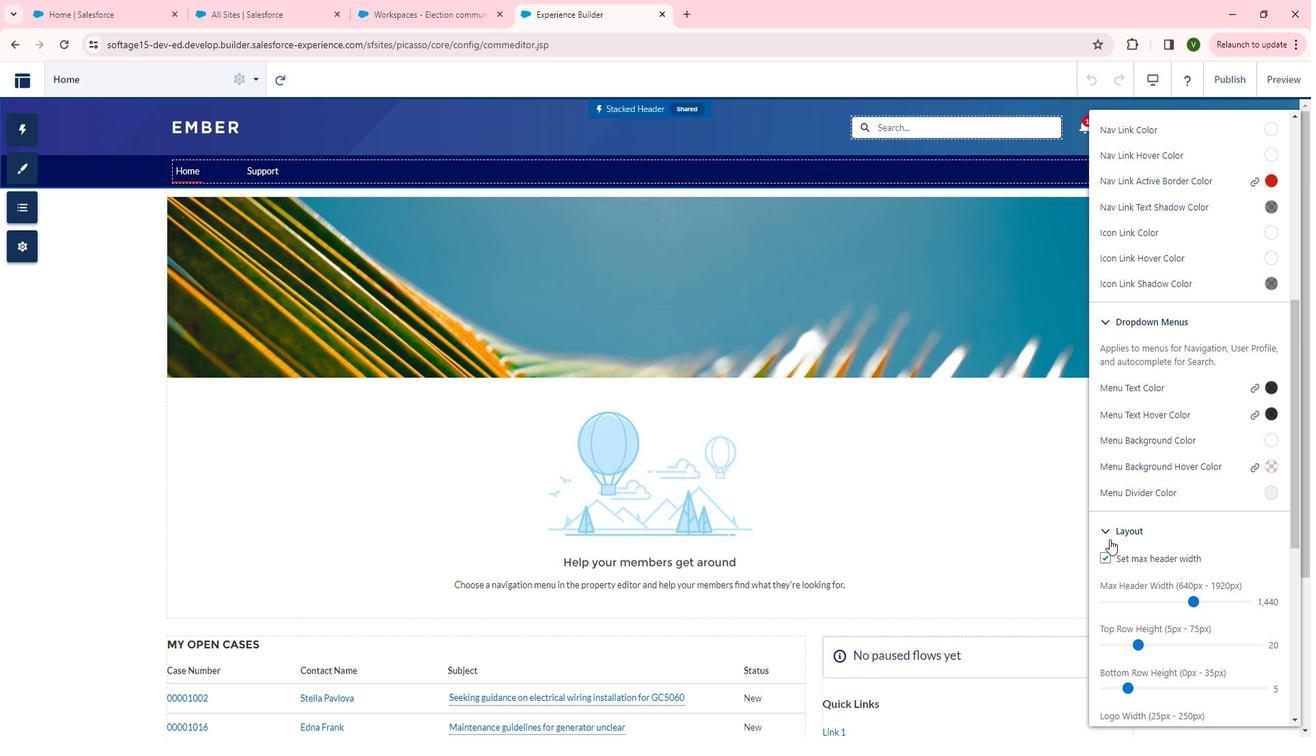 
Action: Mouse scrolled (1128, 537) with delta (0, 0)
Screenshot: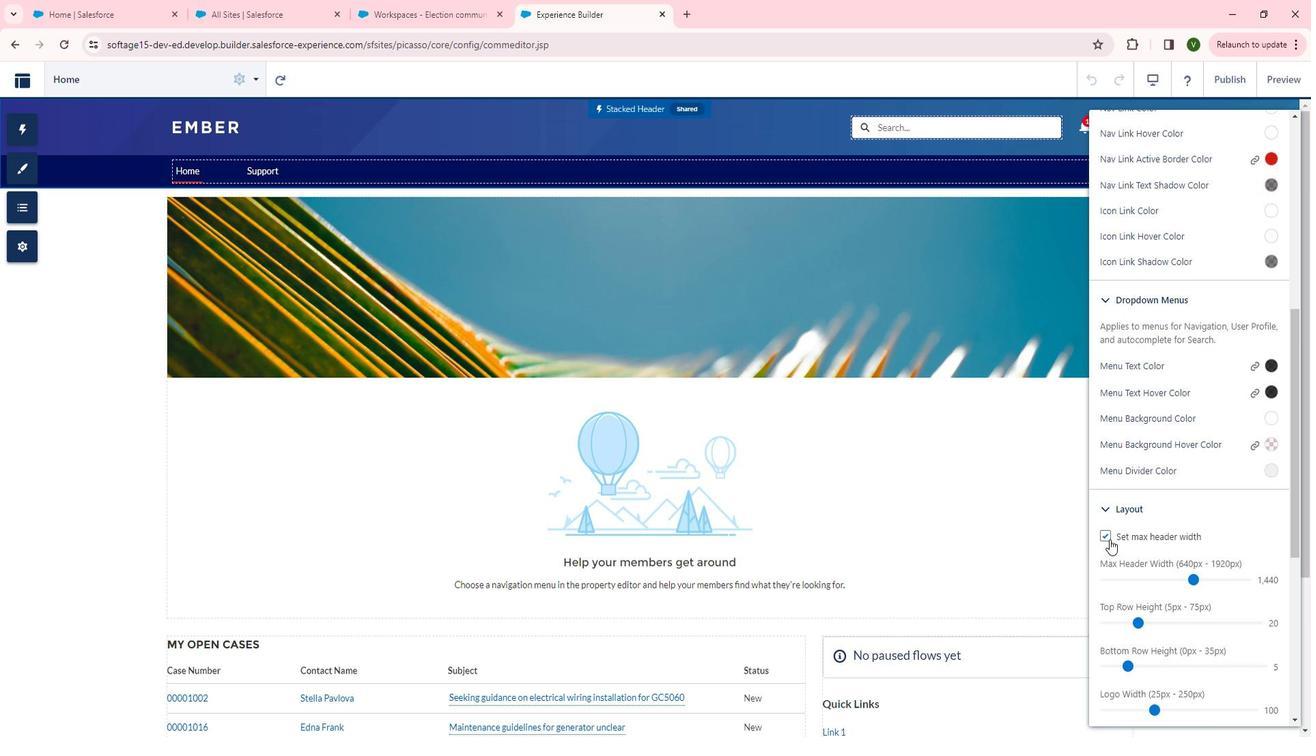 
Action: Mouse scrolled (1128, 537) with delta (0, 0)
Screenshot: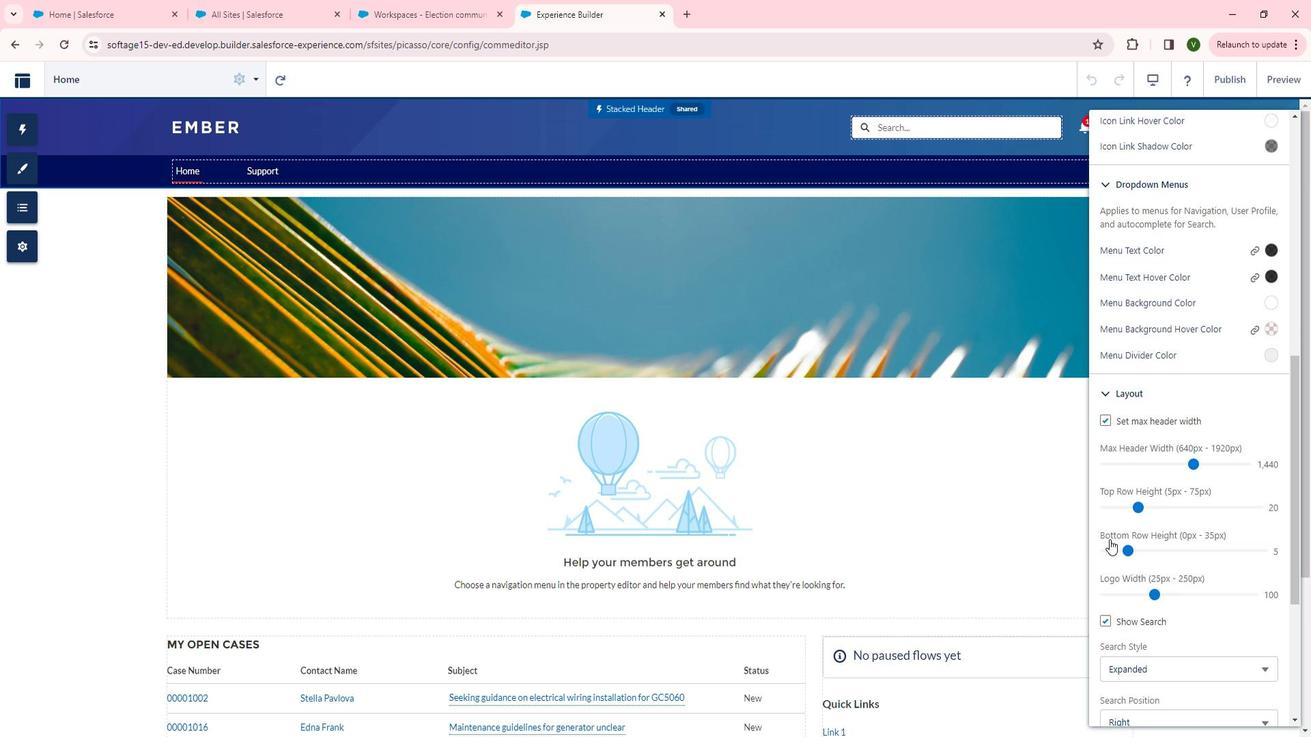 
Action: Mouse scrolled (1128, 537) with delta (0, 0)
Screenshot: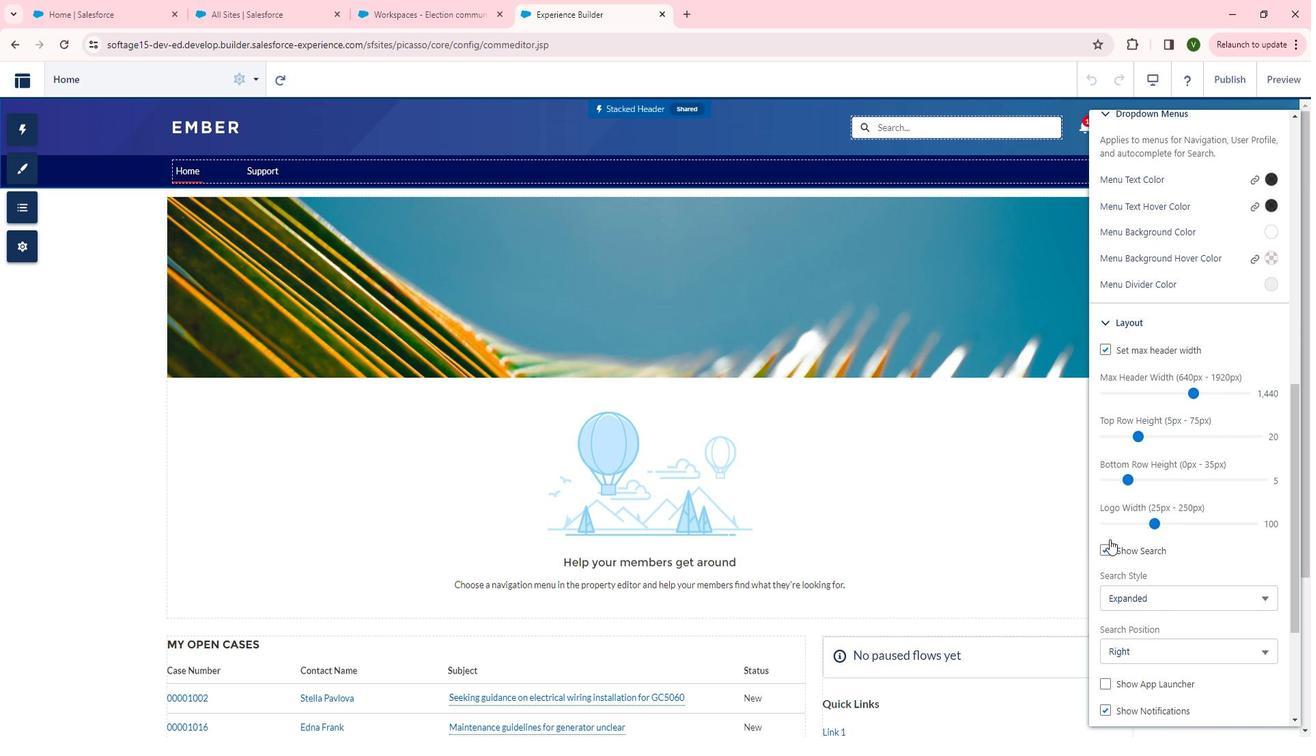 
Action: Mouse scrolled (1128, 537) with delta (0, 0)
Screenshot: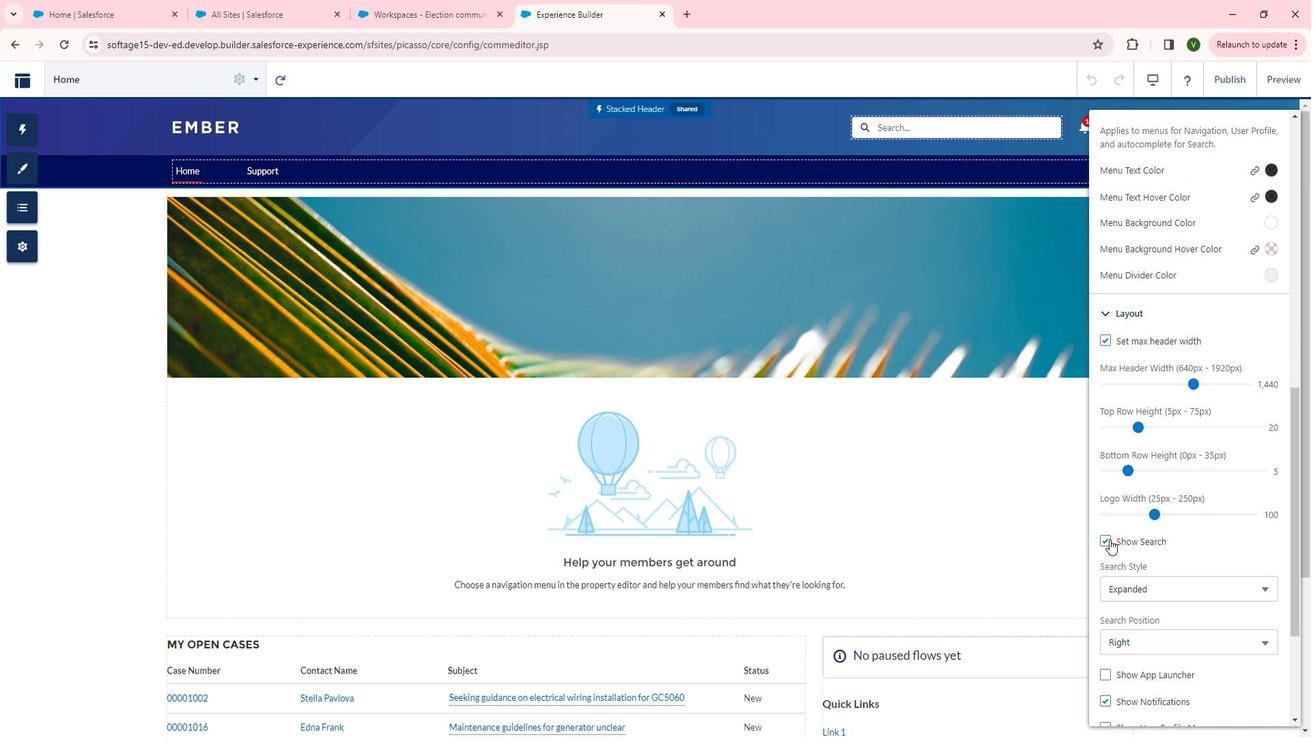 
Action: Mouse scrolled (1128, 537) with delta (0, 0)
Screenshot: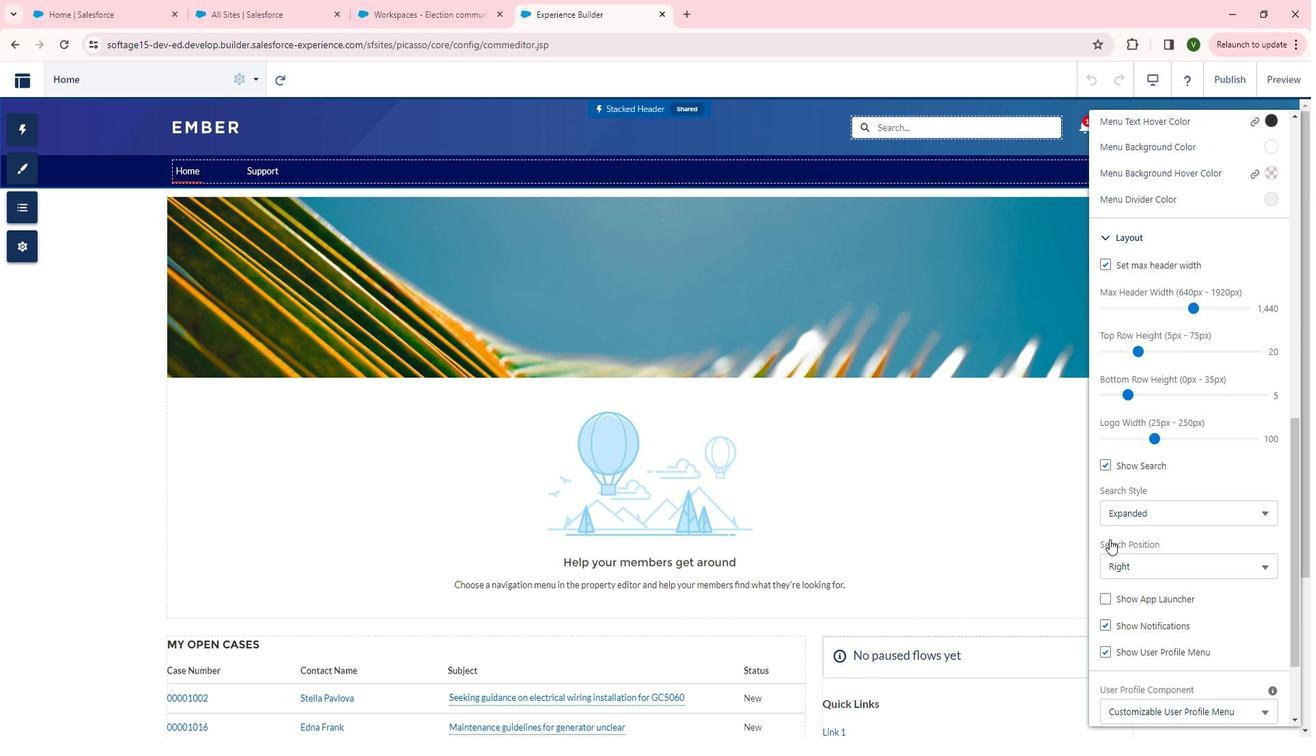 
Action: Mouse moved to (1184, 500)
Screenshot: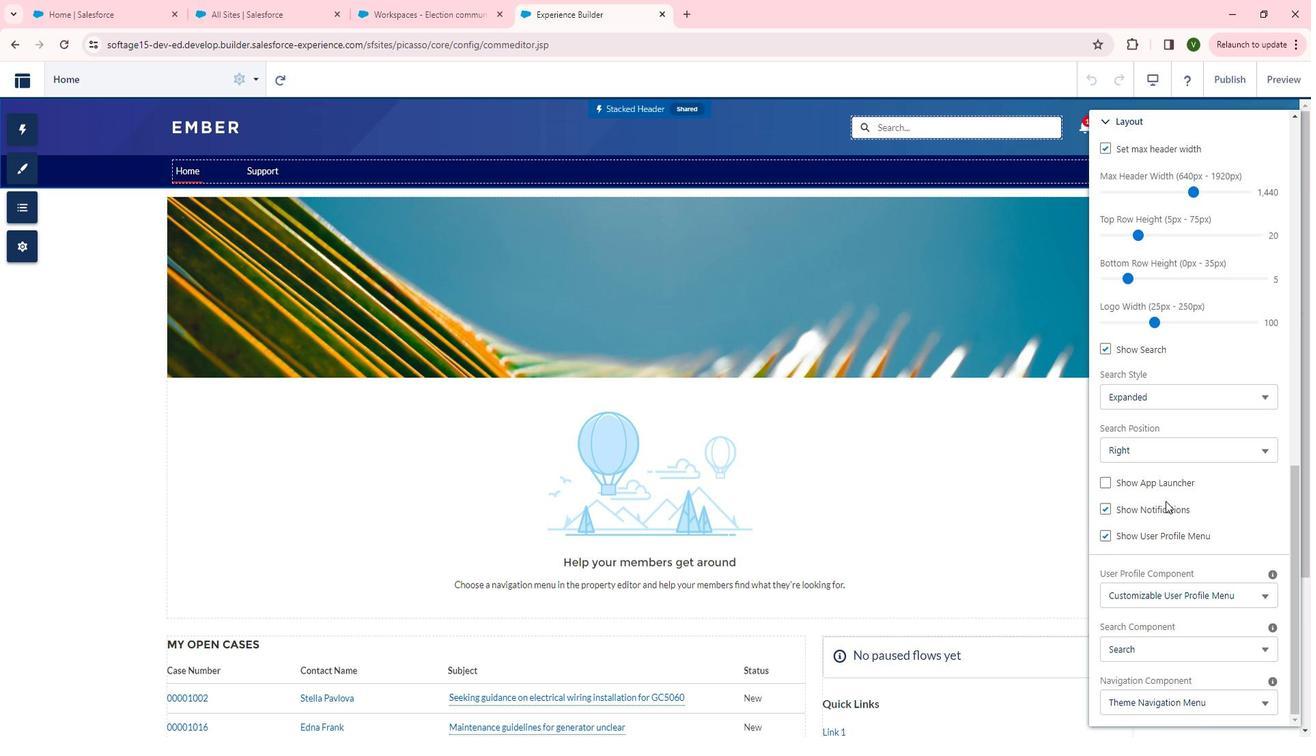 
Action: Mouse scrolled (1184, 500) with delta (0, 0)
Screenshot: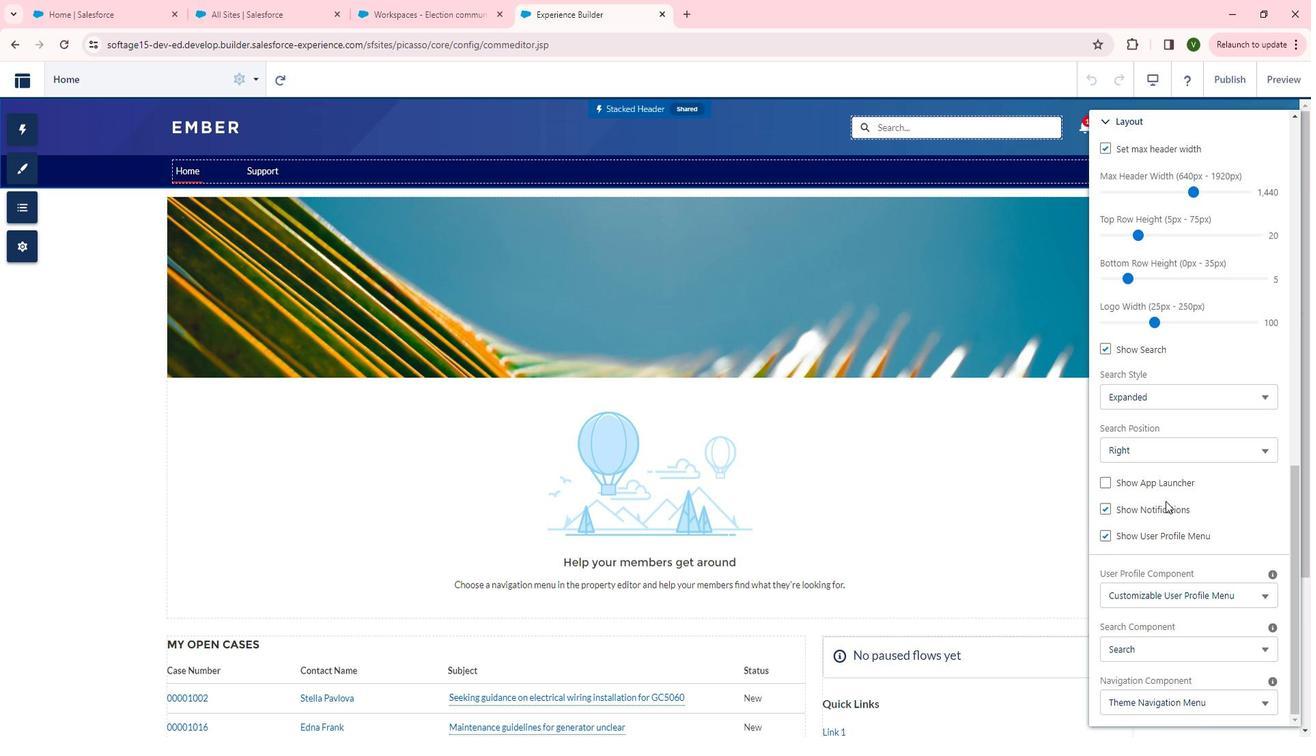
Action: Mouse scrolled (1184, 500) with delta (0, 0)
Screenshot: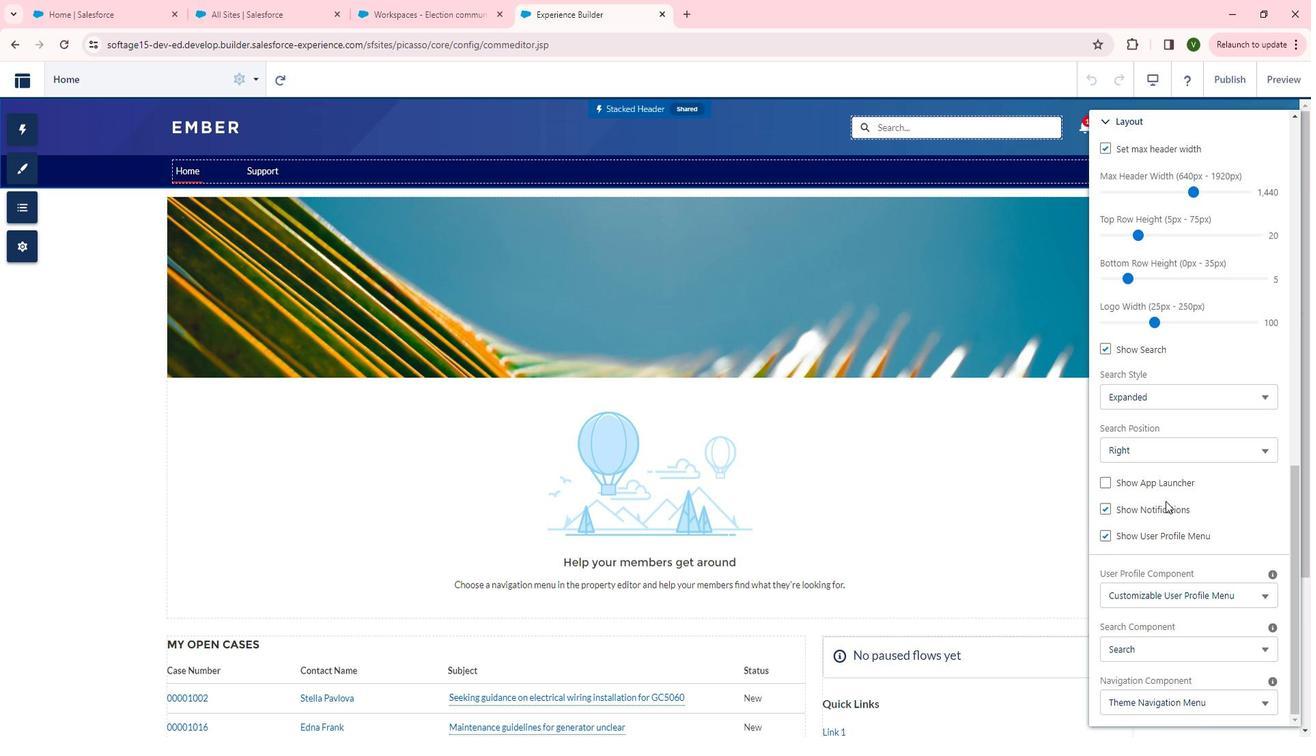 
Action: Mouse scrolled (1184, 500) with delta (0, 0)
Screenshot: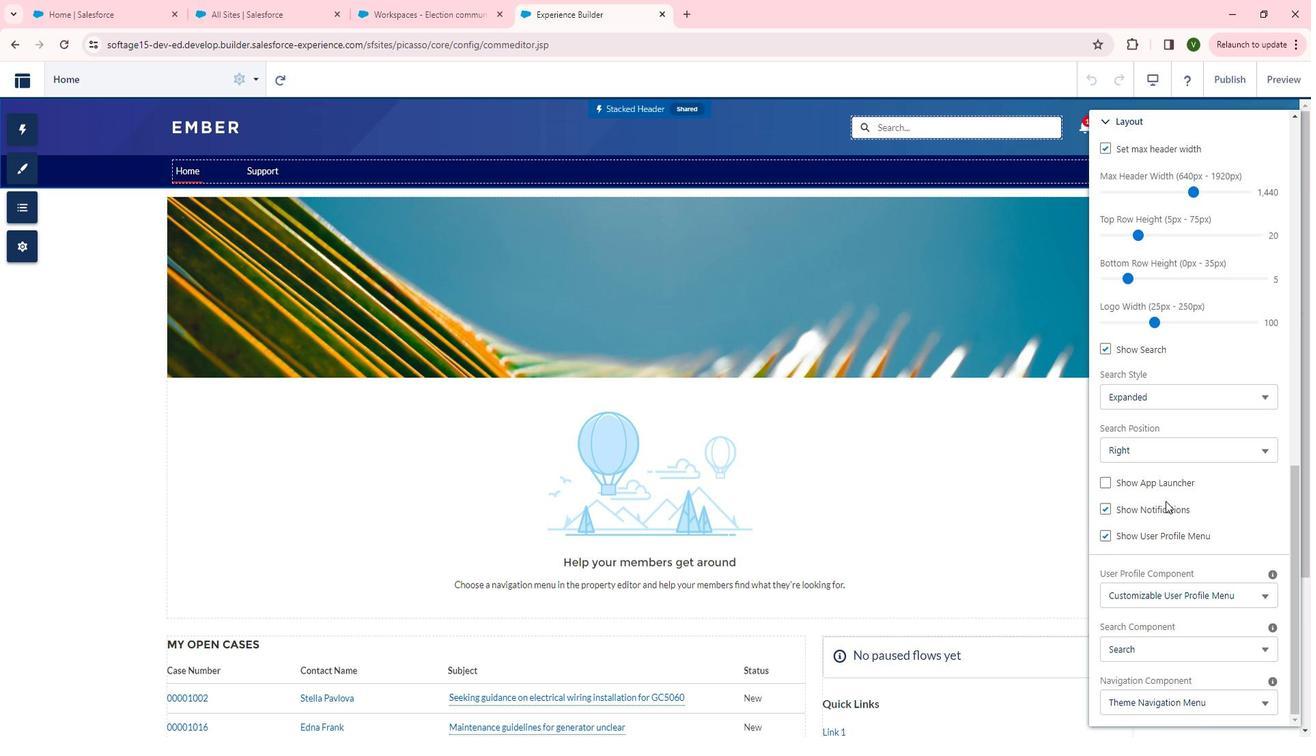 
Action: Mouse moved to (1121, 481)
Screenshot: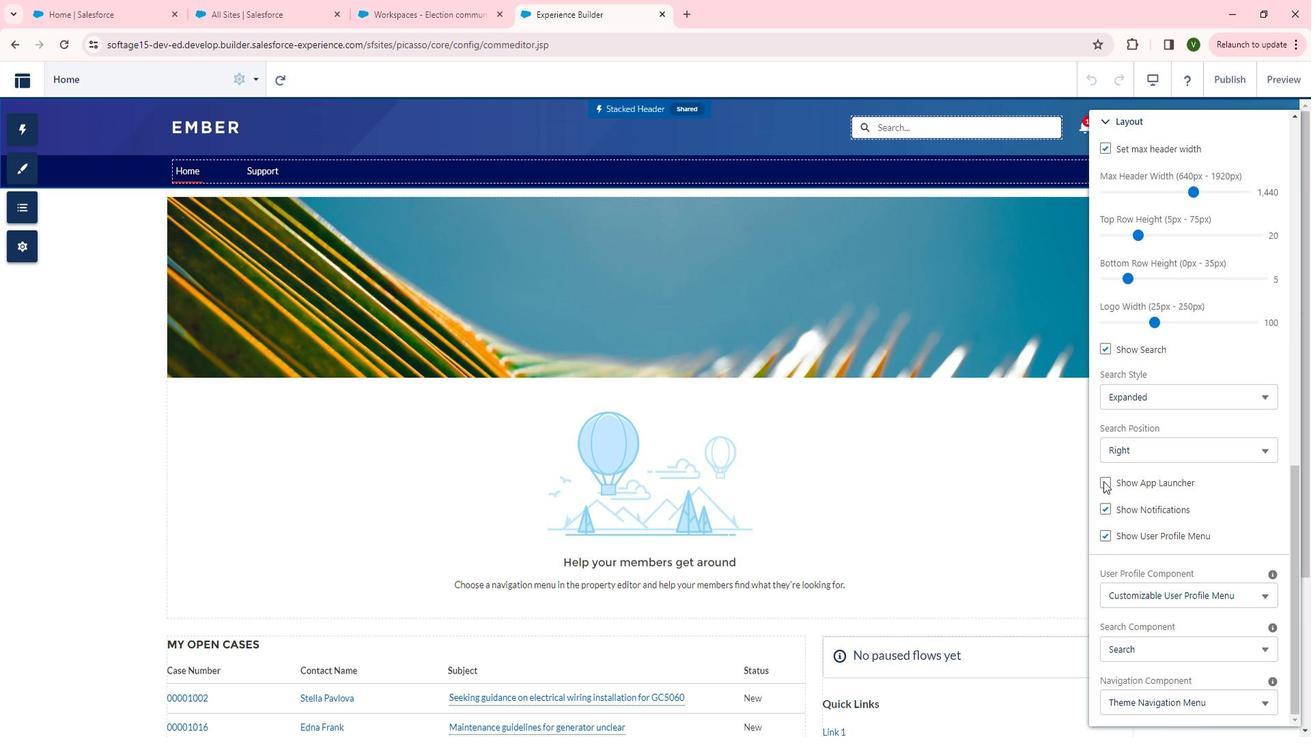 
Action: Mouse pressed left at (1121, 481)
Screenshot: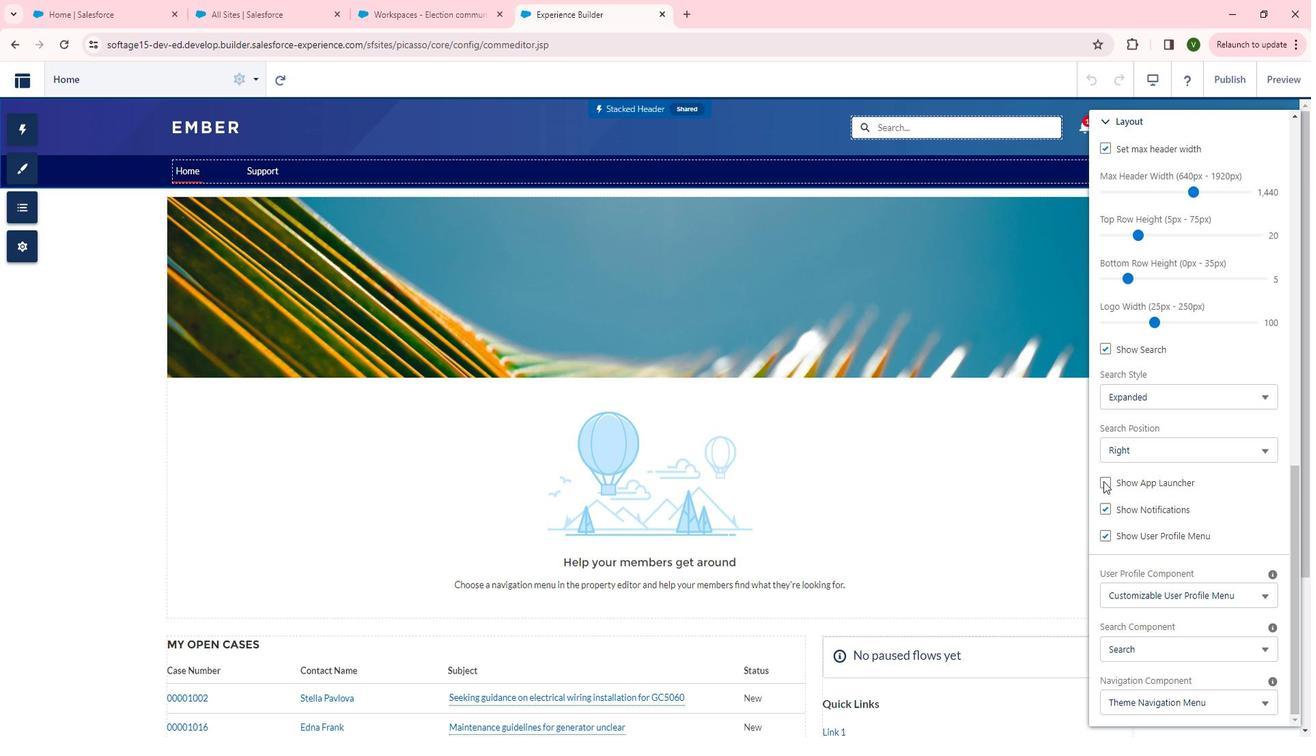 
Action: Mouse moved to (1164, 475)
Screenshot: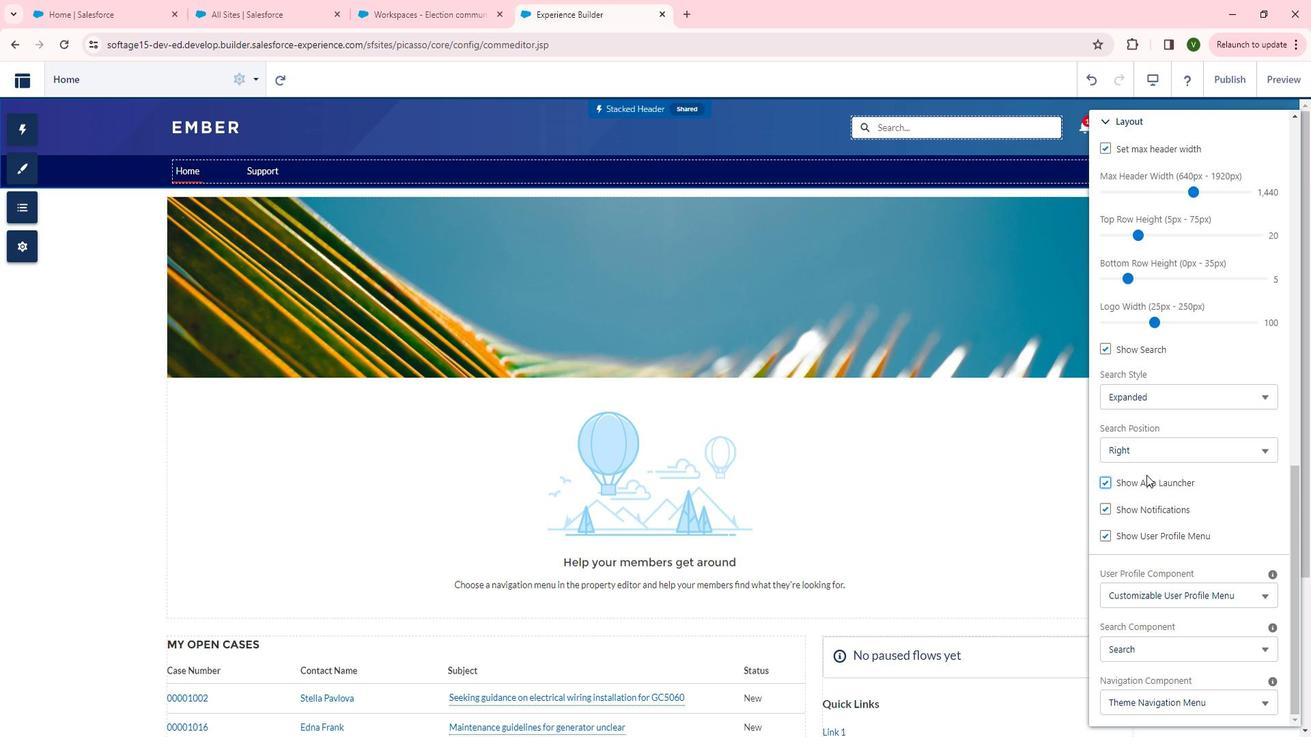 
Action: Mouse scrolled (1164, 476) with delta (0, 0)
Screenshot: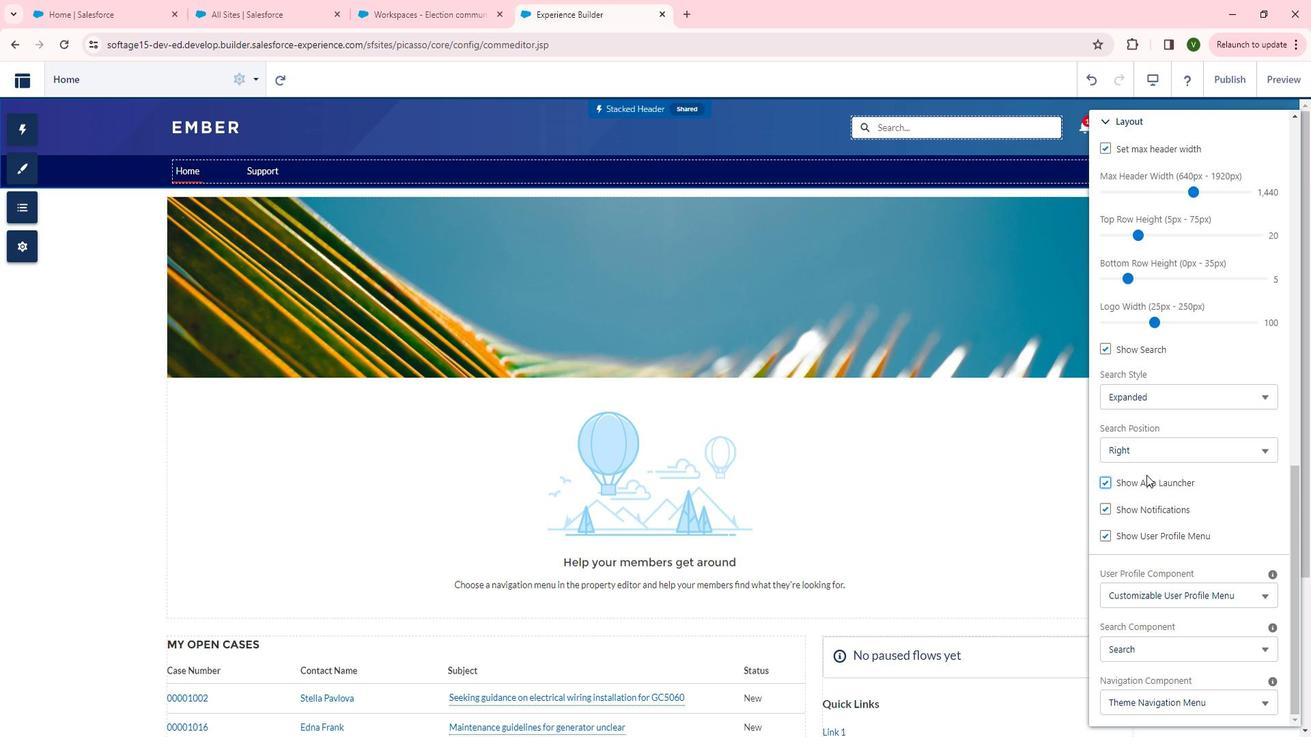 
Action: Mouse scrolled (1164, 476) with delta (0, 0)
Screenshot: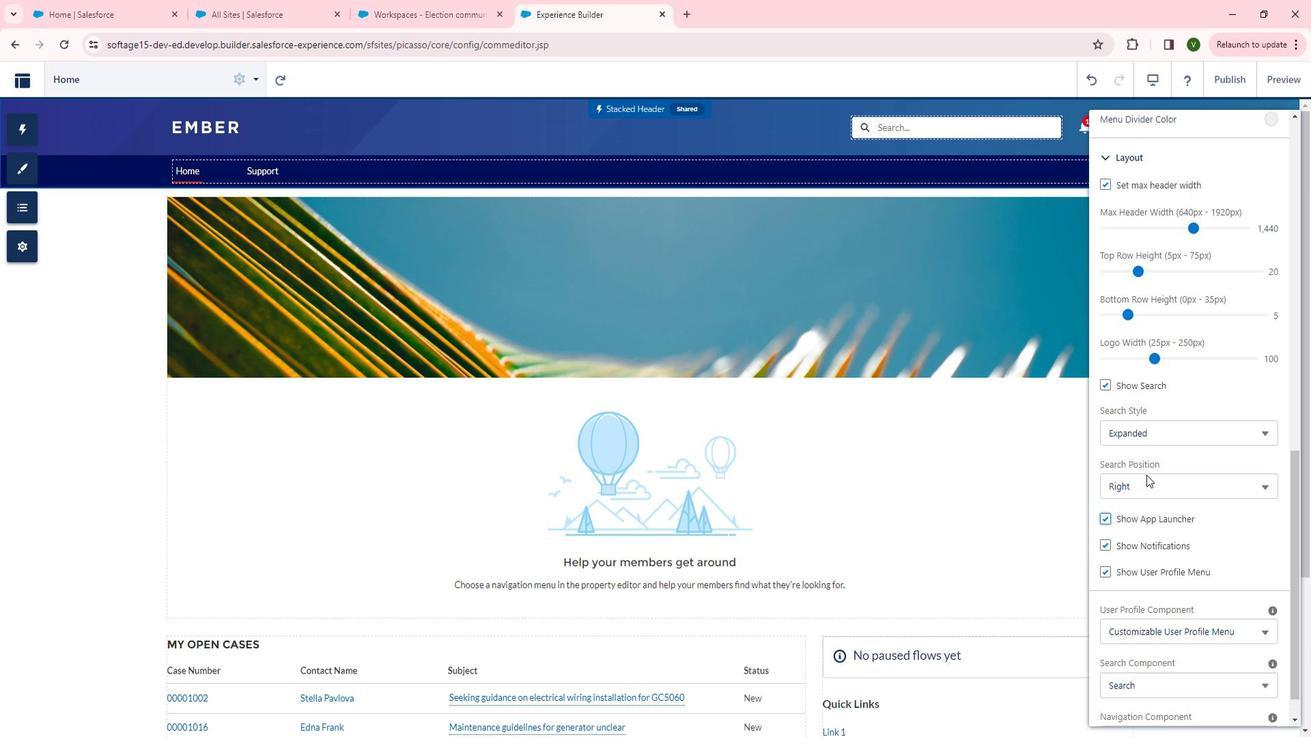 
Action: Mouse scrolled (1164, 476) with delta (0, 0)
Screenshot: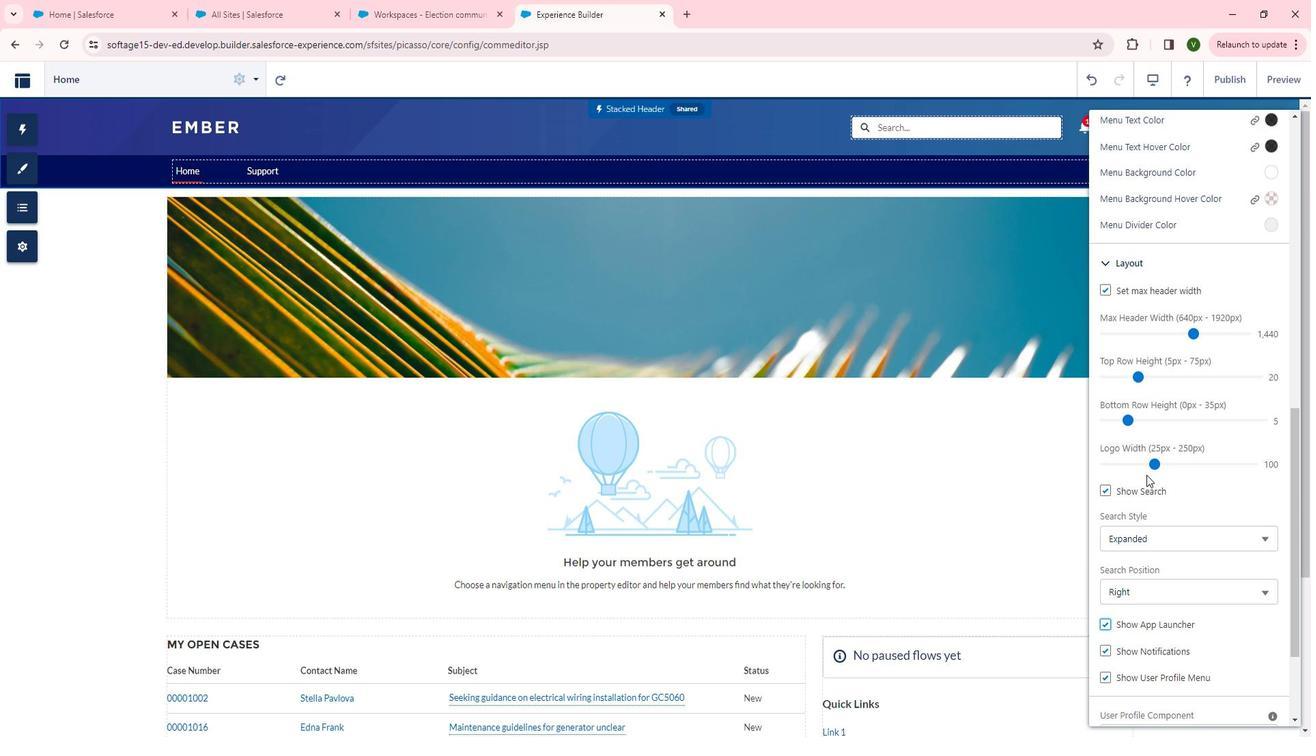 
Action: Mouse scrolled (1164, 476) with delta (0, 0)
Screenshot: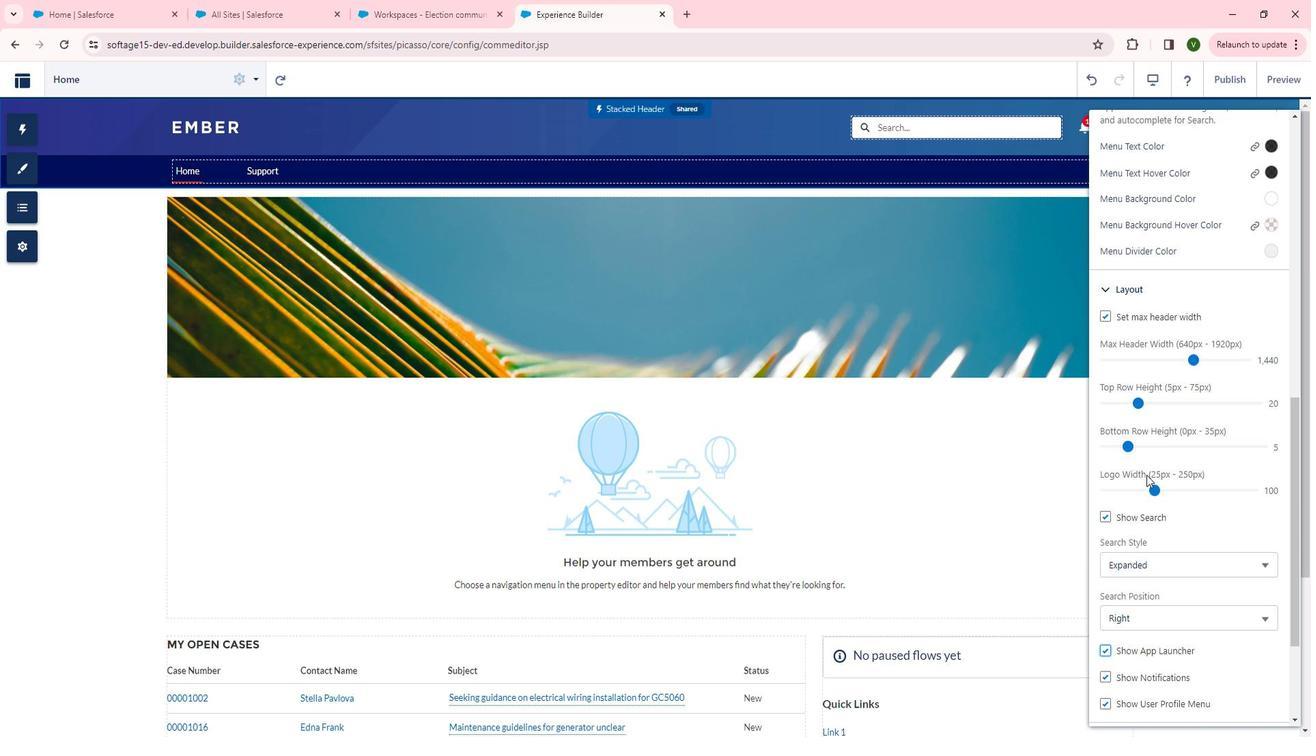 
Action: Mouse scrolled (1164, 476) with delta (0, 0)
Screenshot: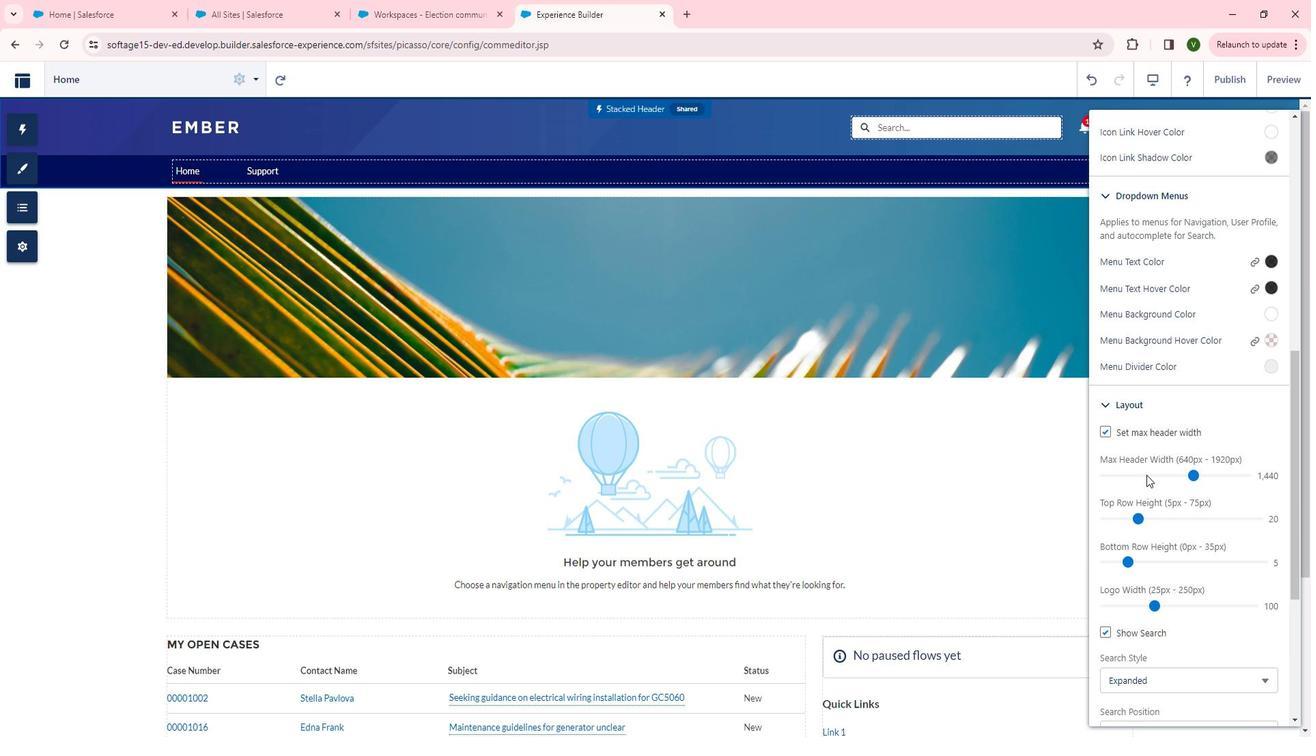 
Action: Mouse scrolled (1164, 476) with delta (0, 0)
Screenshot: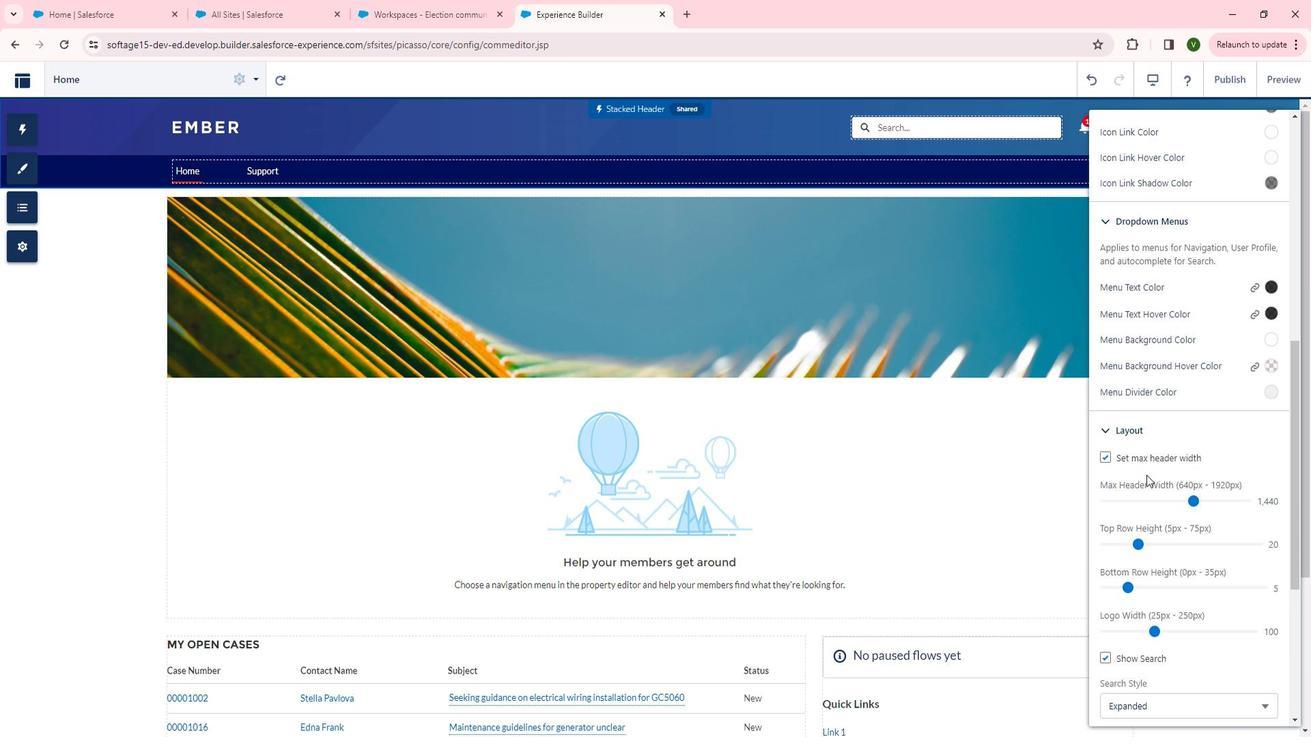 
Action: Mouse scrolled (1164, 476) with delta (0, 0)
Screenshot: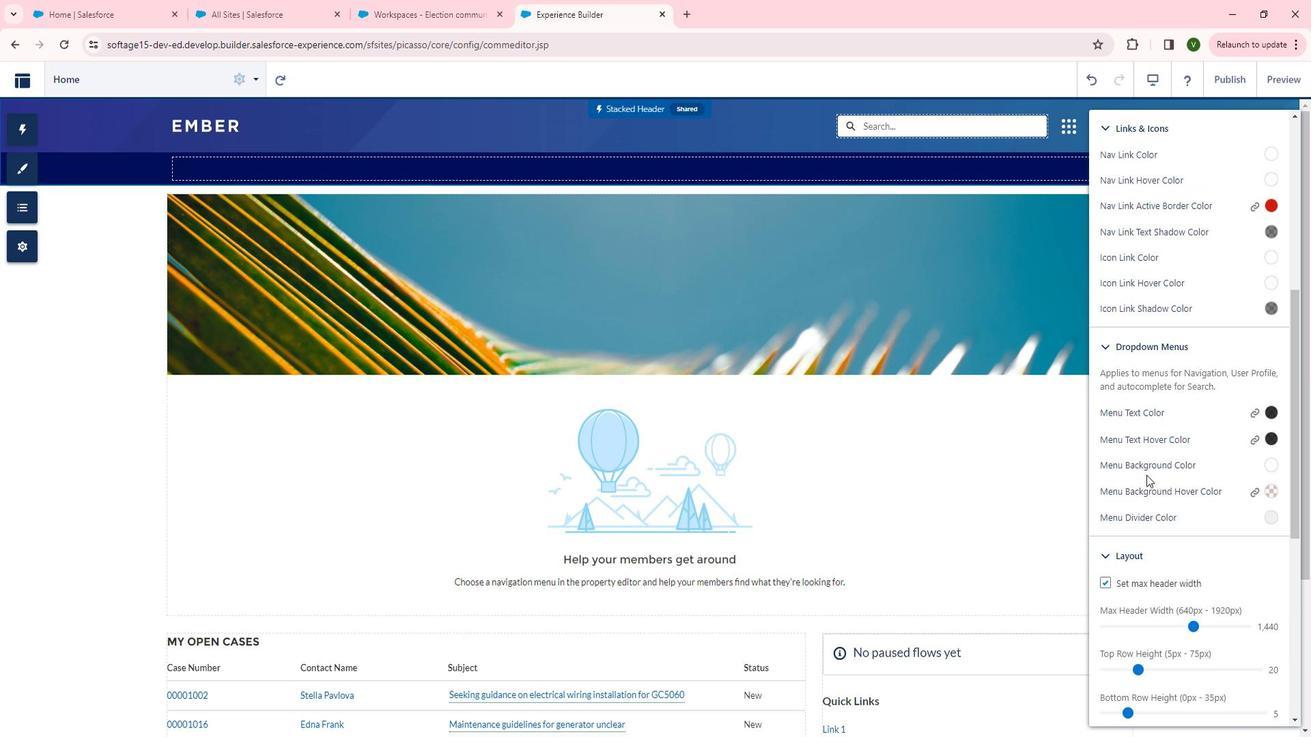 
Action: Mouse scrolled (1164, 476) with delta (0, 0)
Screenshot: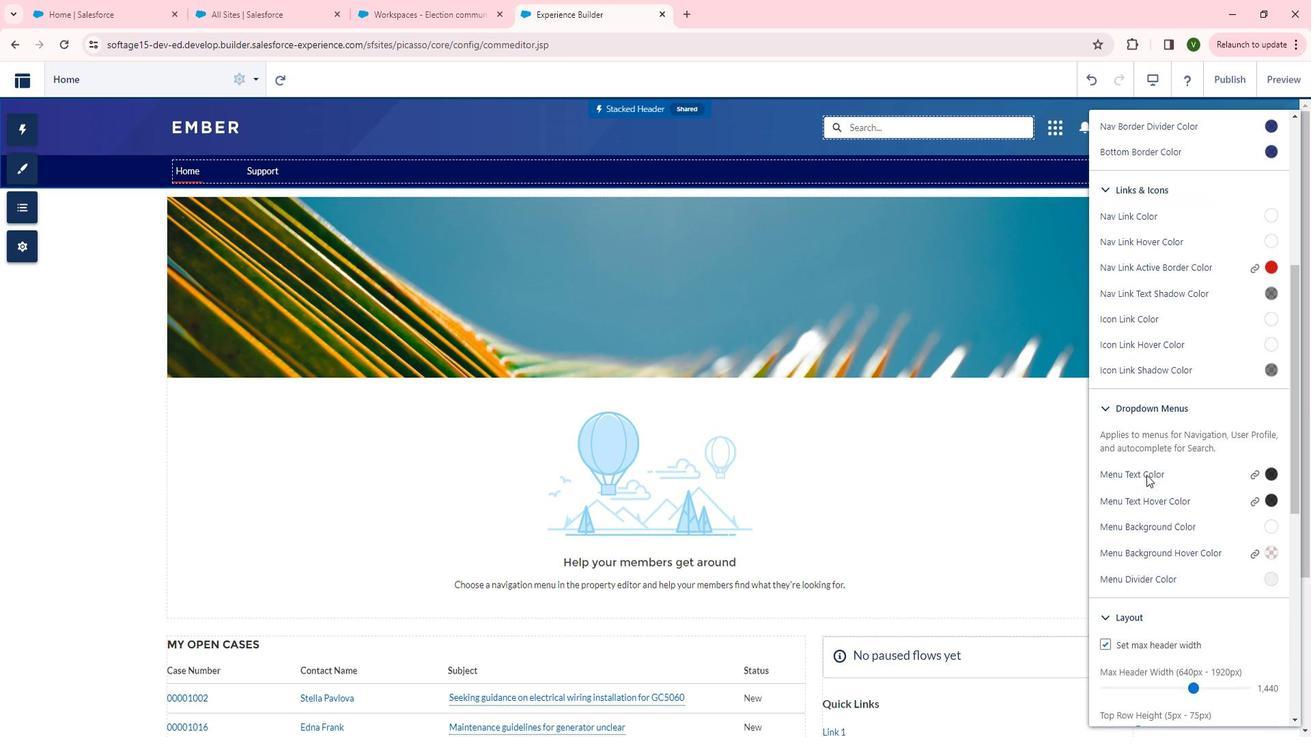 
Action: Mouse scrolled (1164, 476) with delta (0, 0)
Screenshot: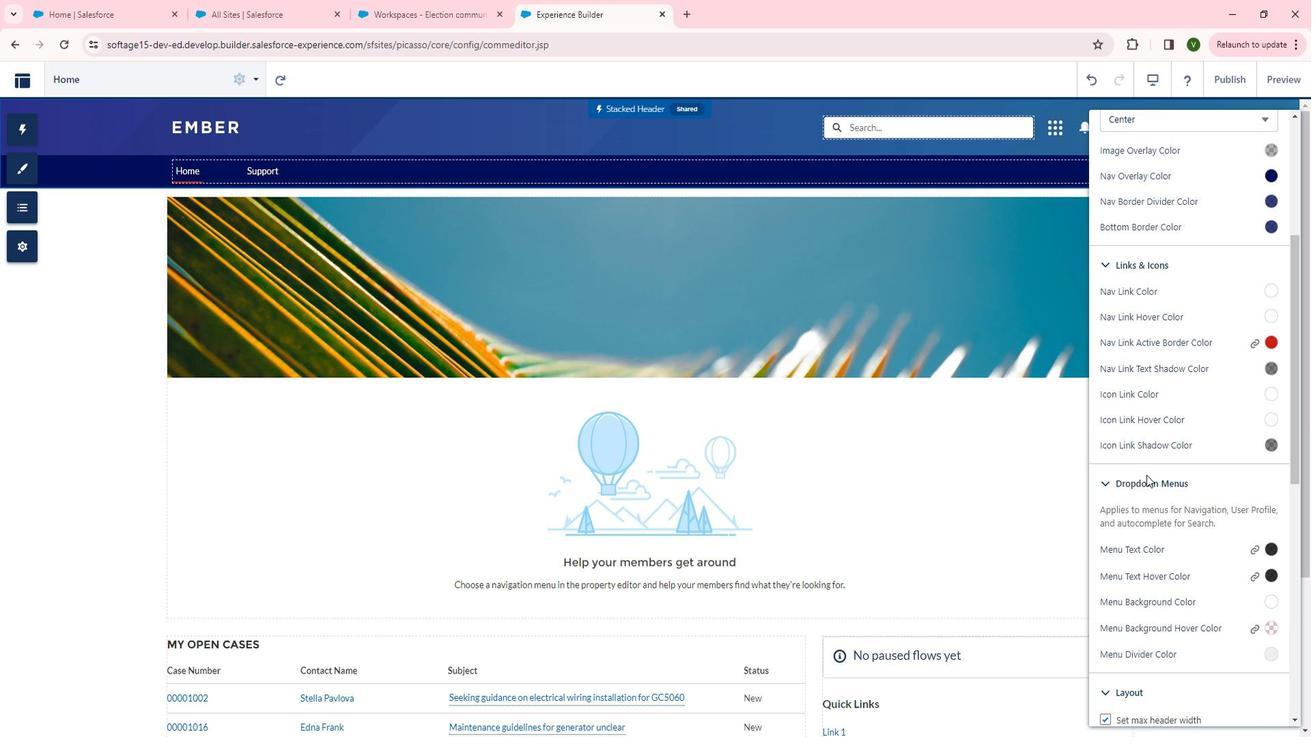 
Action: Mouse scrolled (1164, 476) with delta (0, 0)
Screenshot: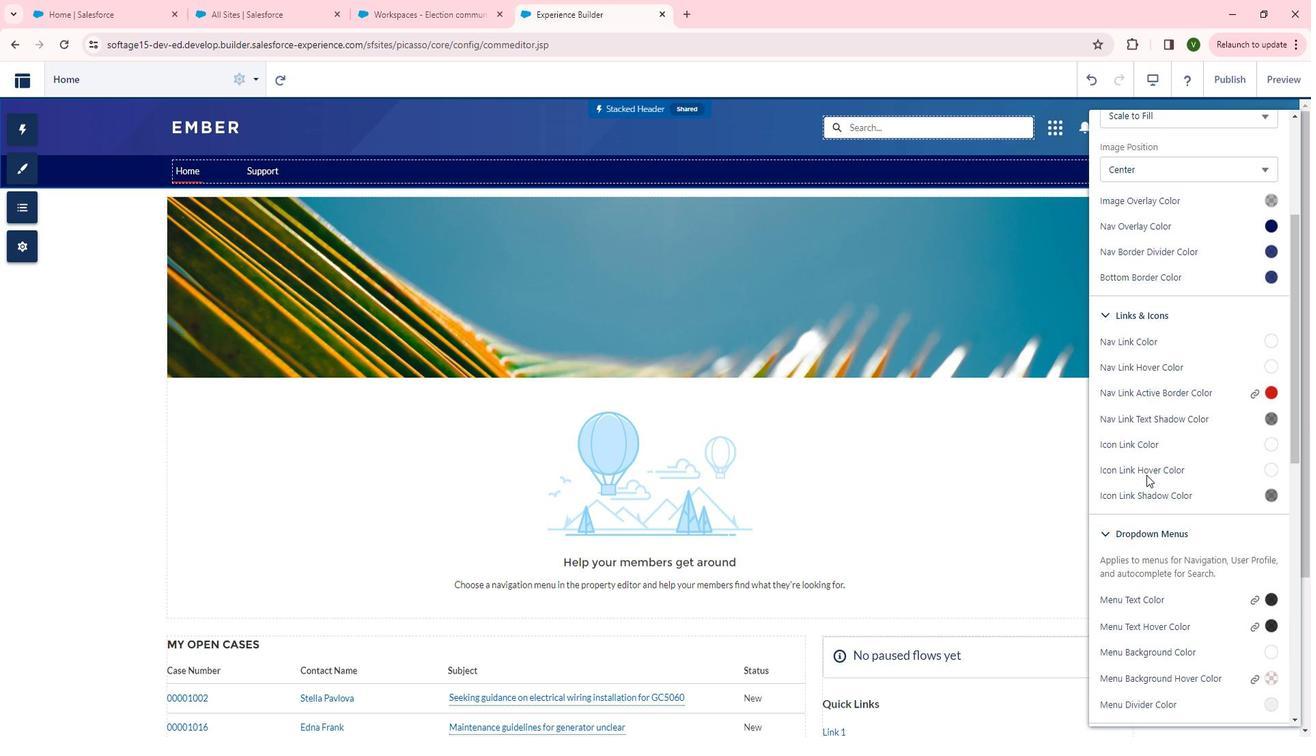 
Action: Mouse scrolled (1164, 476) with delta (0, 0)
Screenshot: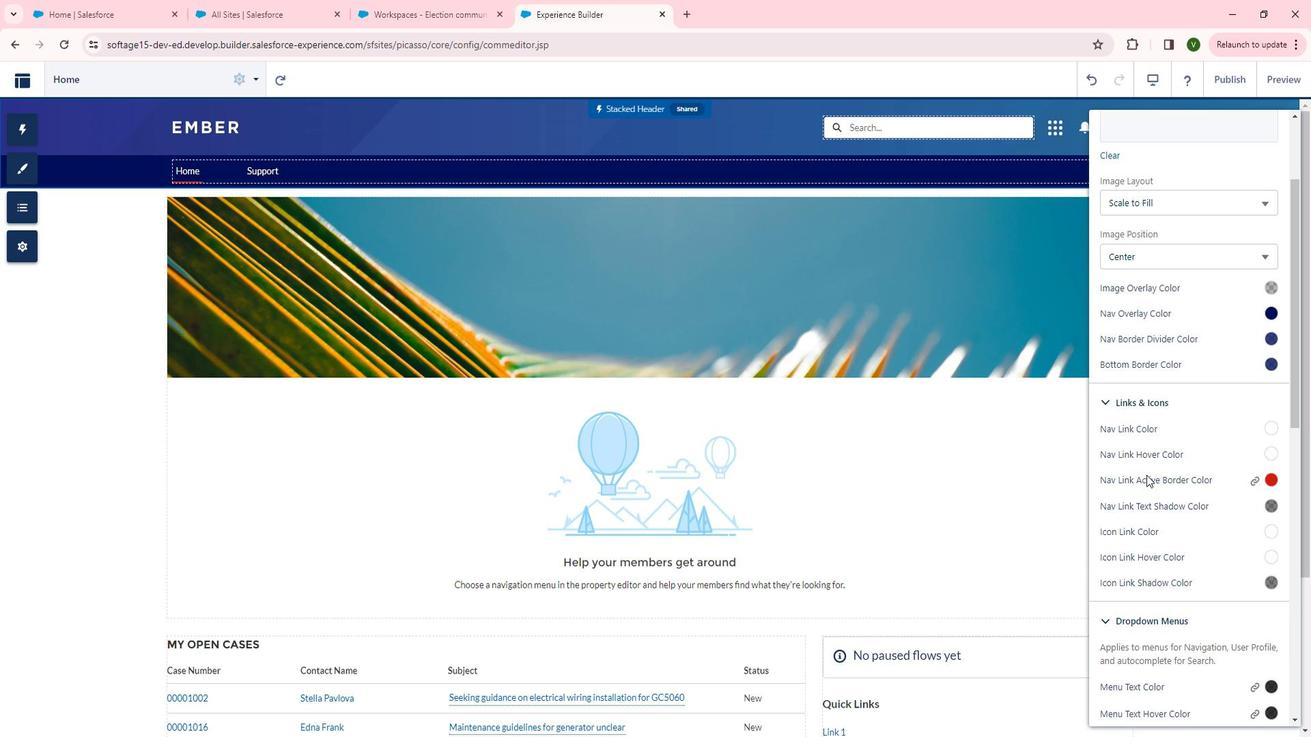 
Action: Mouse scrolled (1164, 476) with delta (0, 0)
Screenshot: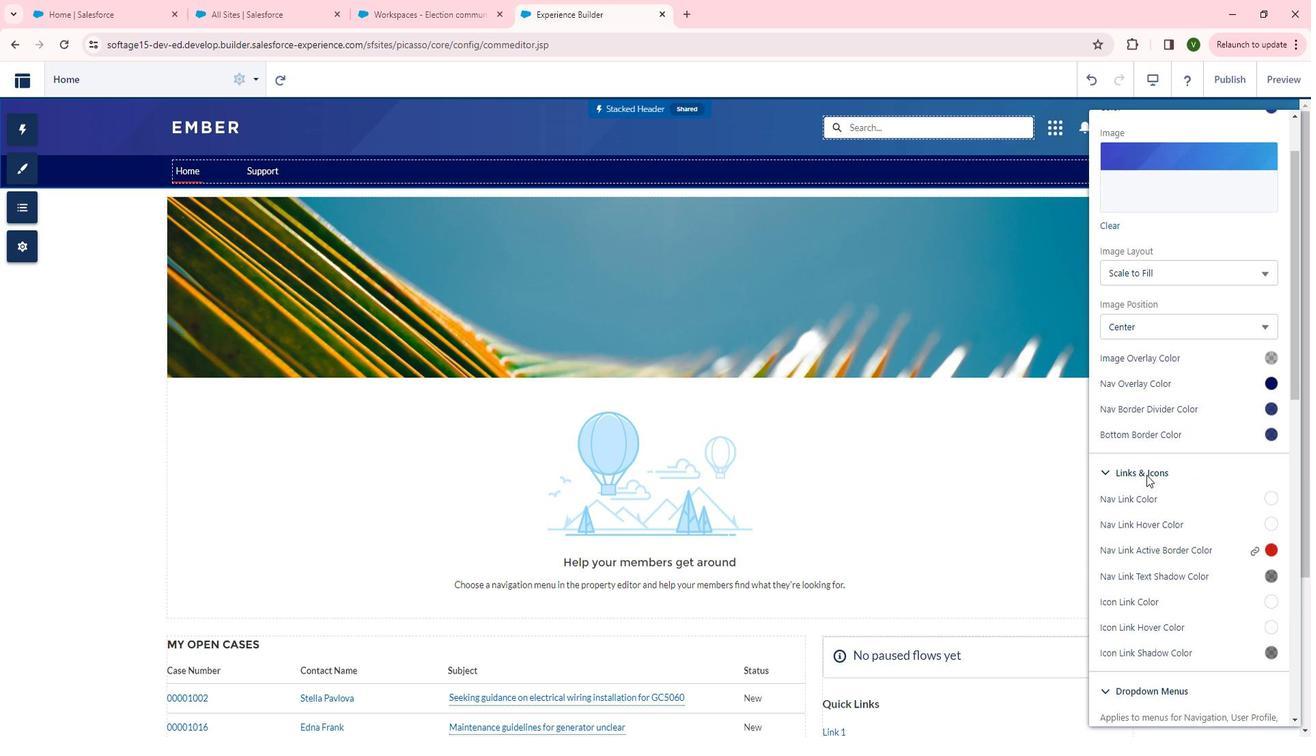 
Action: Mouse scrolled (1164, 476) with delta (0, 0)
Screenshot: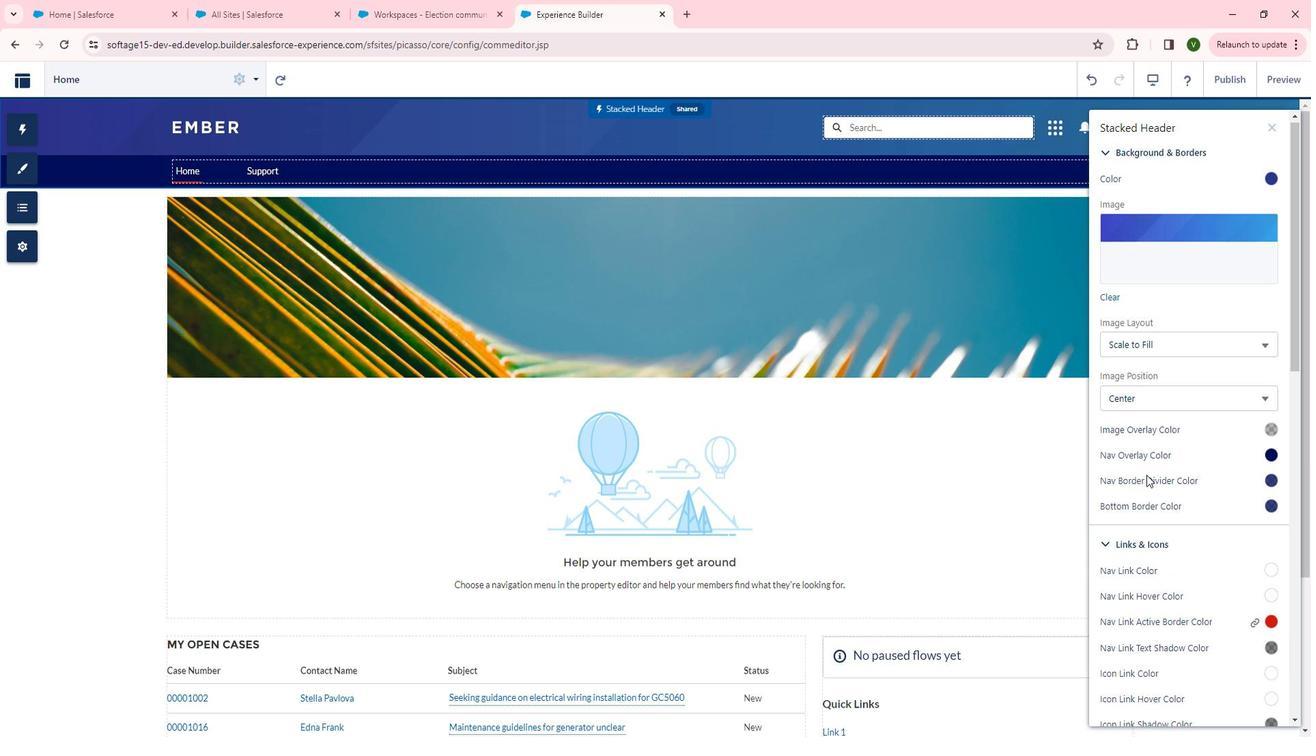 
Action: Mouse scrolled (1164, 476) with delta (0, 0)
Screenshot: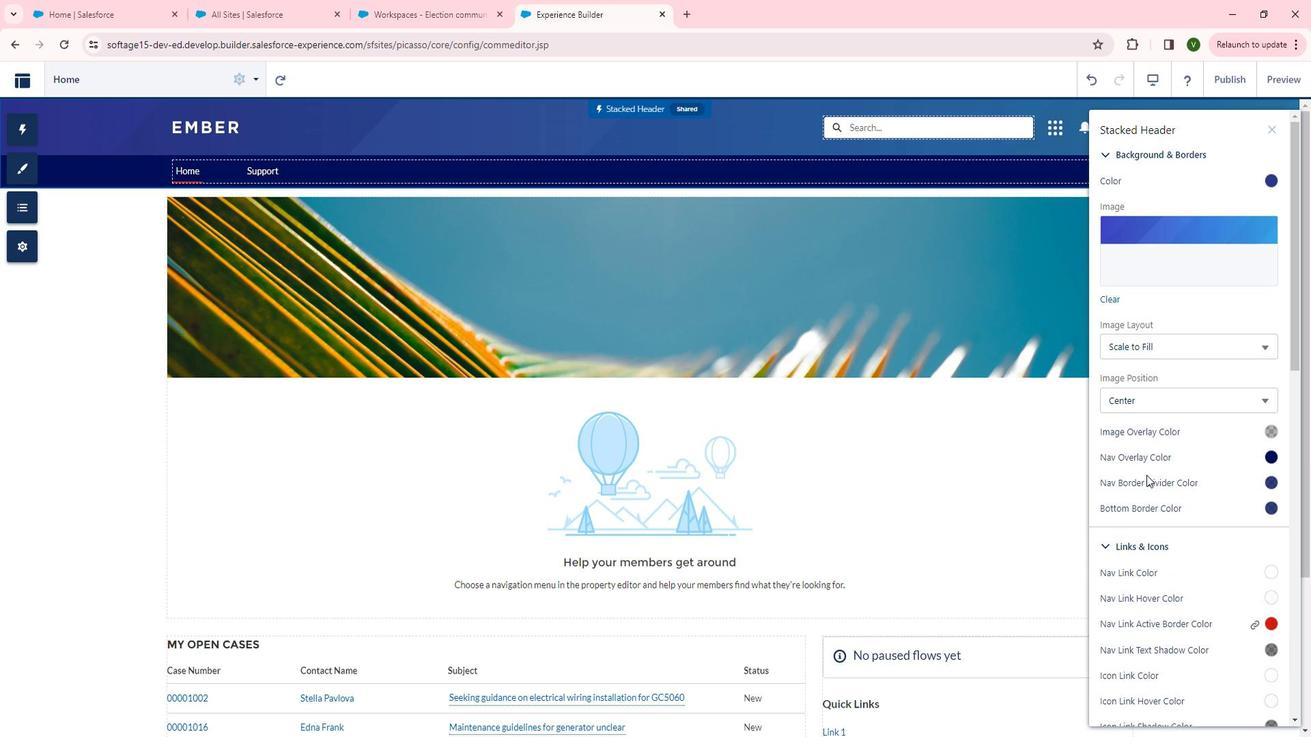
Action: Mouse moved to (1225, 327)
Screenshot: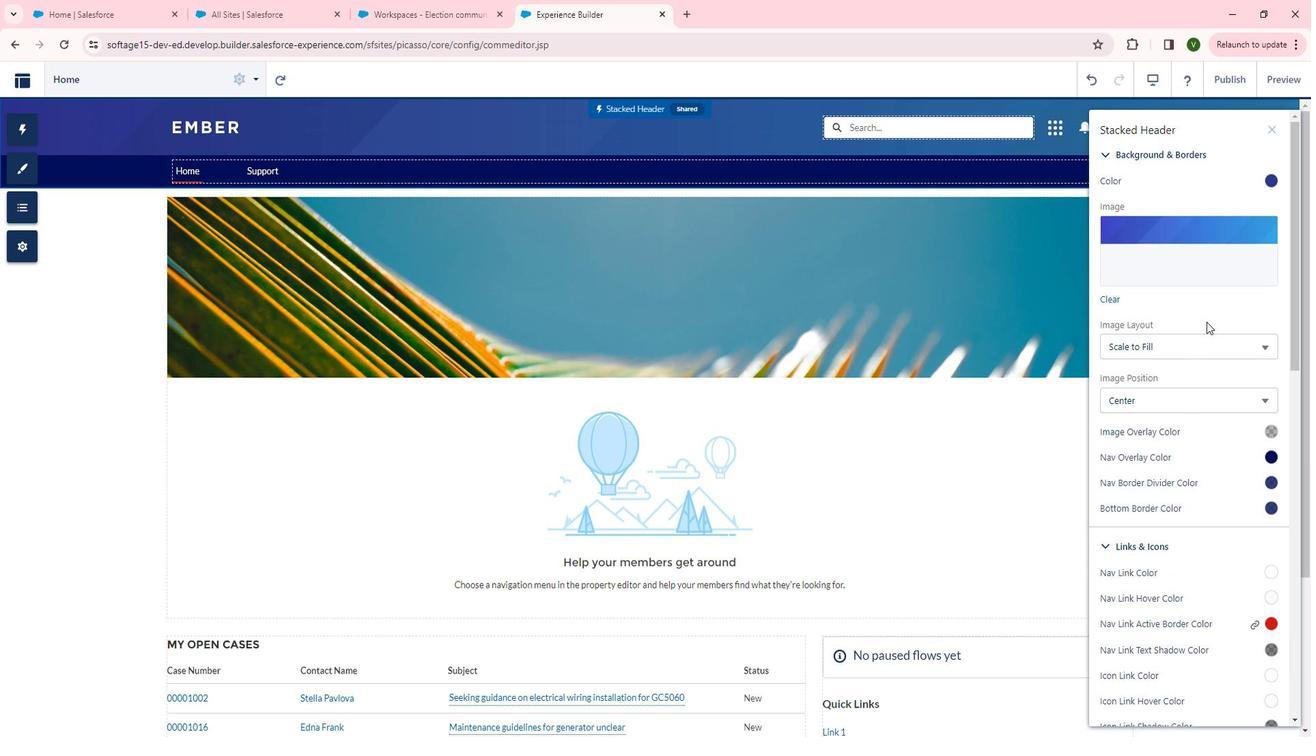 
Action: Mouse scrolled (1225, 328) with delta (0, 0)
Screenshot: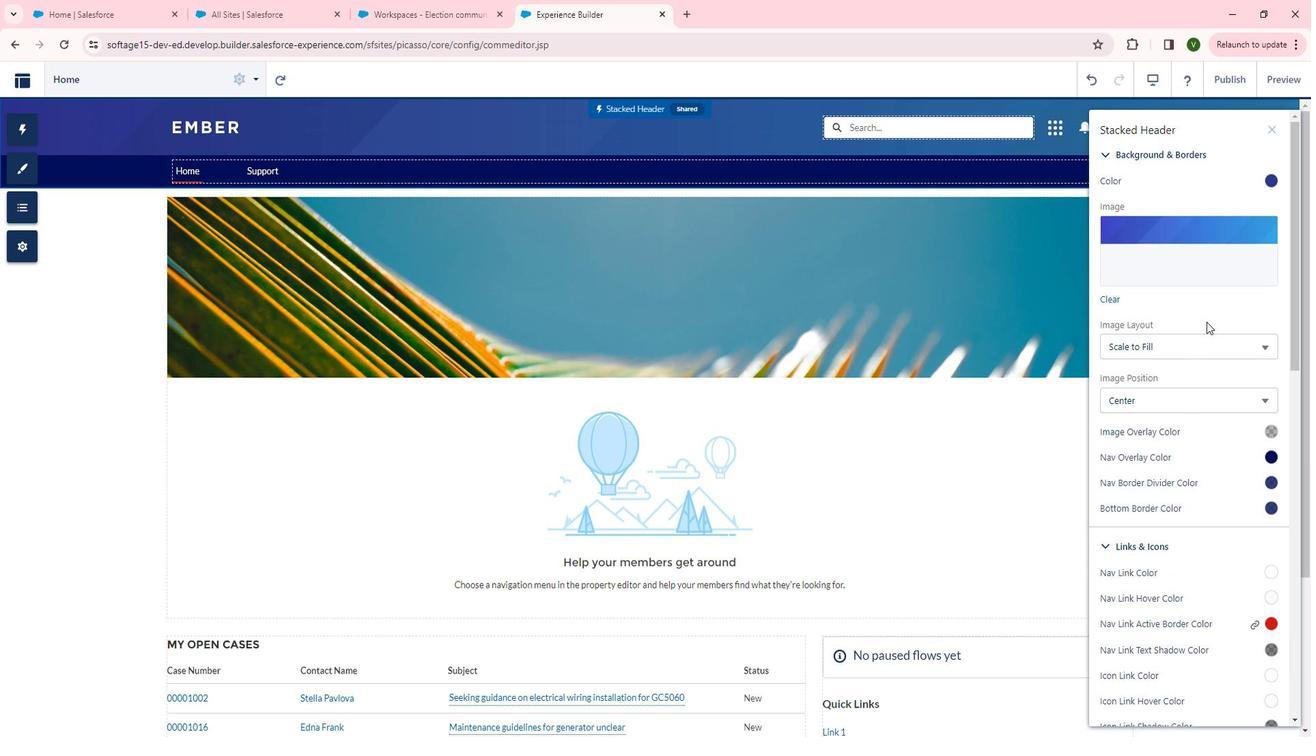 
Action: Mouse moved to (1292, 144)
Screenshot: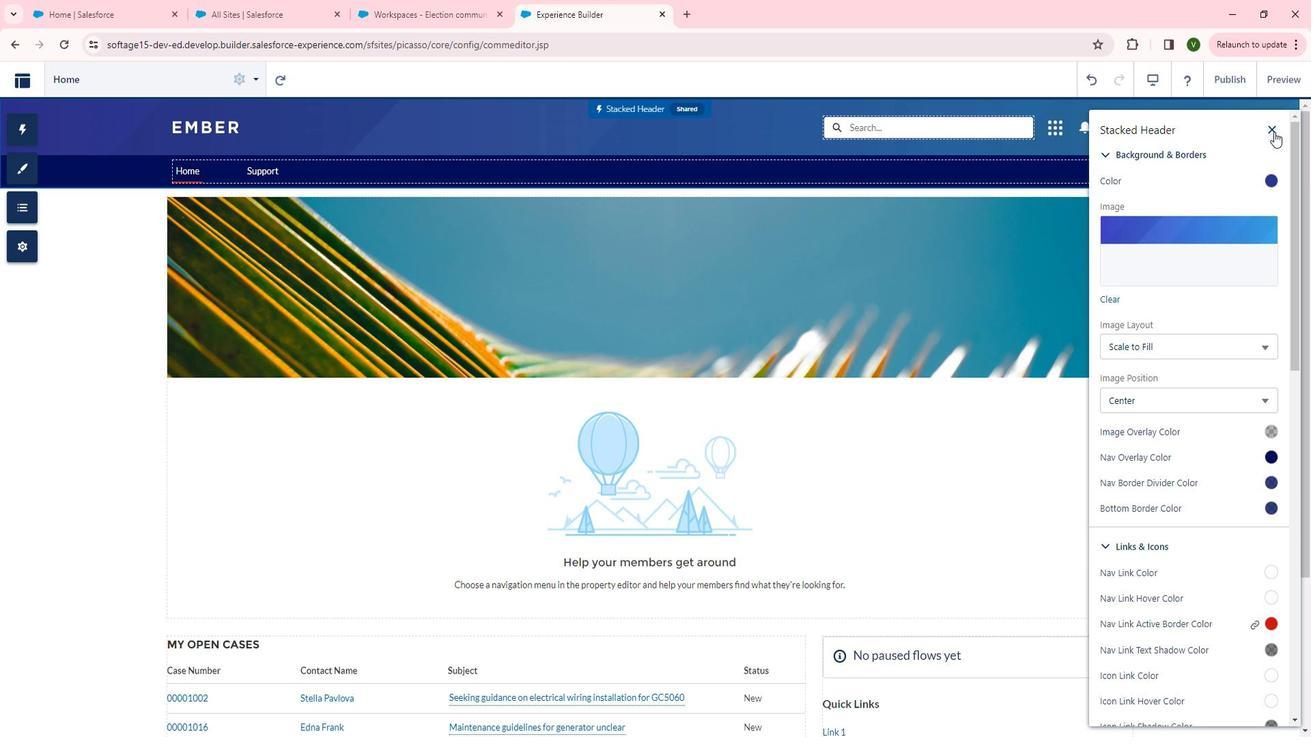 
Action: Mouse pressed left at (1292, 144)
Screenshot: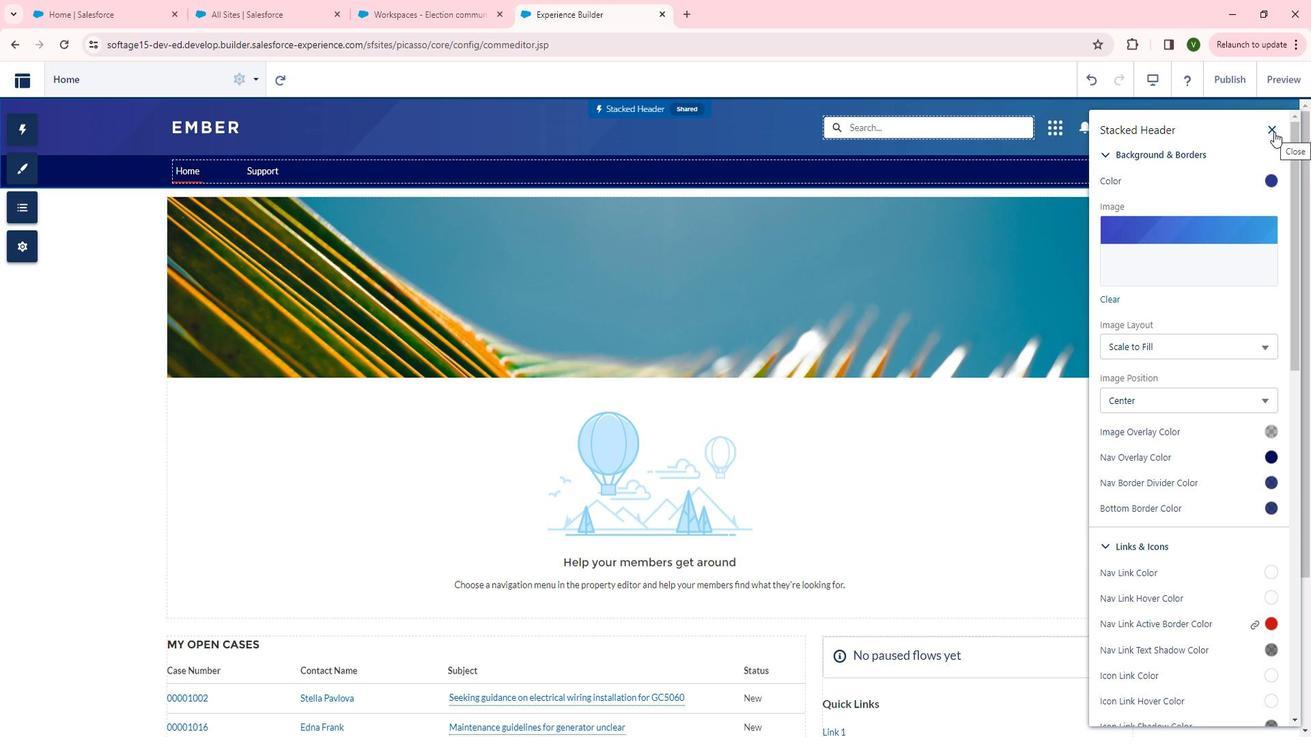 
Action: Mouse moved to (48, 146)
Screenshot: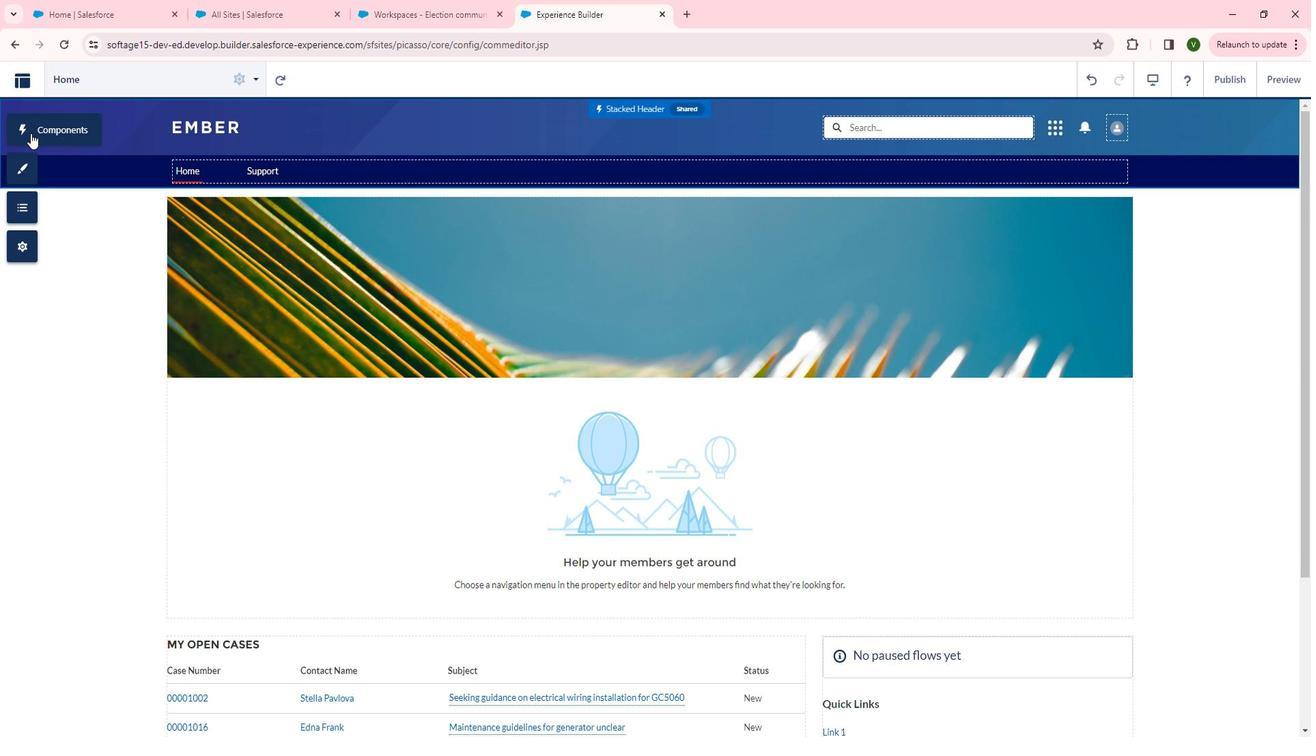 
